 Task: Find connections with filter location Maner with filter topic #Businessintelligence with filter profile language English with filter current company Clinipace with filter school Uka Tarsadia University  with filter industry Retail Musical Instruments with filter service category Network Support with filter keywords title Biologist
Action: Mouse moved to (573, 79)
Screenshot: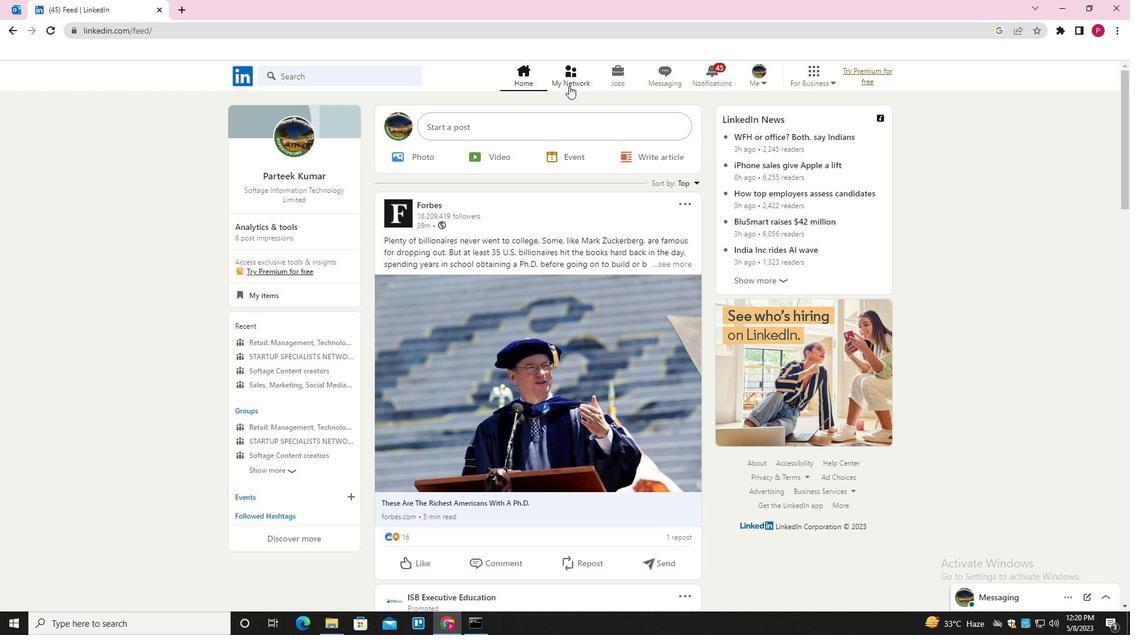 
Action: Mouse pressed left at (573, 79)
Screenshot: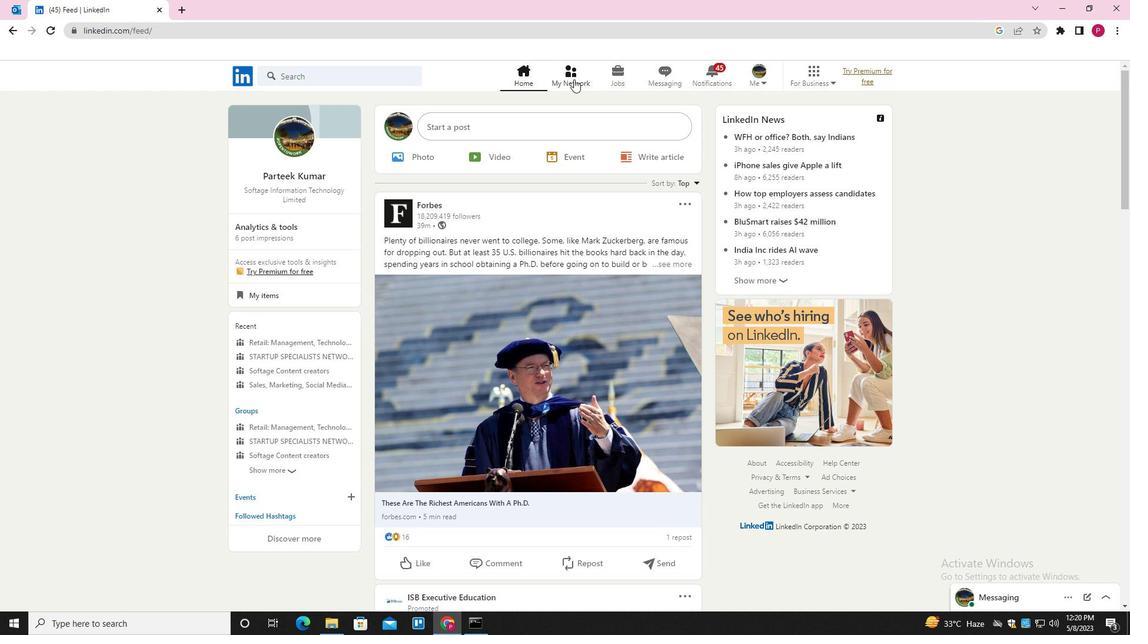
Action: Mouse moved to (375, 149)
Screenshot: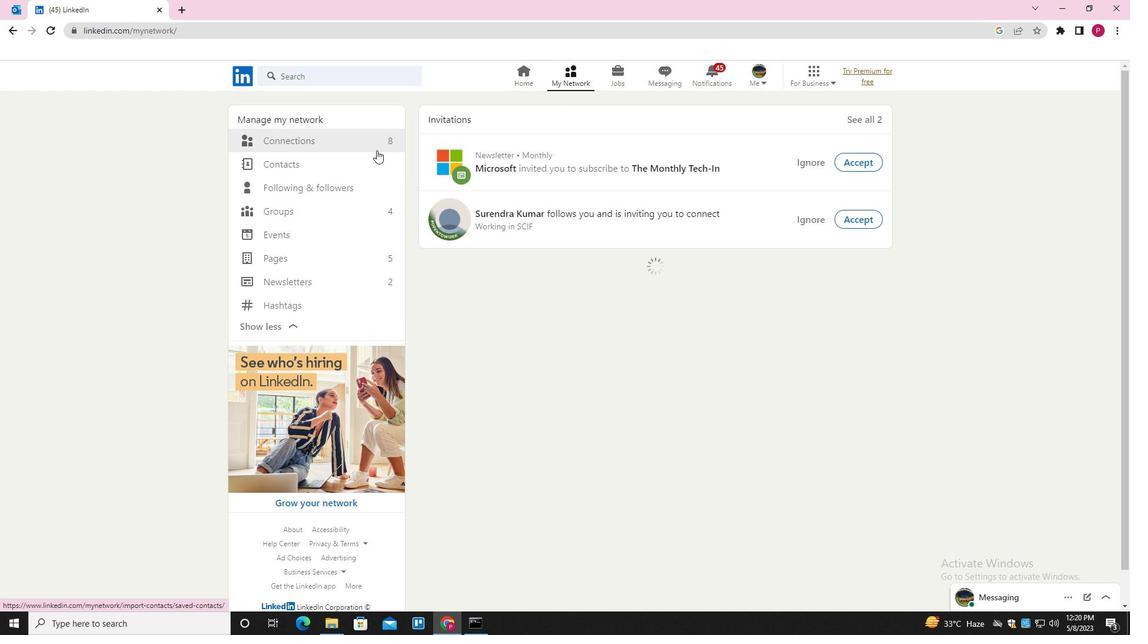 
Action: Mouse pressed left at (375, 149)
Screenshot: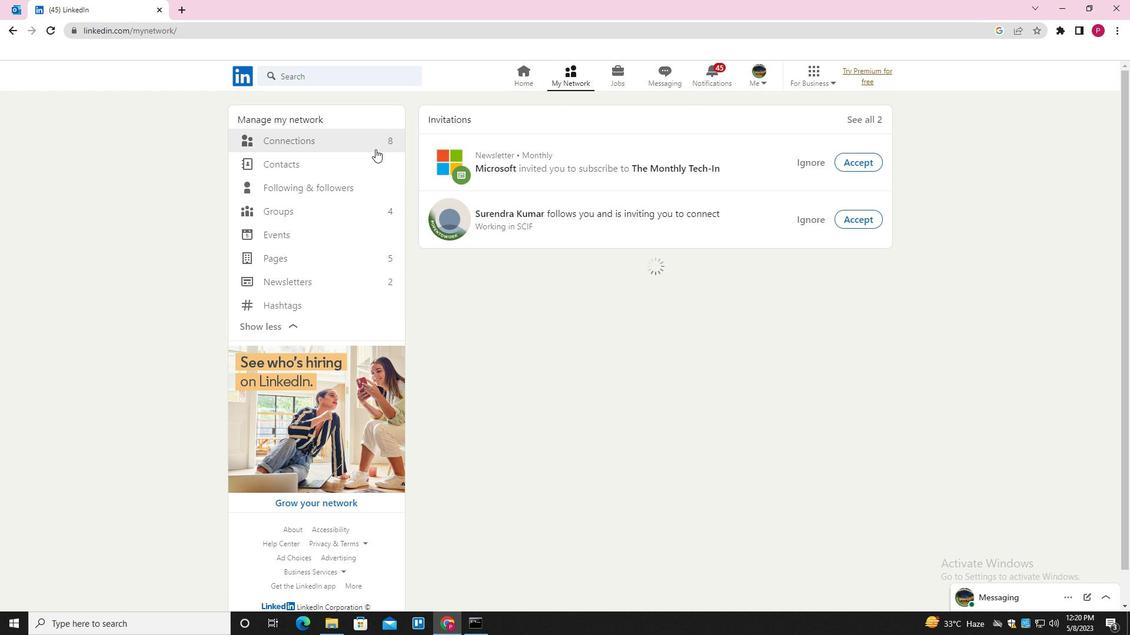 
Action: Mouse moved to (378, 143)
Screenshot: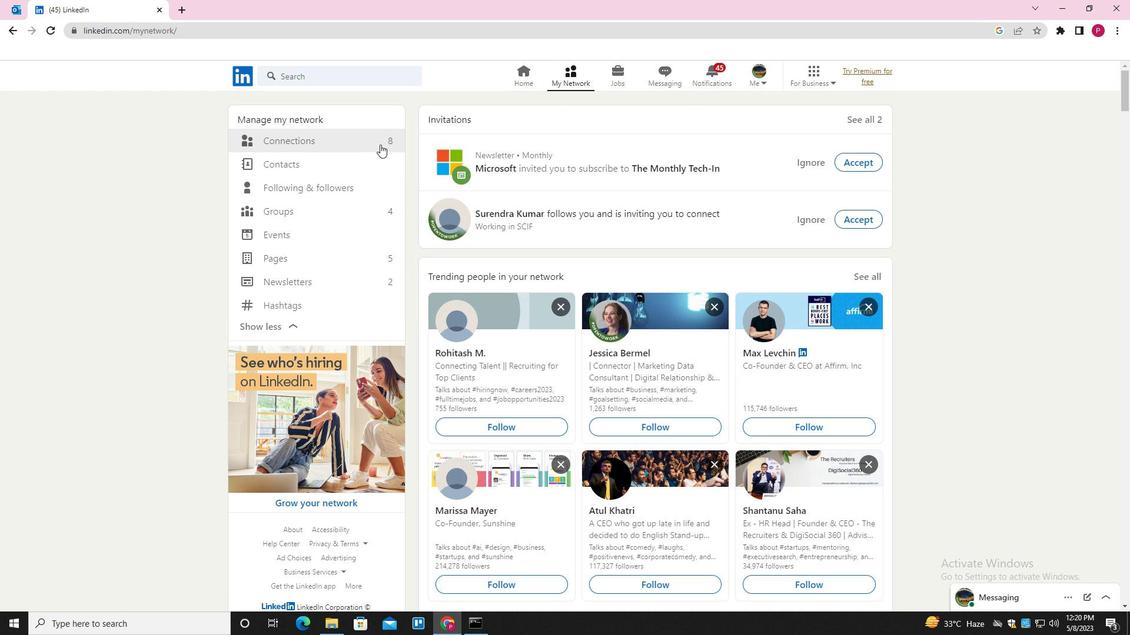 
Action: Mouse pressed left at (378, 143)
Screenshot: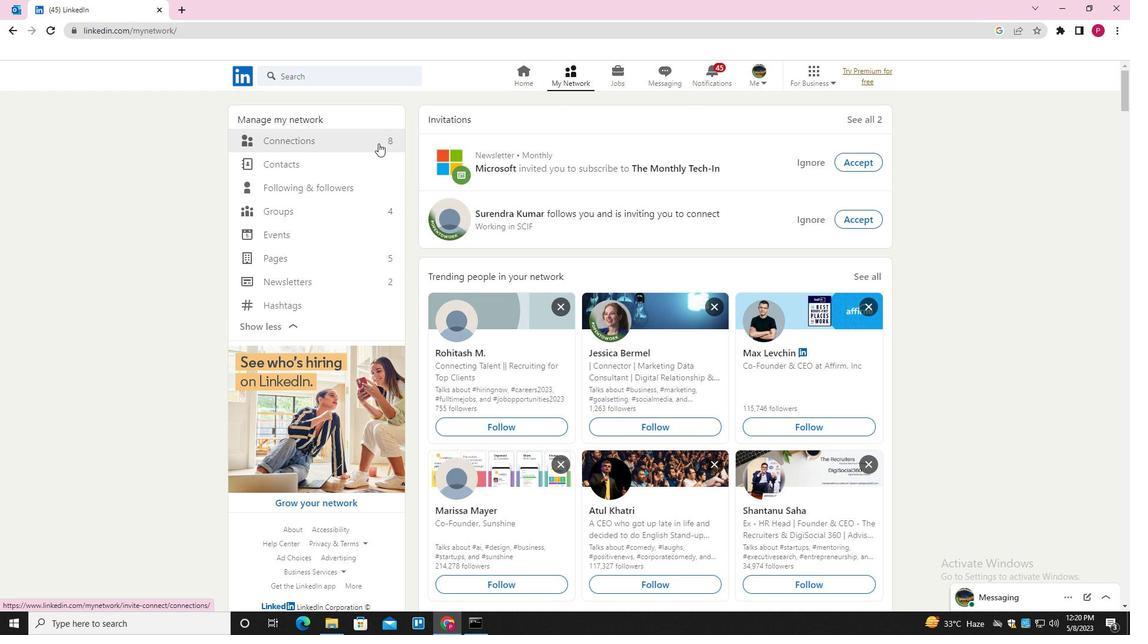 
Action: Mouse moved to (658, 141)
Screenshot: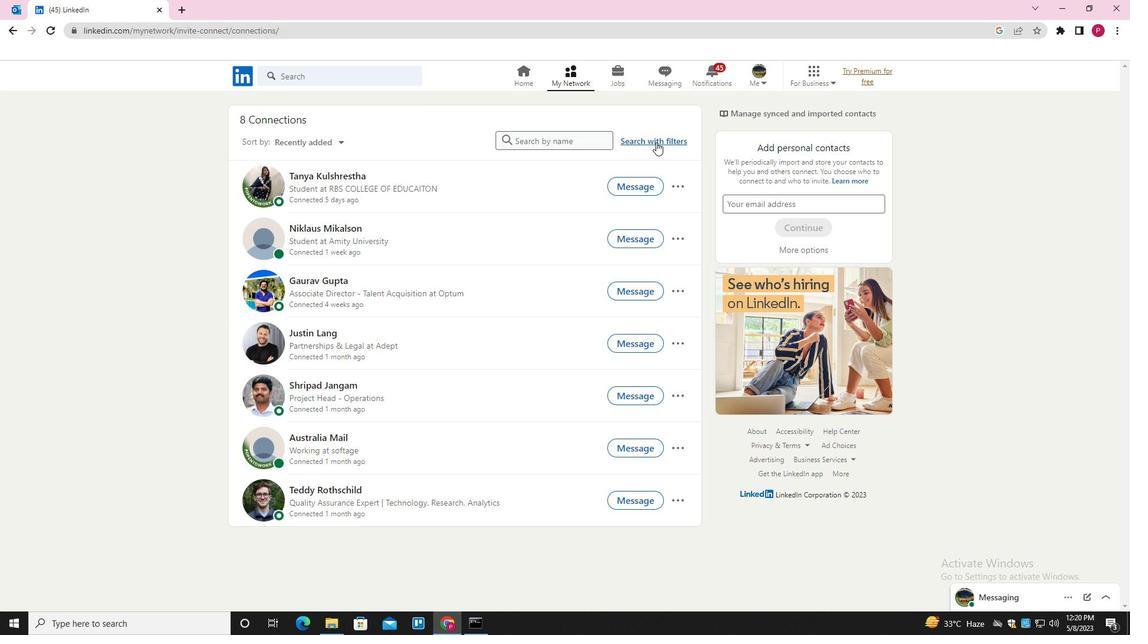 
Action: Mouse pressed left at (658, 141)
Screenshot: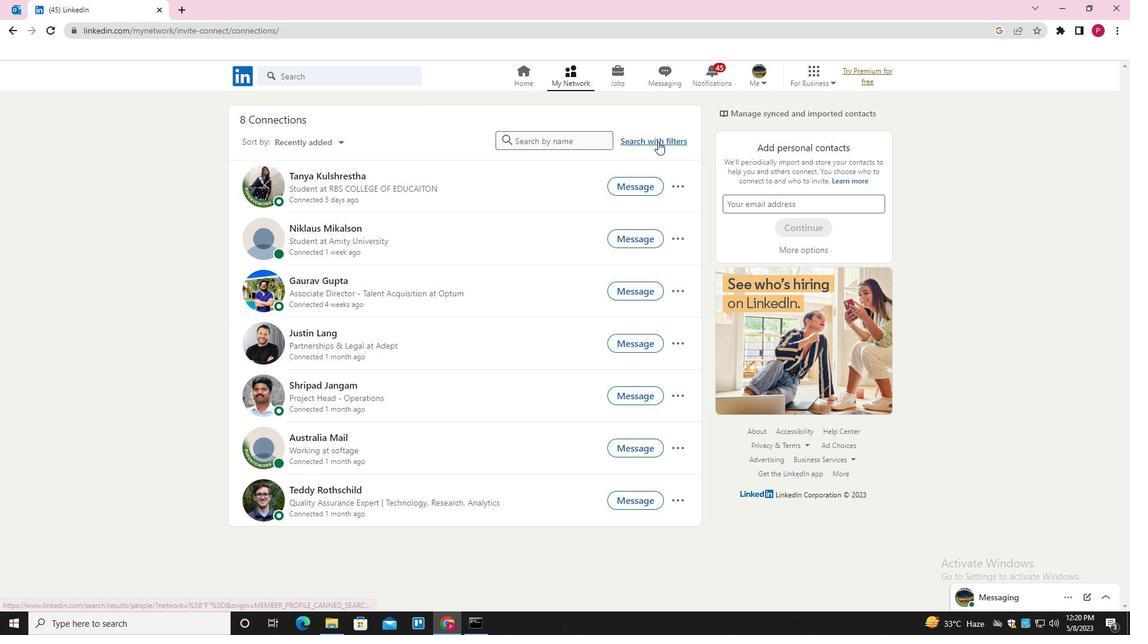 
Action: Mouse moved to (607, 108)
Screenshot: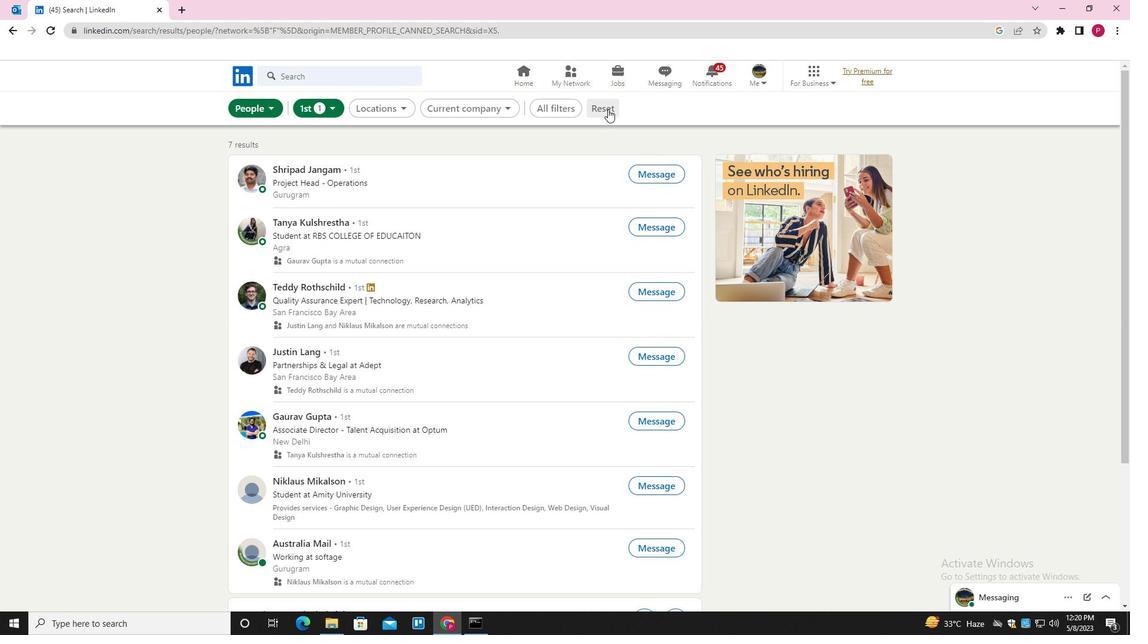 
Action: Mouse pressed left at (607, 108)
Screenshot: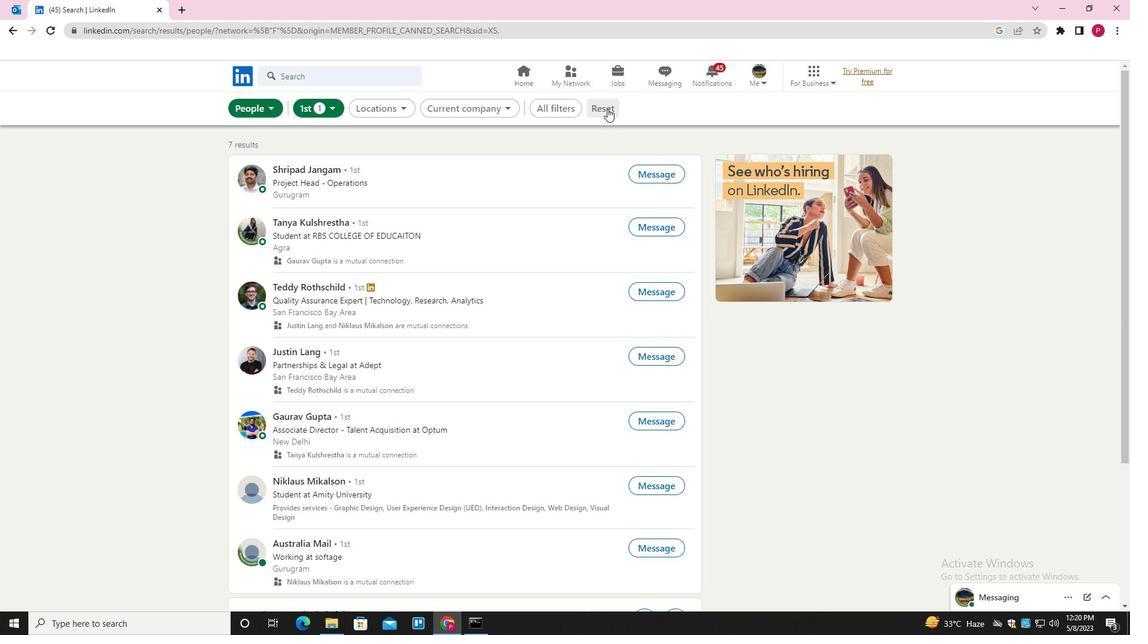 
Action: Mouse moved to (586, 110)
Screenshot: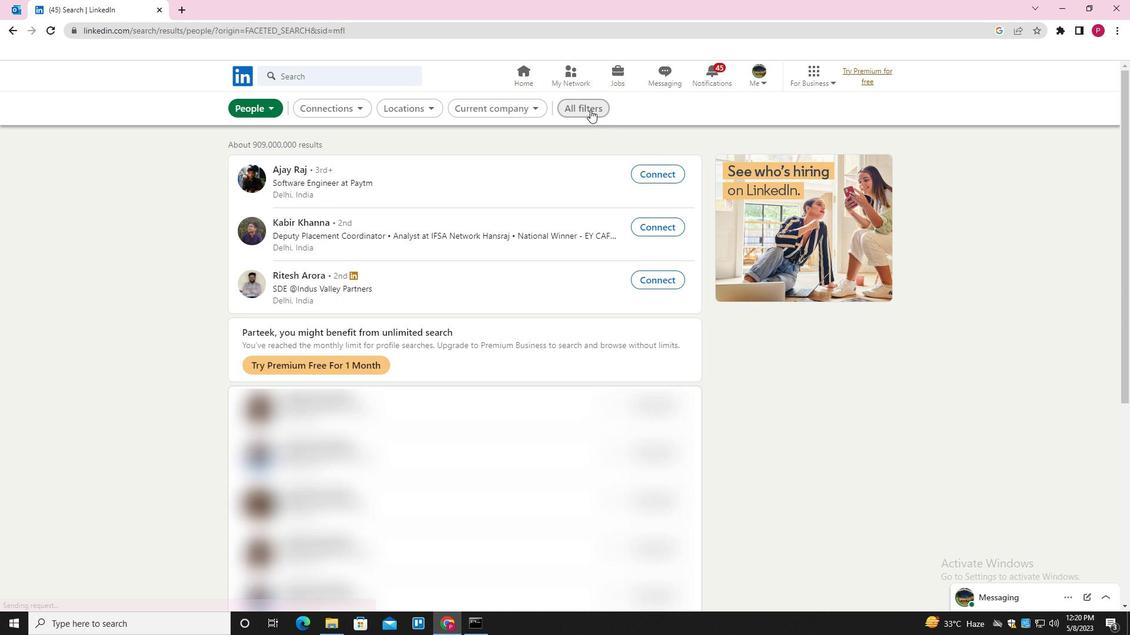 
Action: Mouse pressed left at (586, 110)
Screenshot: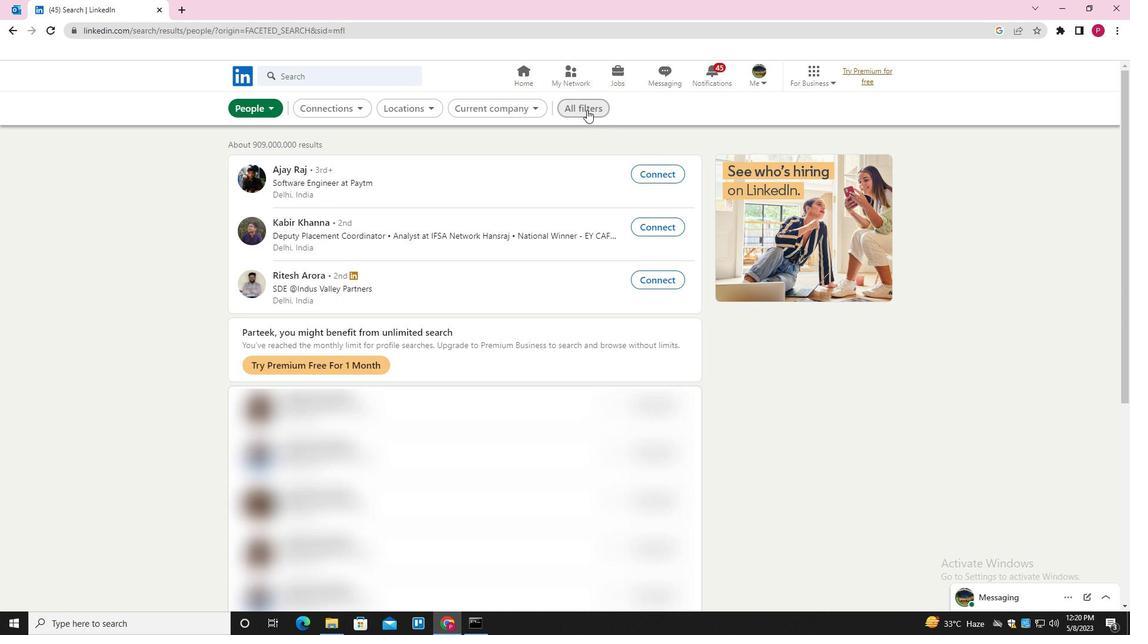 
Action: Mouse moved to (847, 260)
Screenshot: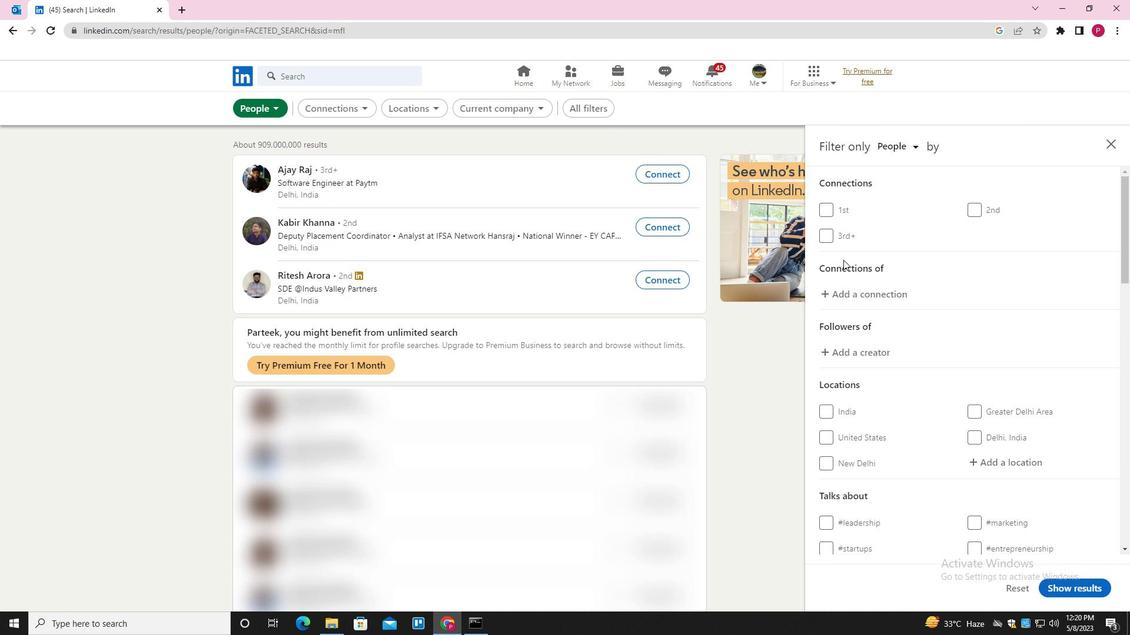 
Action: Mouse scrolled (847, 260) with delta (0, 0)
Screenshot: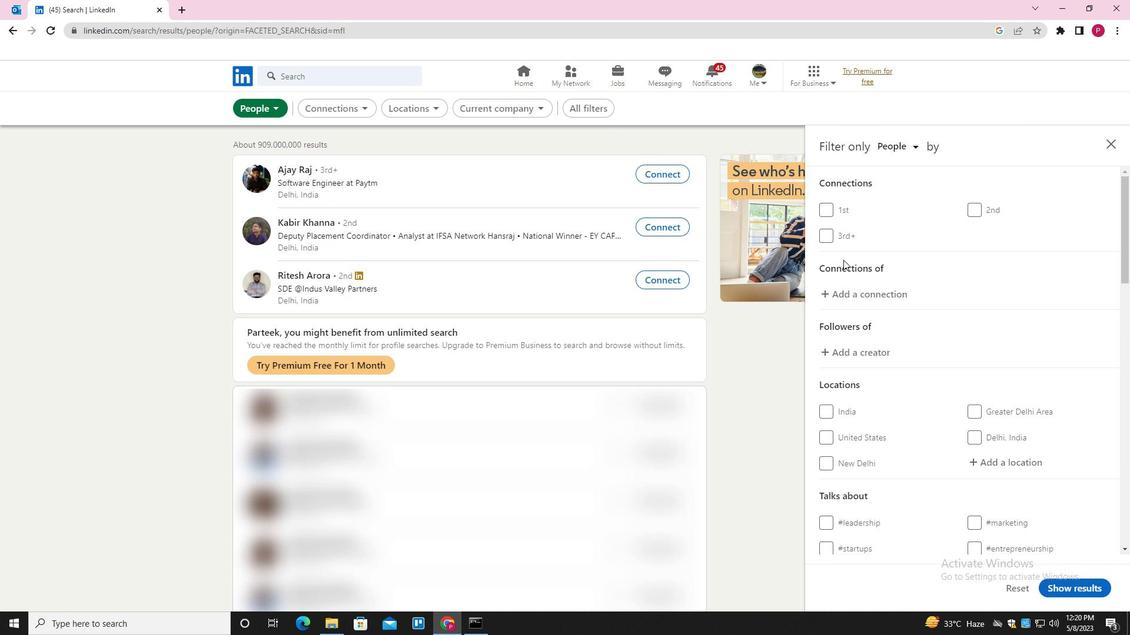 
Action: Mouse moved to (888, 273)
Screenshot: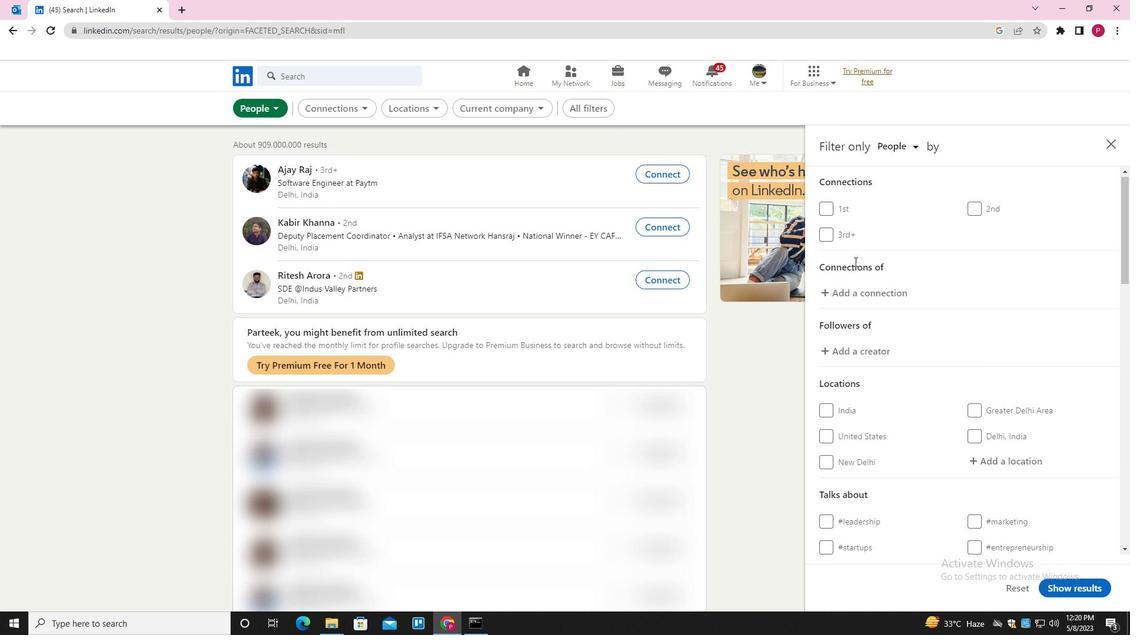 
Action: Mouse scrolled (888, 273) with delta (0, 0)
Screenshot: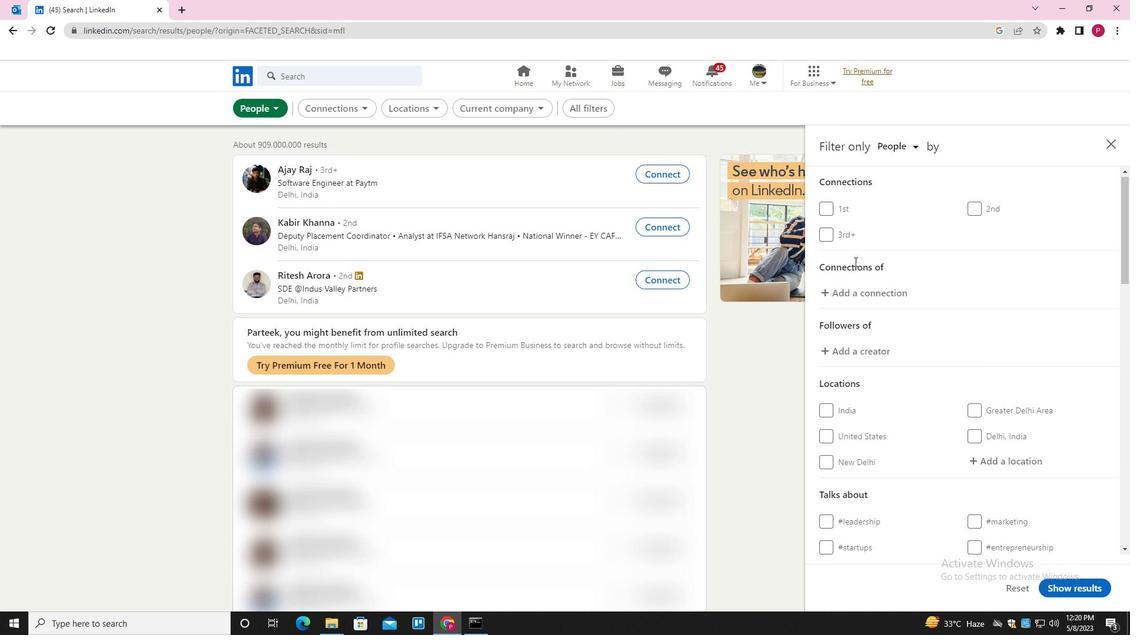 
Action: Mouse moved to (1014, 340)
Screenshot: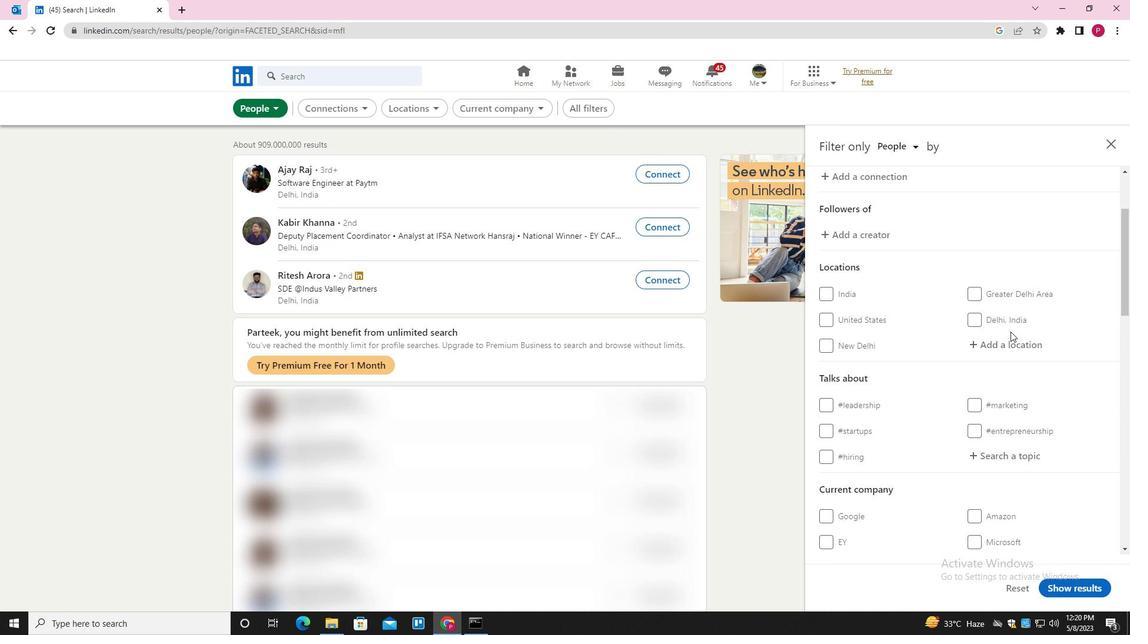 
Action: Mouse pressed left at (1014, 340)
Screenshot: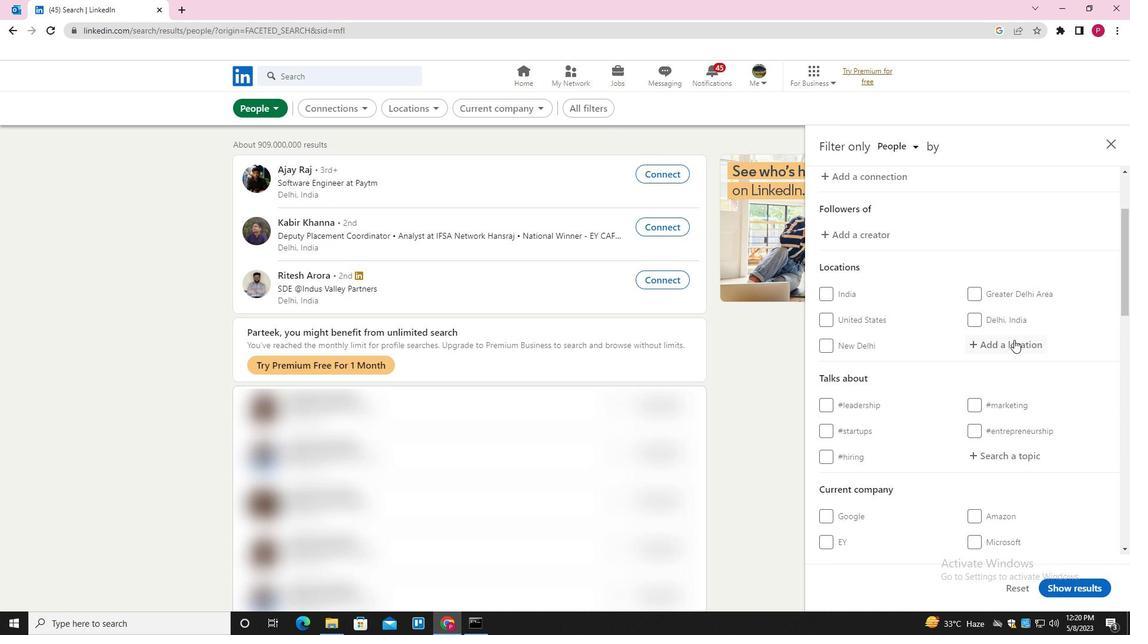 
Action: Mouse moved to (718, 545)
Screenshot: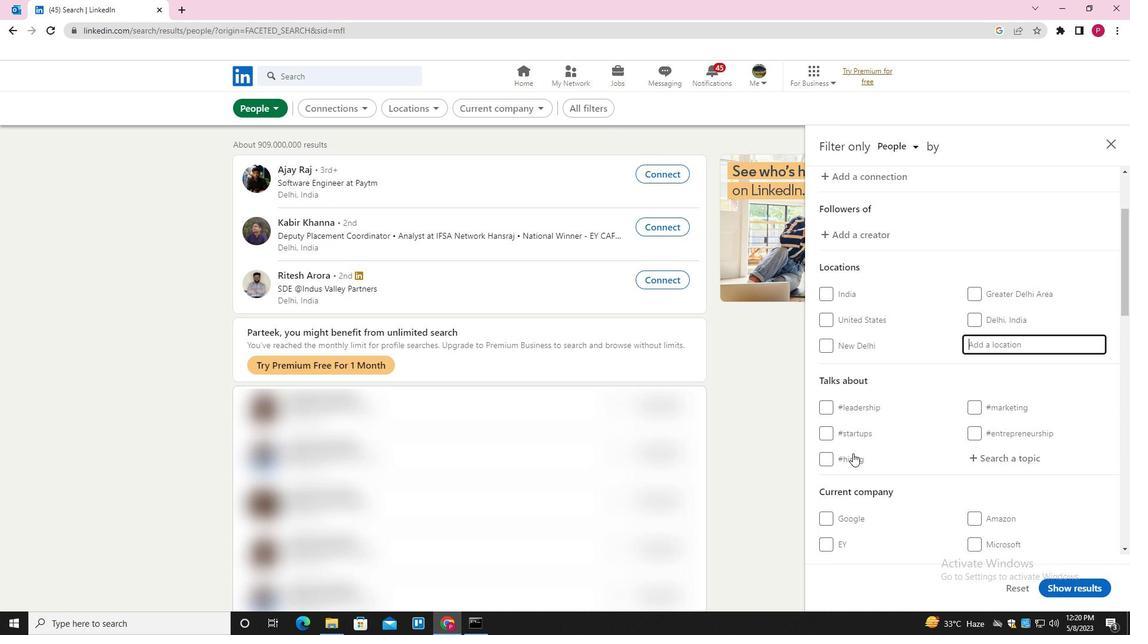 
Action: Key pressed <Key.shift>MANER<Key.down><Key.enter>
Screenshot: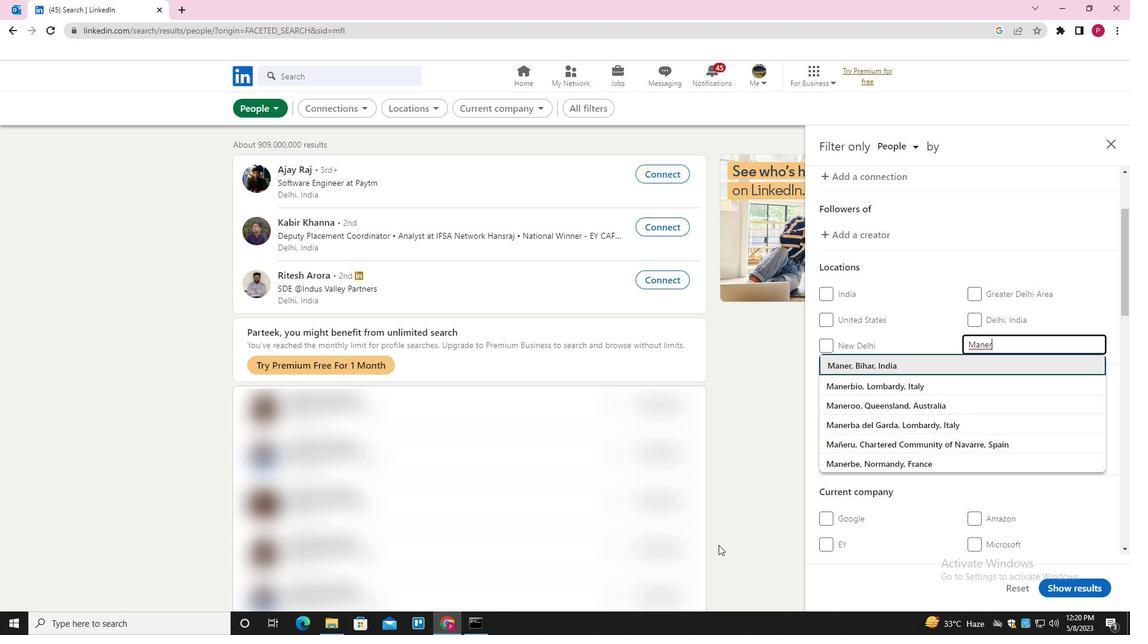 
Action: Mouse moved to (917, 431)
Screenshot: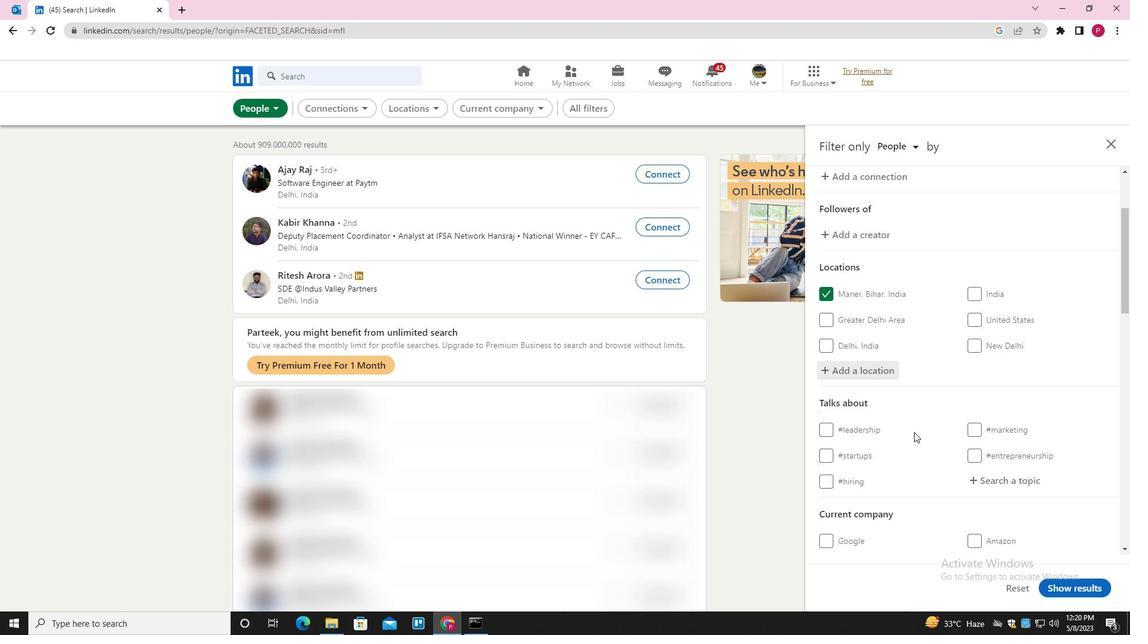 
Action: Mouse scrolled (917, 430) with delta (0, 0)
Screenshot: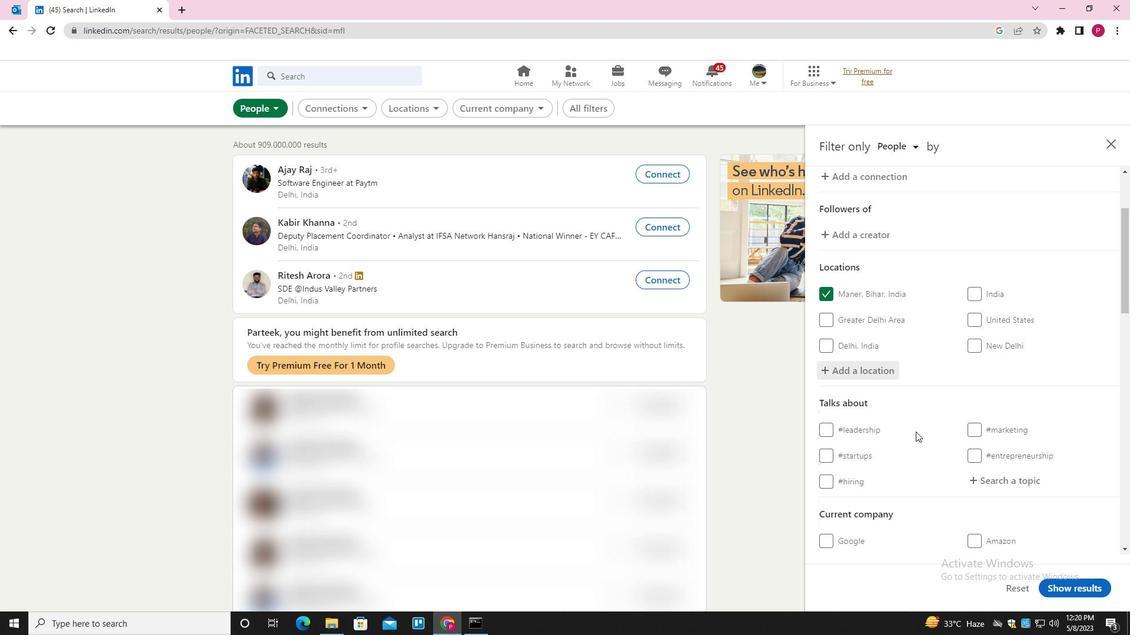 
Action: Mouse scrolled (917, 430) with delta (0, 0)
Screenshot: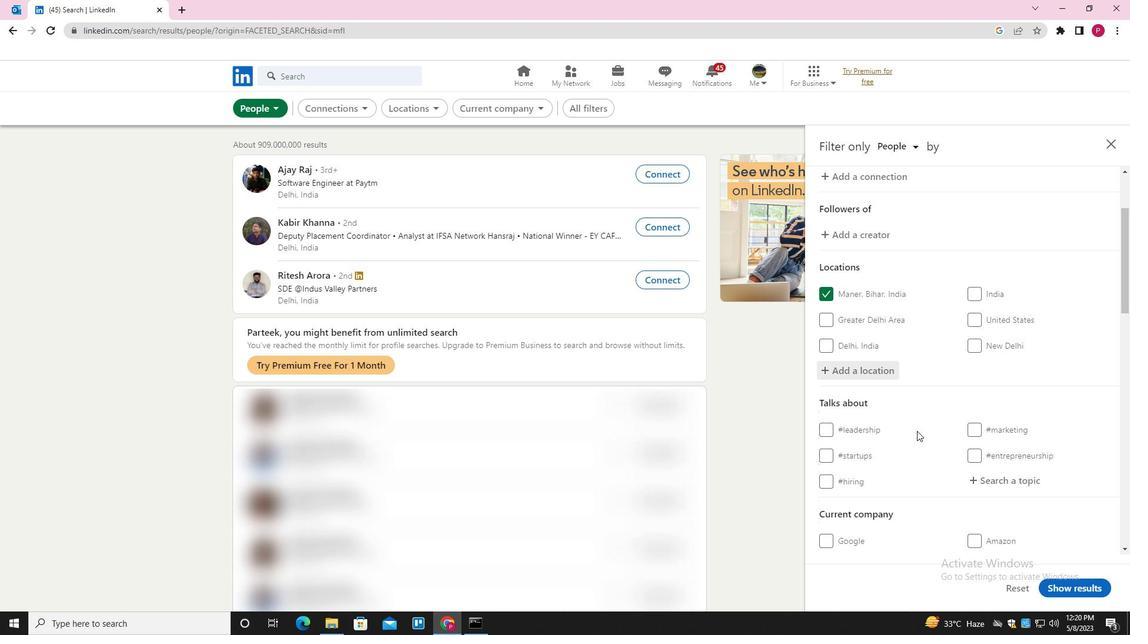 
Action: Mouse moved to (989, 362)
Screenshot: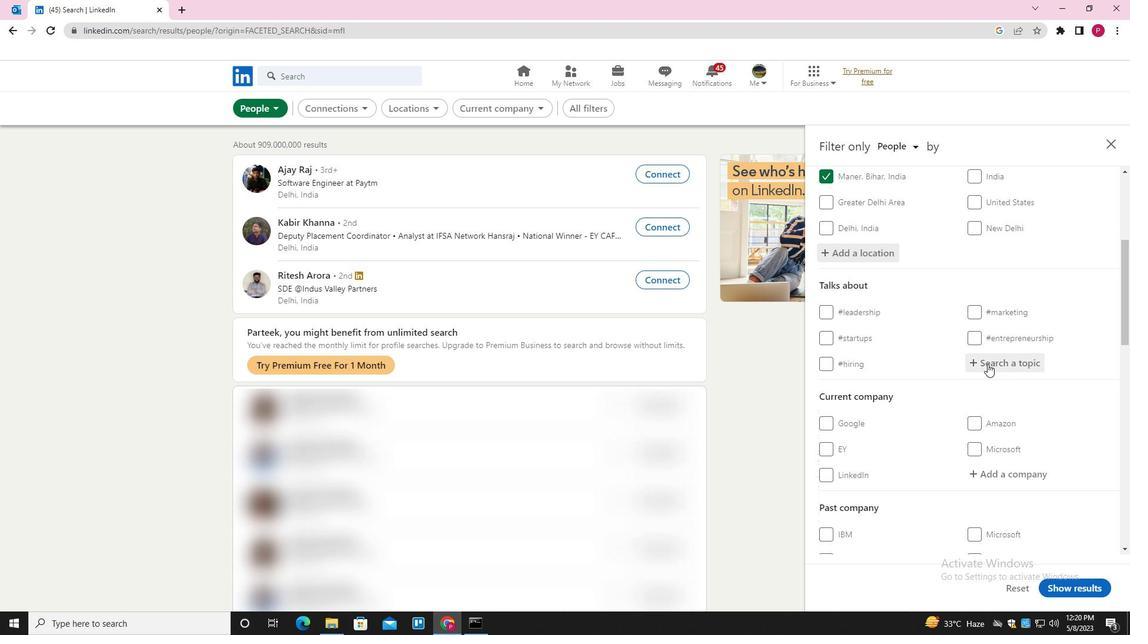 
Action: Mouse pressed left at (989, 362)
Screenshot: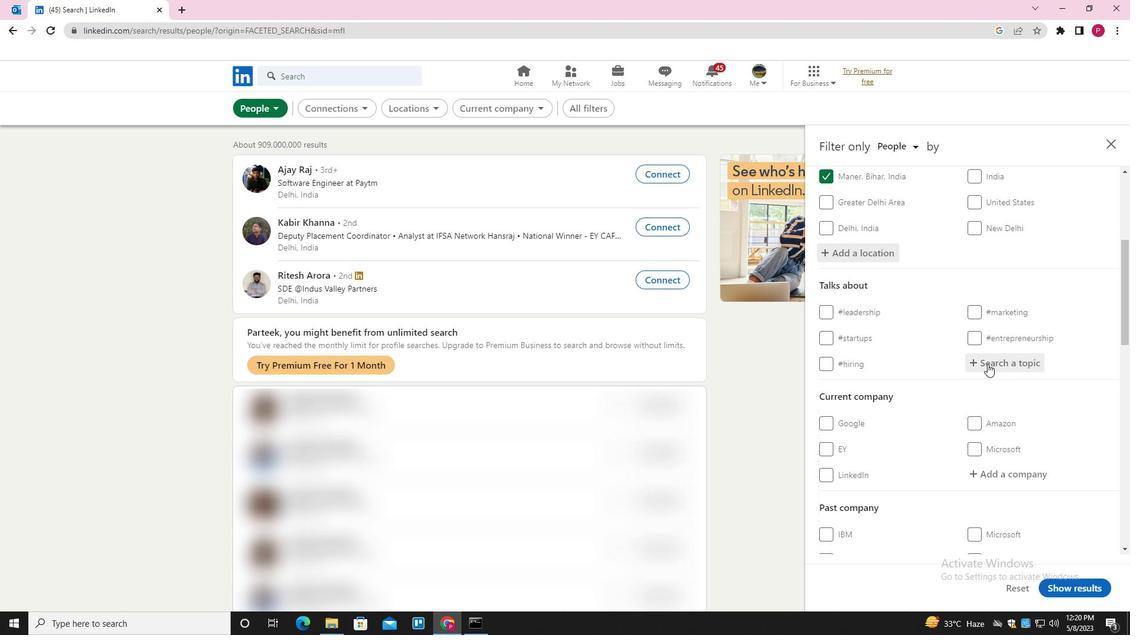 
Action: Mouse moved to (841, 456)
Screenshot: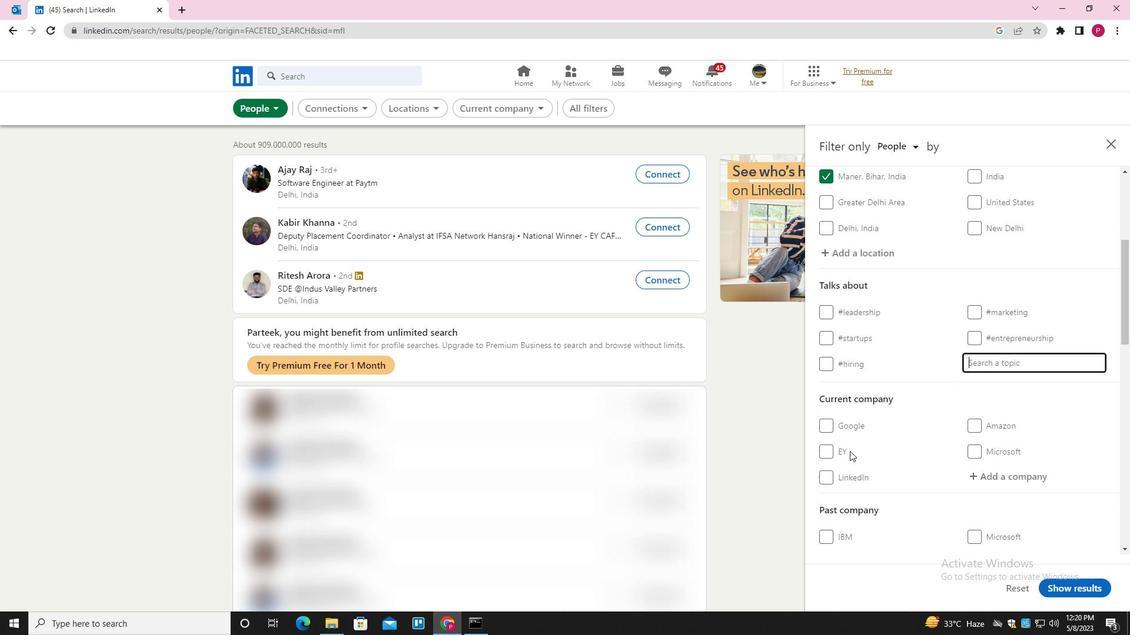 
Action: Key pressed BUSINESSINTELIGENCE<Key.down><Key.enter>
Screenshot: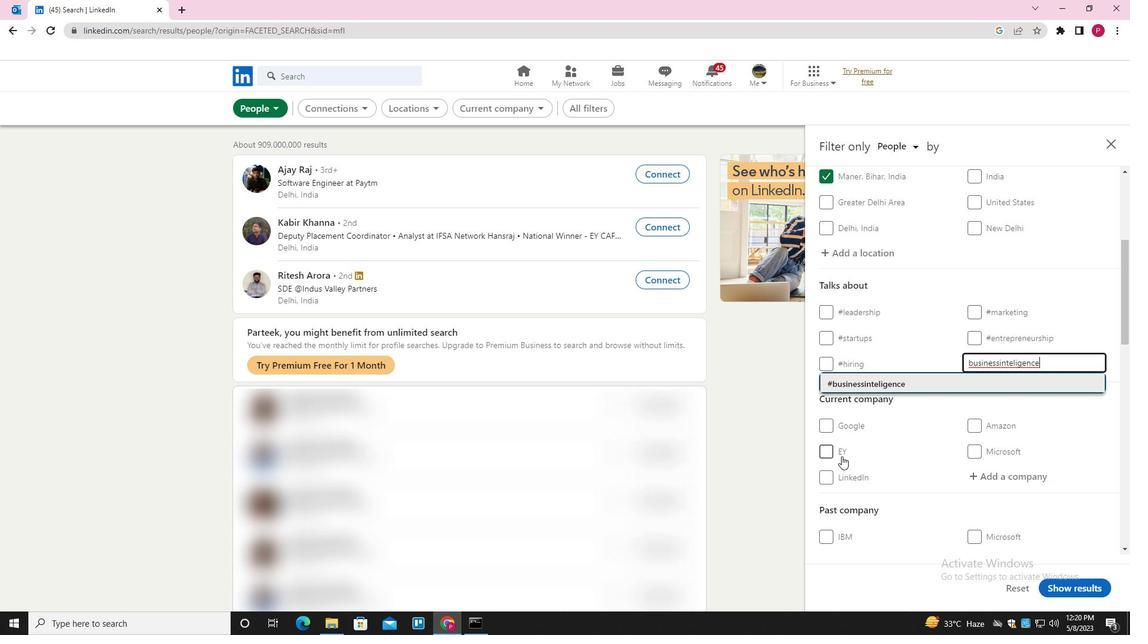 
Action: Mouse moved to (907, 437)
Screenshot: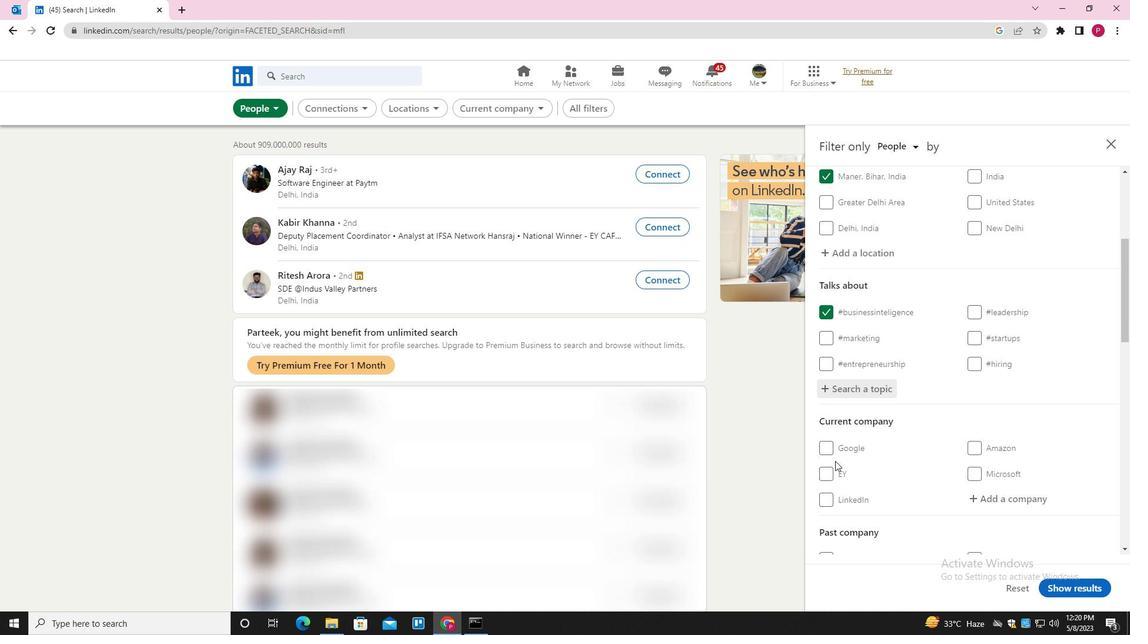 
Action: Mouse scrolled (907, 437) with delta (0, 0)
Screenshot: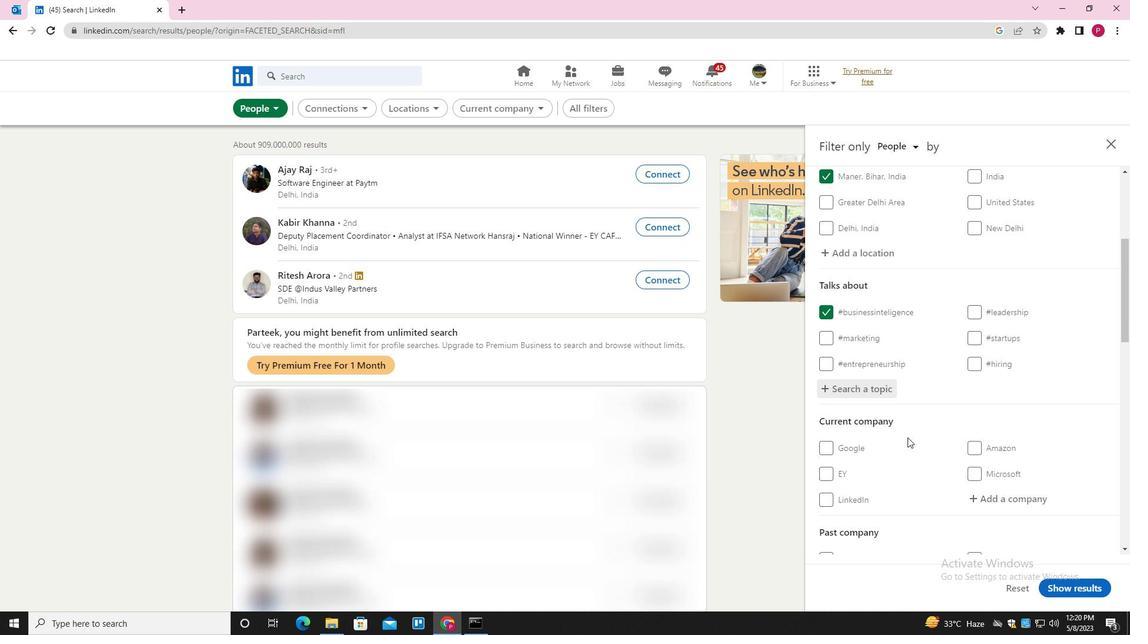 
Action: Mouse scrolled (907, 437) with delta (0, 0)
Screenshot: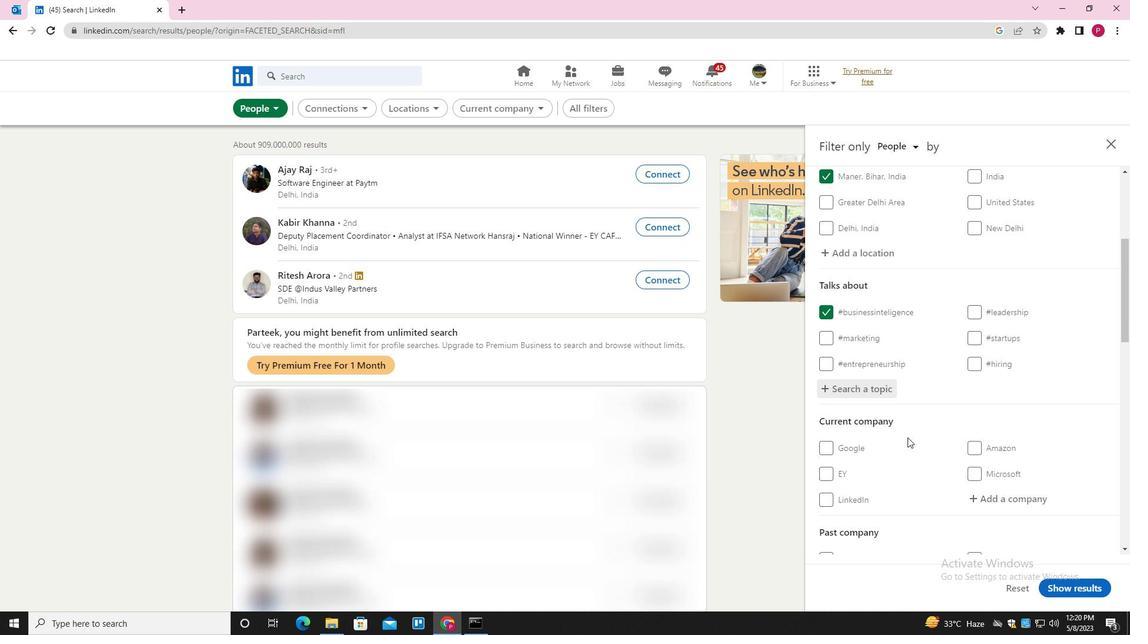 
Action: Mouse scrolled (907, 437) with delta (0, 0)
Screenshot: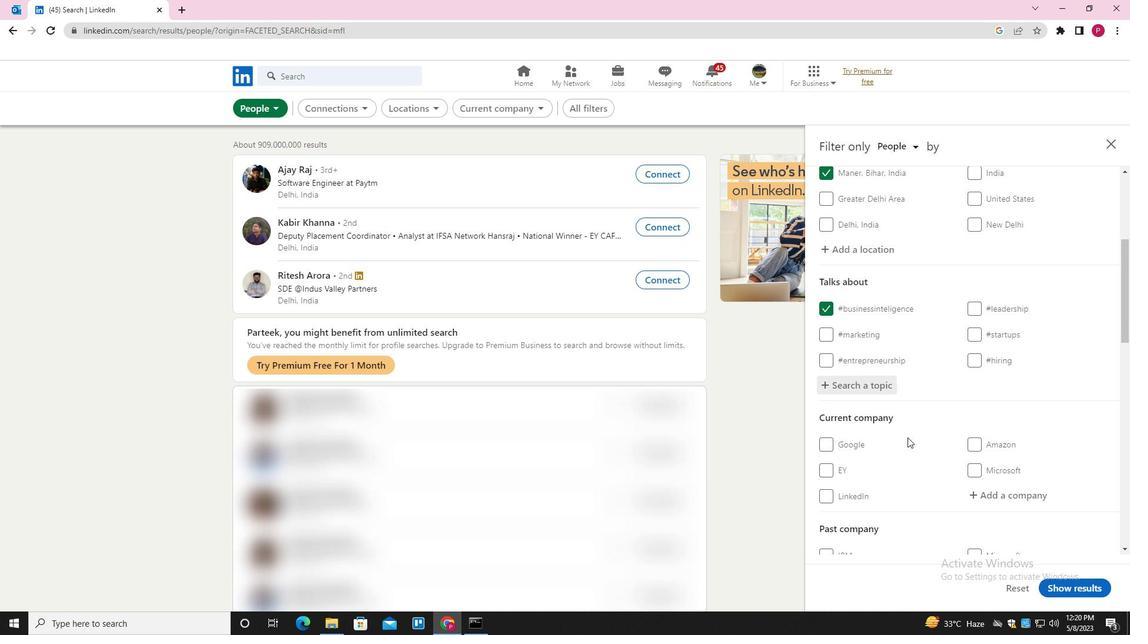 
Action: Mouse scrolled (907, 437) with delta (0, 0)
Screenshot: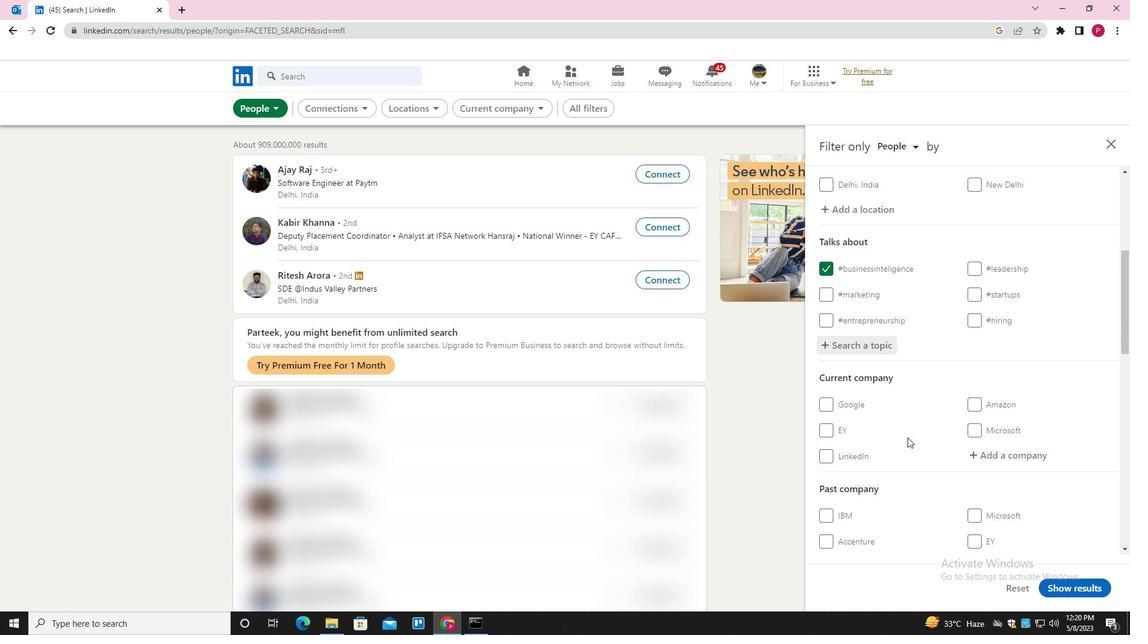 
Action: Mouse scrolled (907, 437) with delta (0, 0)
Screenshot: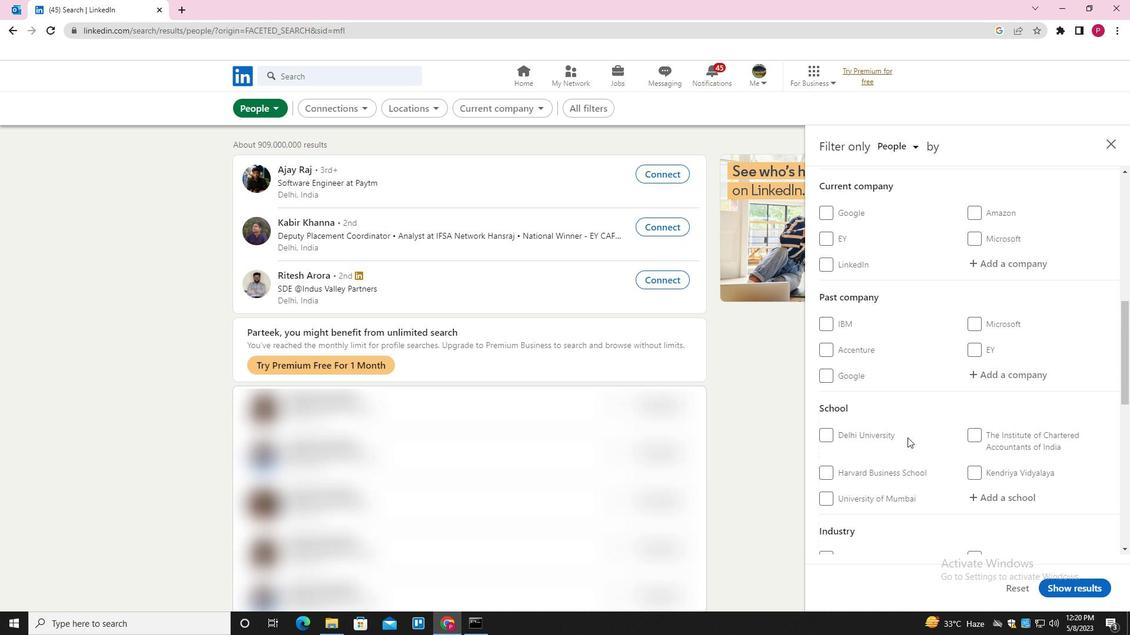 
Action: Mouse scrolled (907, 437) with delta (0, 0)
Screenshot: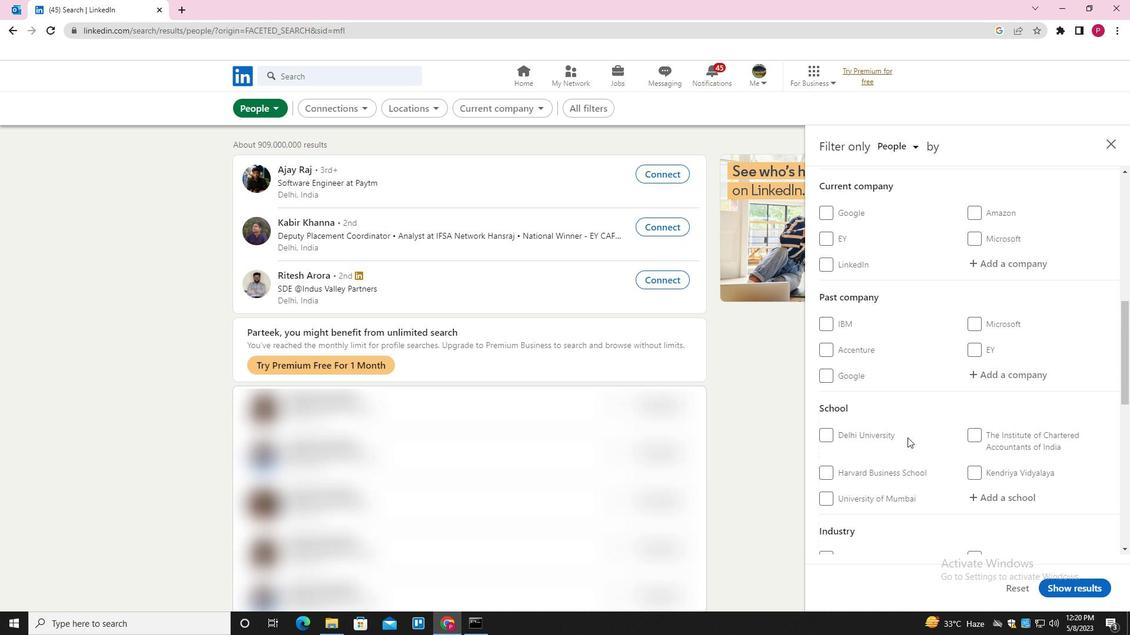 
Action: Mouse scrolled (907, 437) with delta (0, 0)
Screenshot: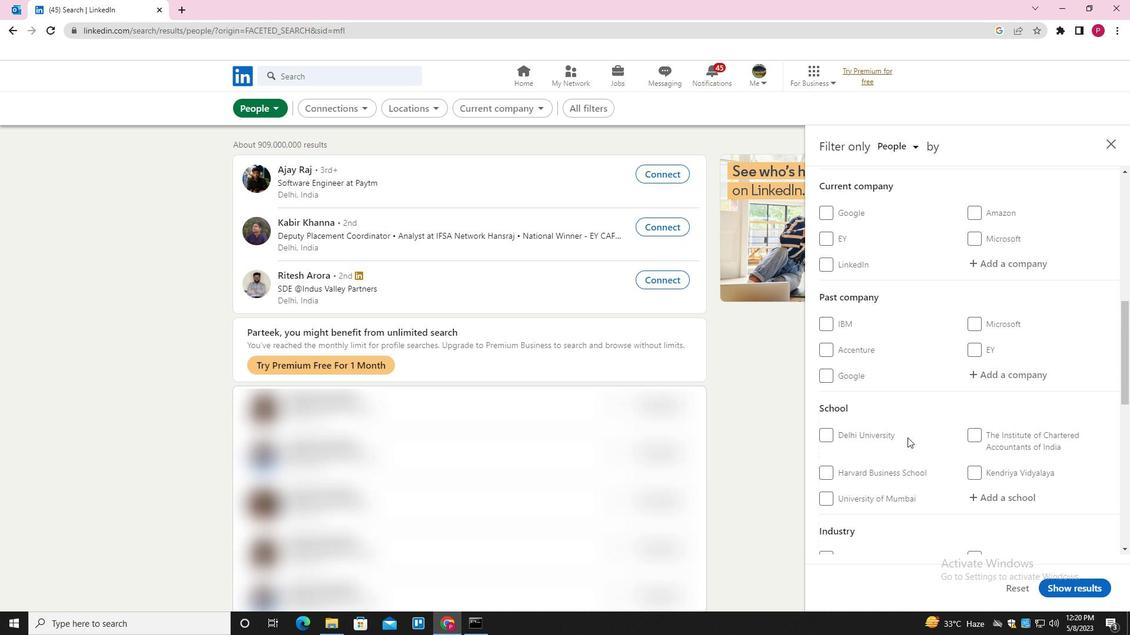 
Action: Mouse scrolled (907, 437) with delta (0, 0)
Screenshot: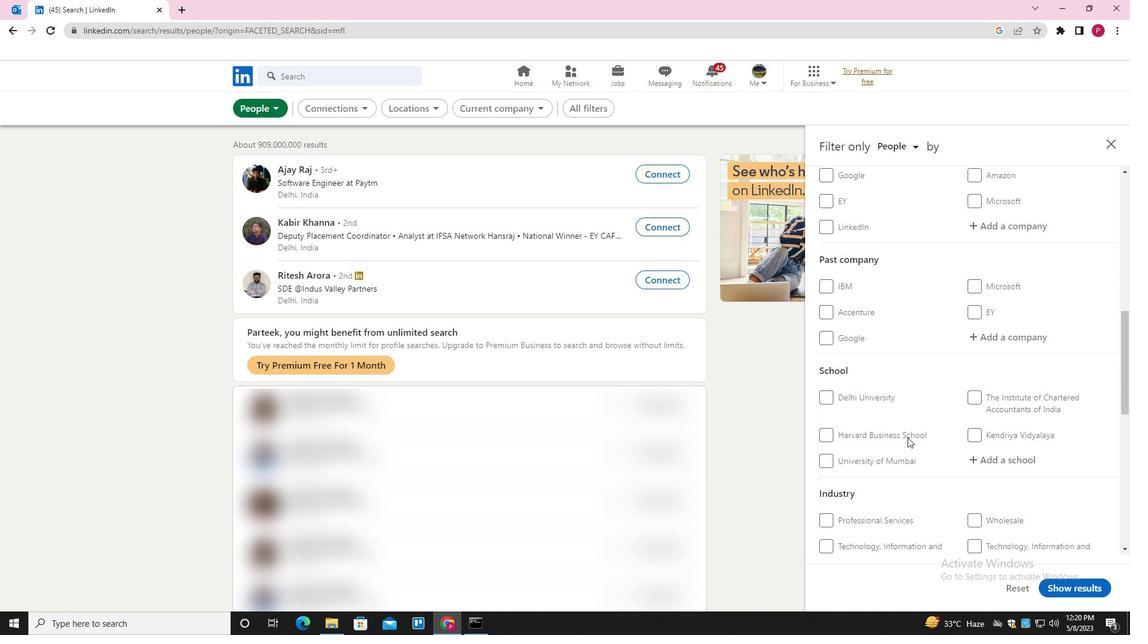 
Action: Mouse scrolled (907, 437) with delta (0, 0)
Screenshot: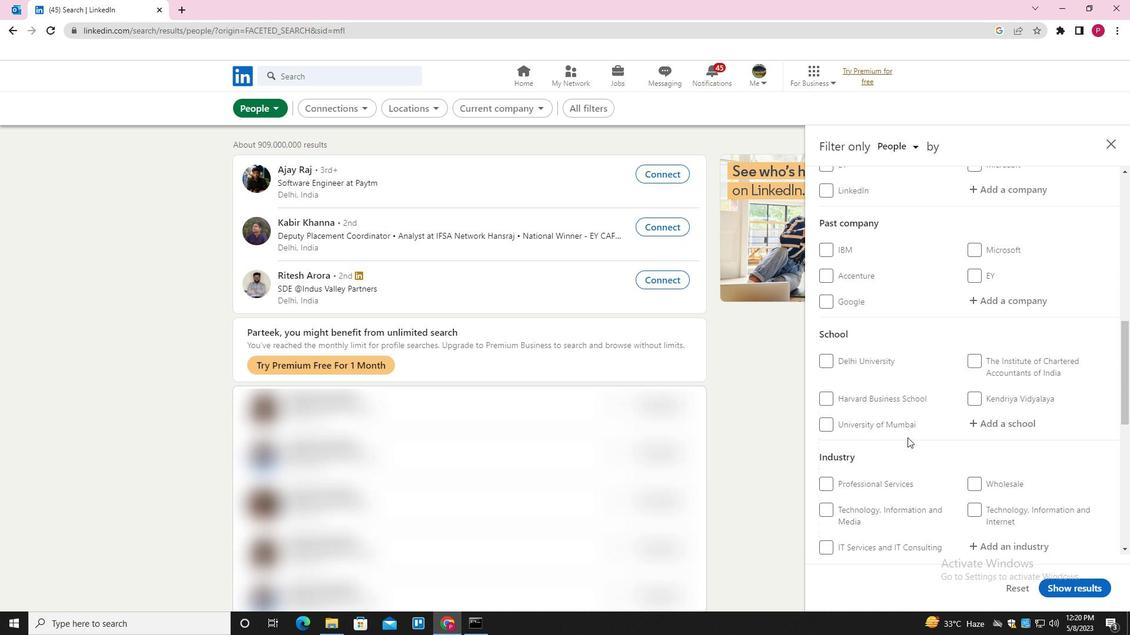 
Action: Mouse moved to (830, 391)
Screenshot: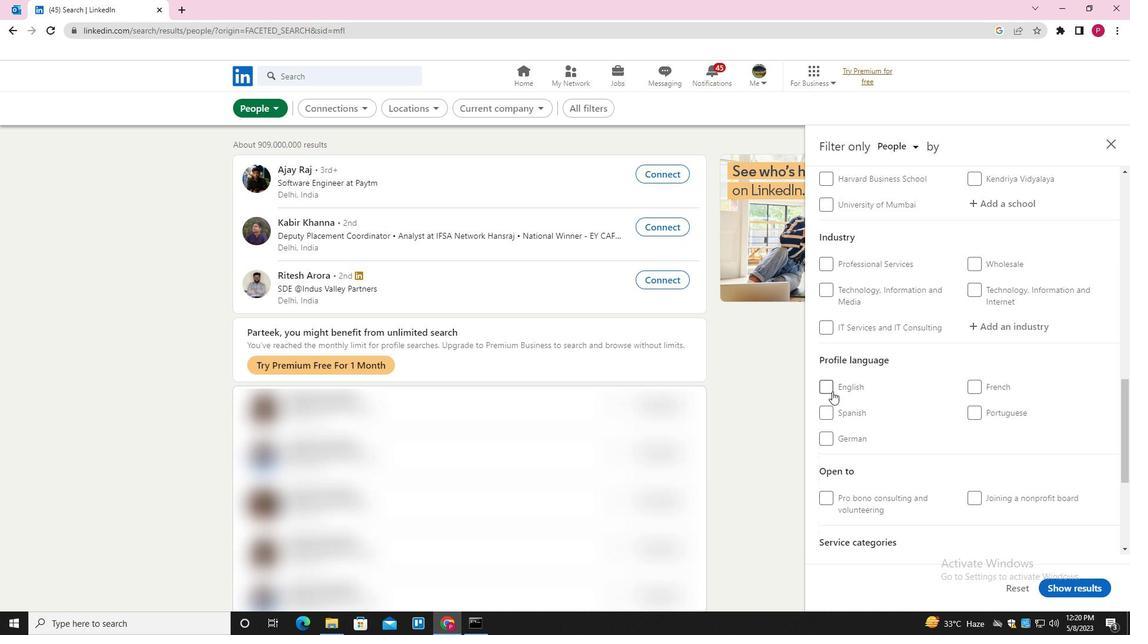 
Action: Mouse pressed left at (830, 391)
Screenshot: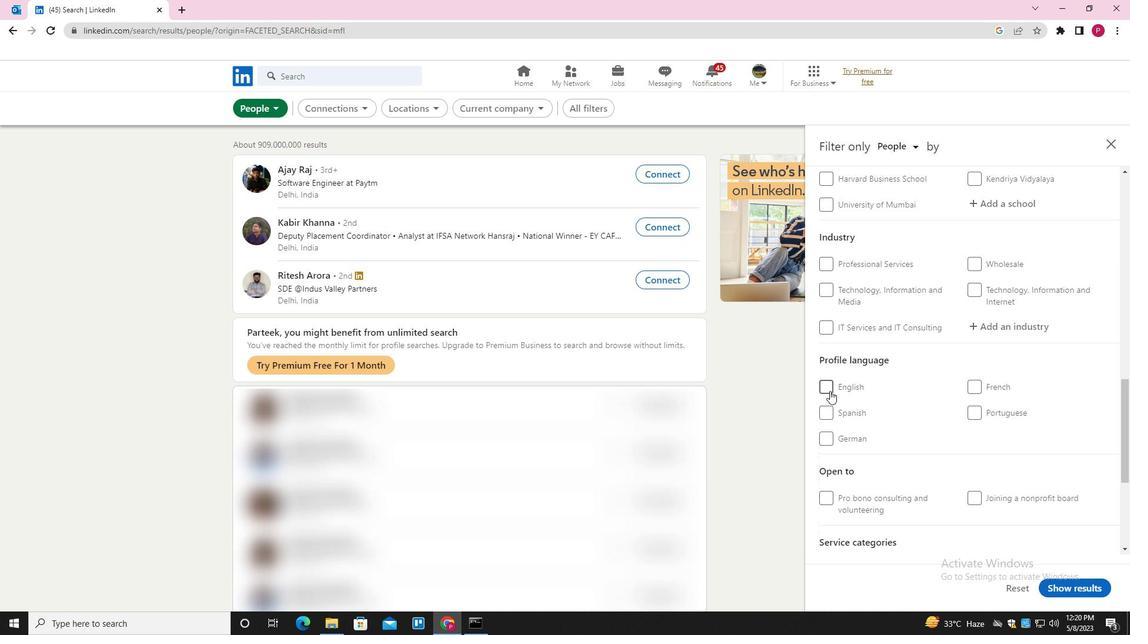
Action: Mouse moved to (884, 420)
Screenshot: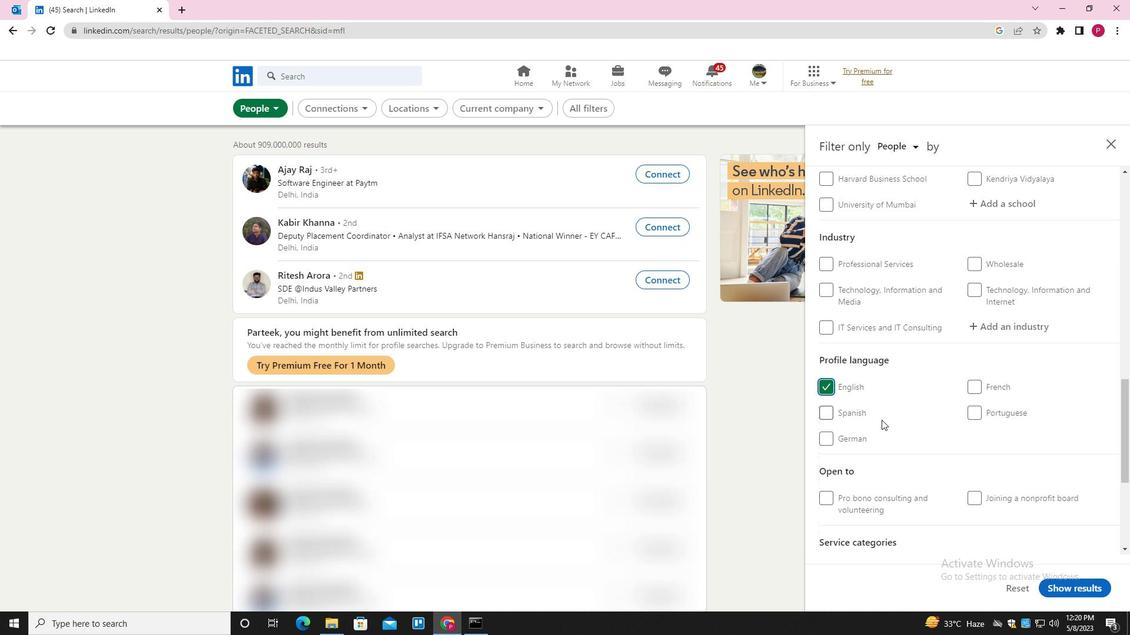 
Action: Mouse scrolled (884, 421) with delta (0, 0)
Screenshot: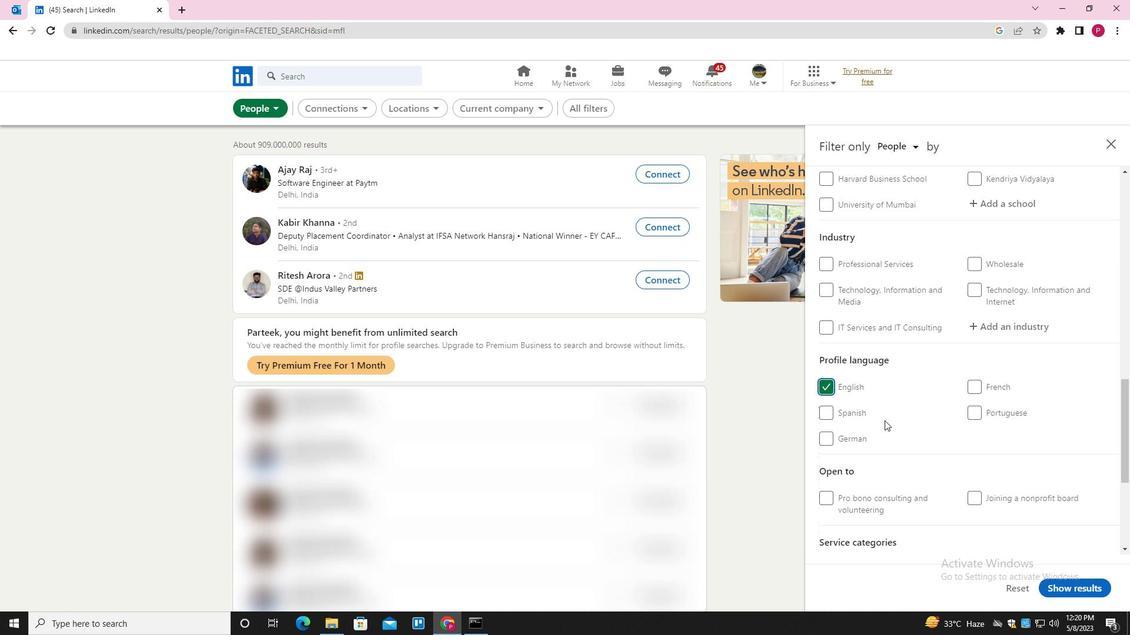 
Action: Mouse scrolled (884, 421) with delta (0, 0)
Screenshot: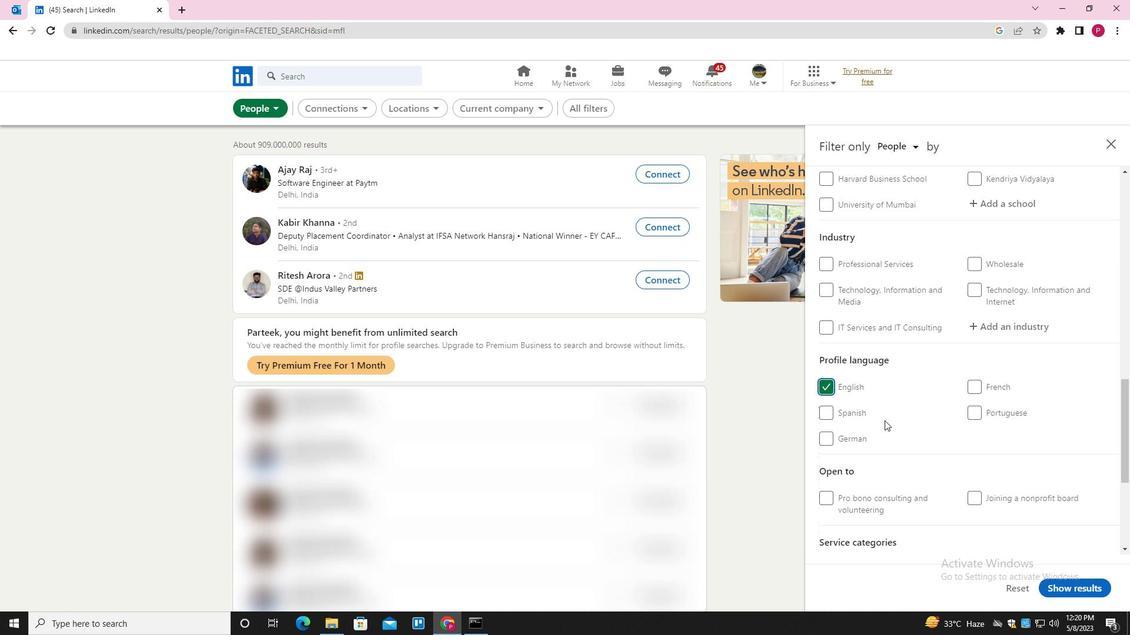 
Action: Mouse scrolled (884, 421) with delta (0, 0)
Screenshot: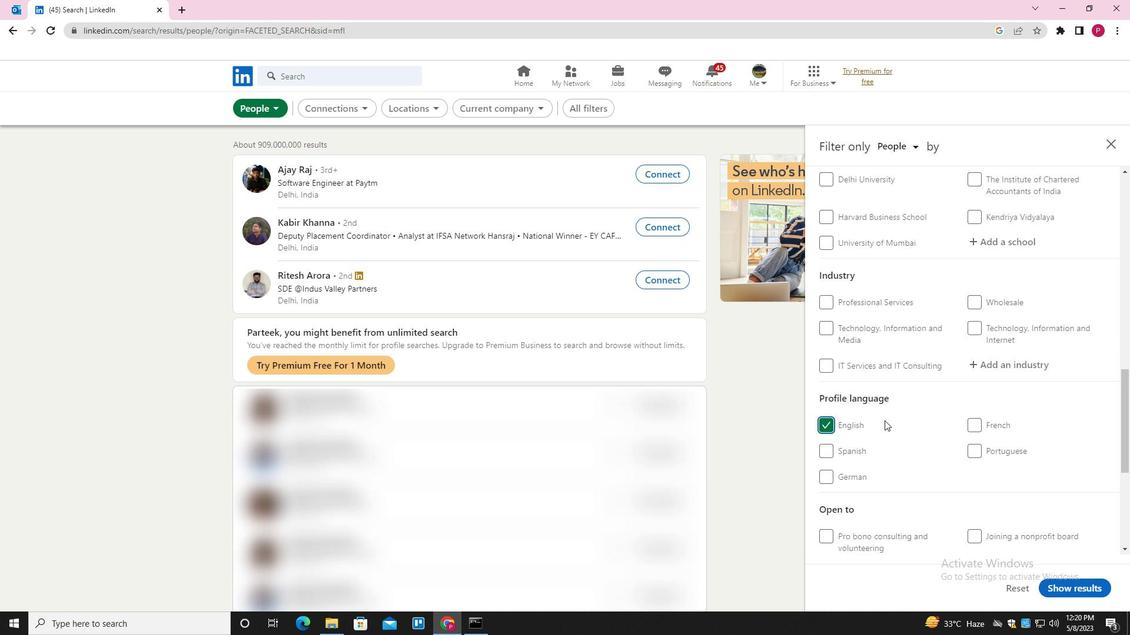 
Action: Mouse scrolled (884, 421) with delta (0, 0)
Screenshot: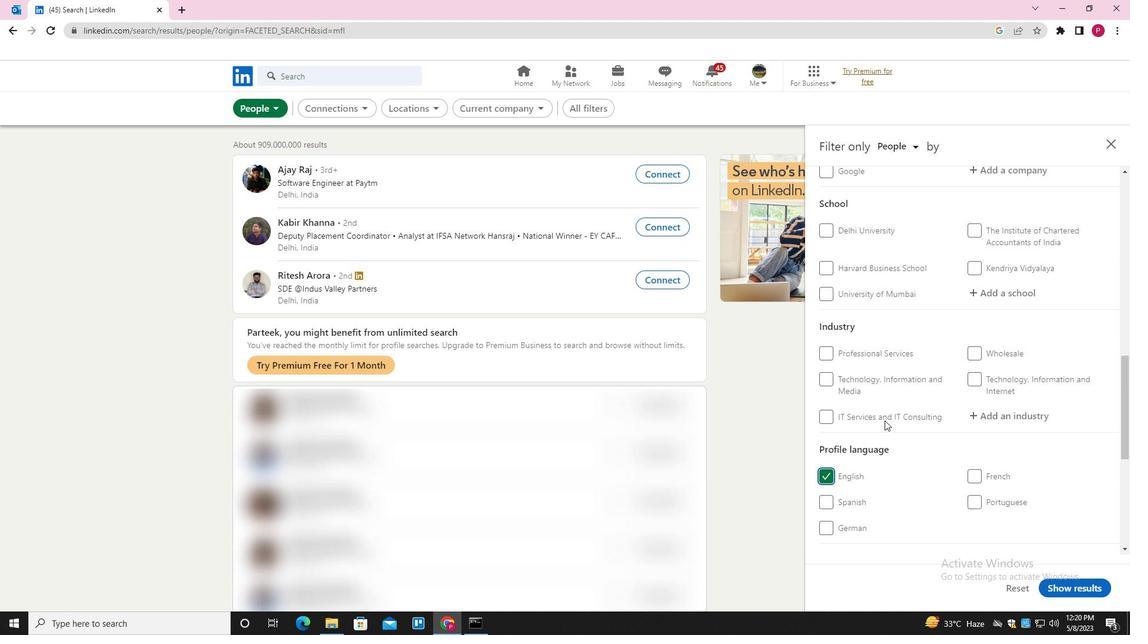 
Action: Mouse scrolled (884, 421) with delta (0, 0)
Screenshot: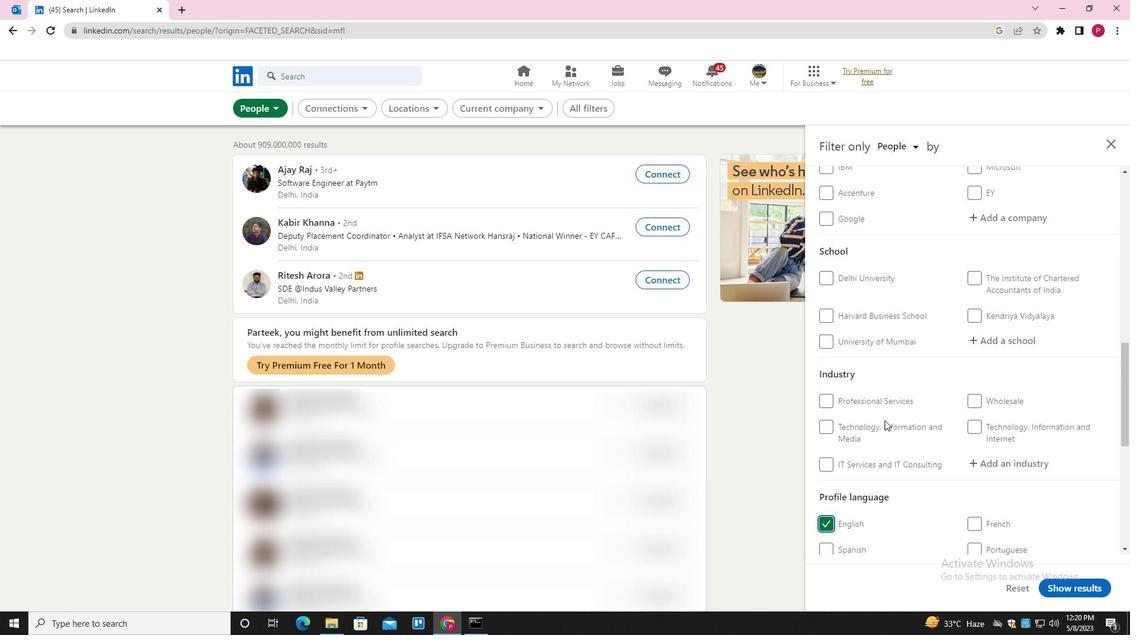 
Action: Mouse scrolled (884, 421) with delta (0, 0)
Screenshot: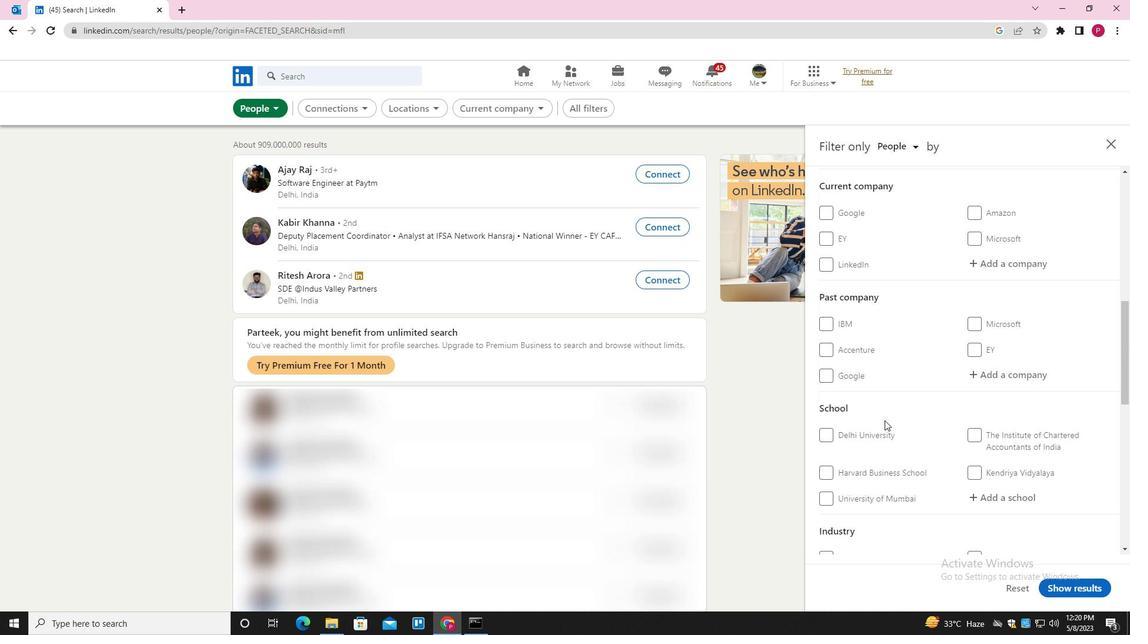 
Action: Mouse scrolled (884, 421) with delta (0, 0)
Screenshot: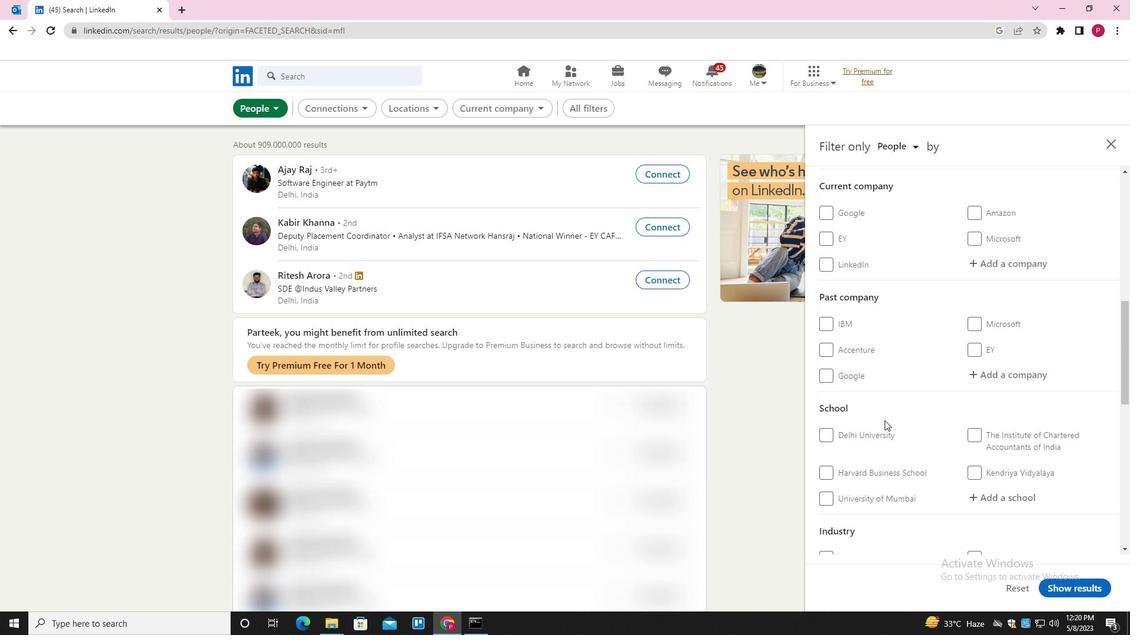 
Action: Mouse moved to (1010, 383)
Screenshot: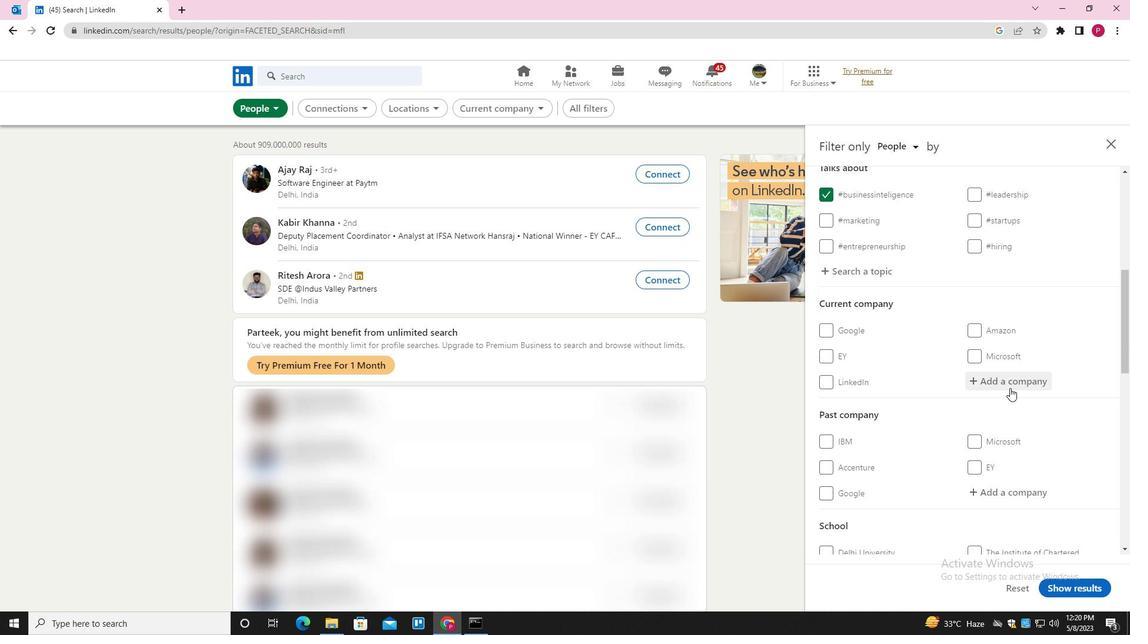 
Action: Mouse pressed left at (1010, 383)
Screenshot: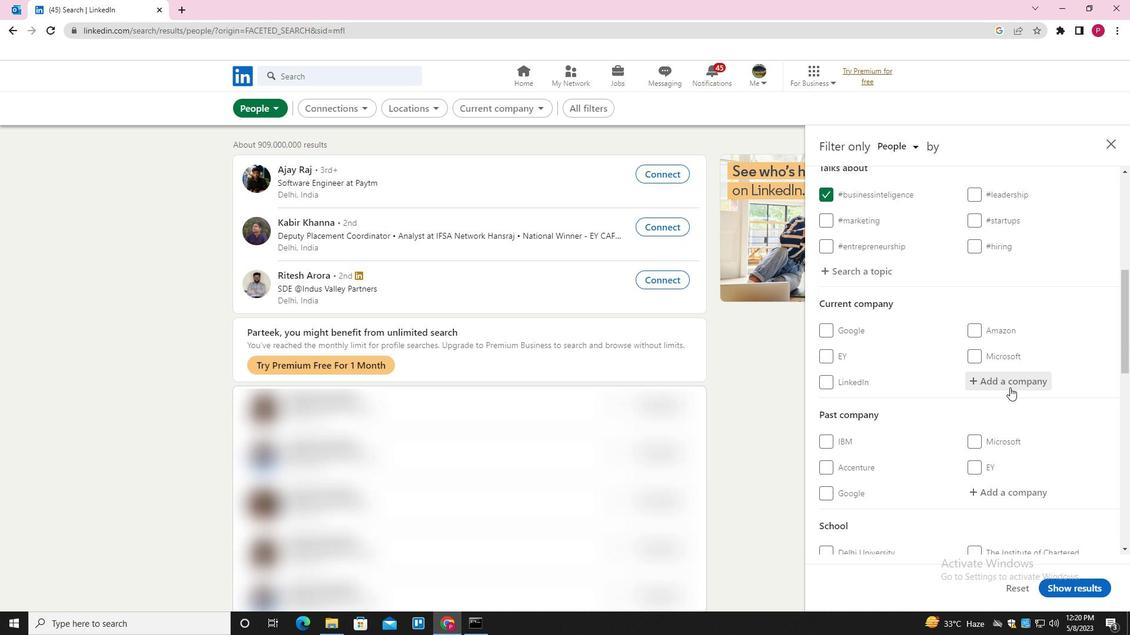 
Action: Mouse moved to (1010, 383)
Screenshot: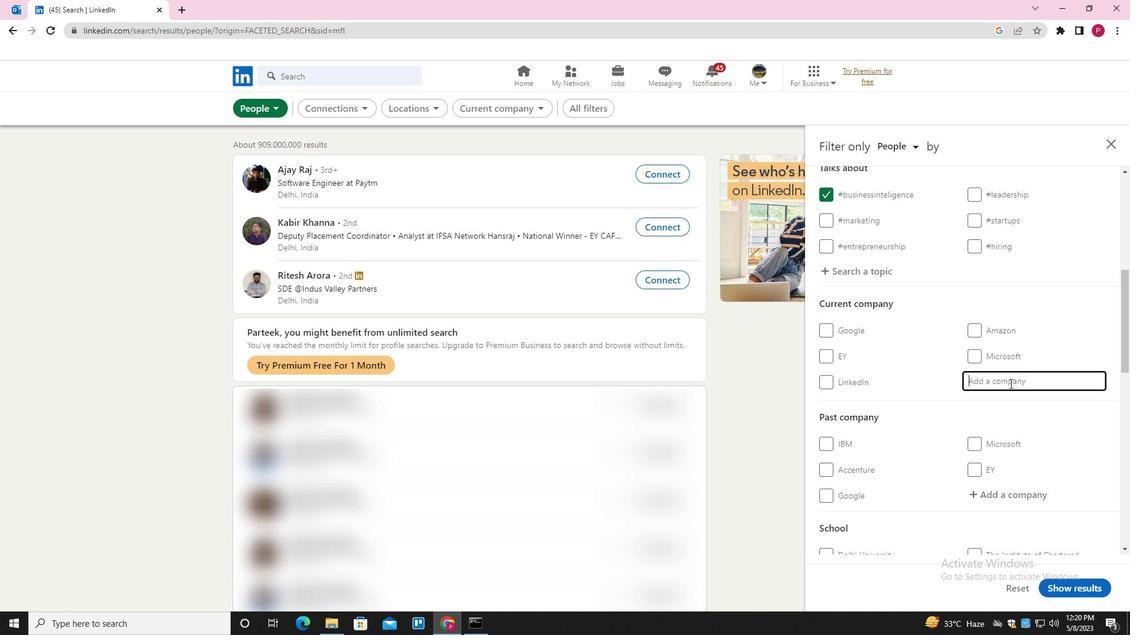 
Action: Key pressed <Key.shift><Key.shift><Key.shift><Key.shift>CLINIPACE<Key.down><Key.enter>
Screenshot: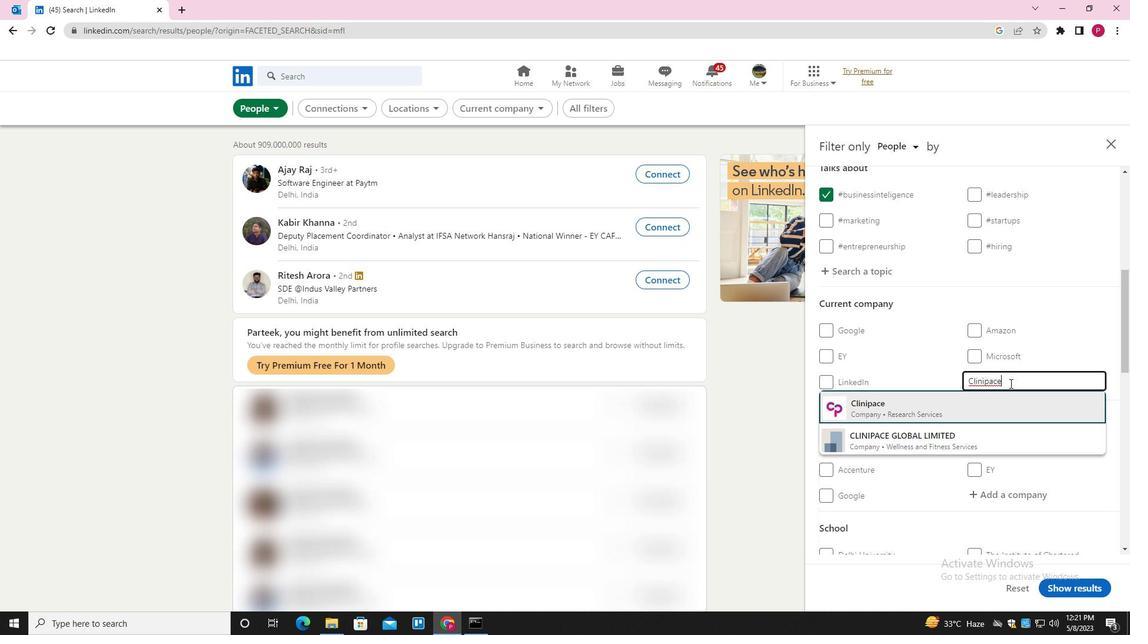 
Action: Mouse moved to (1010, 389)
Screenshot: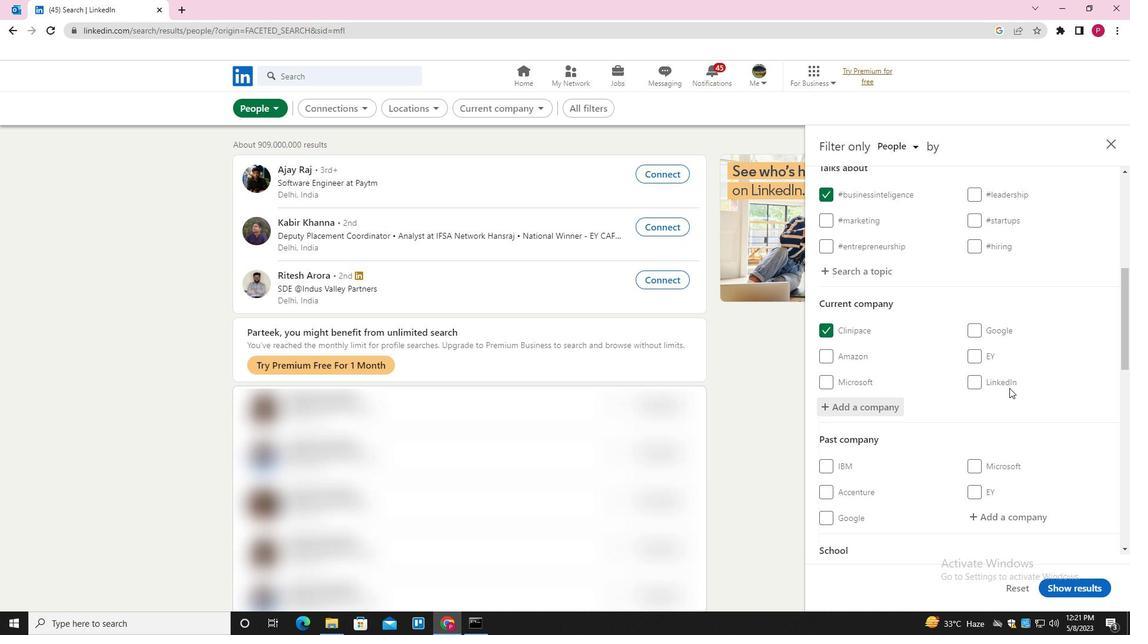 
Action: Mouse scrolled (1010, 389) with delta (0, 0)
Screenshot: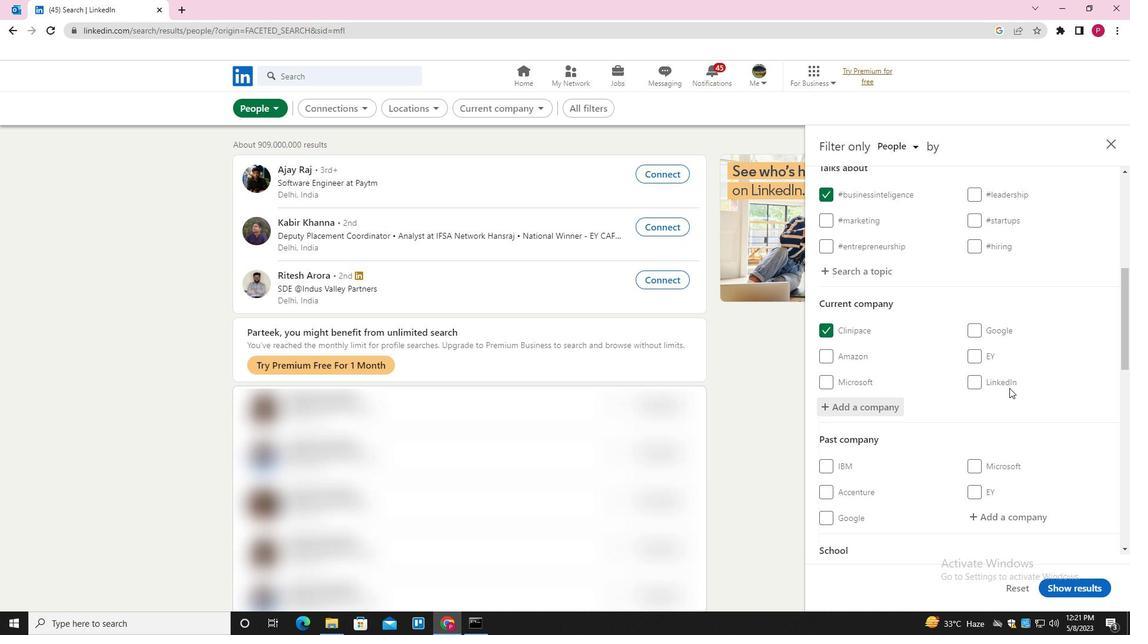 
Action: Mouse scrolled (1010, 389) with delta (0, 0)
Screenshot: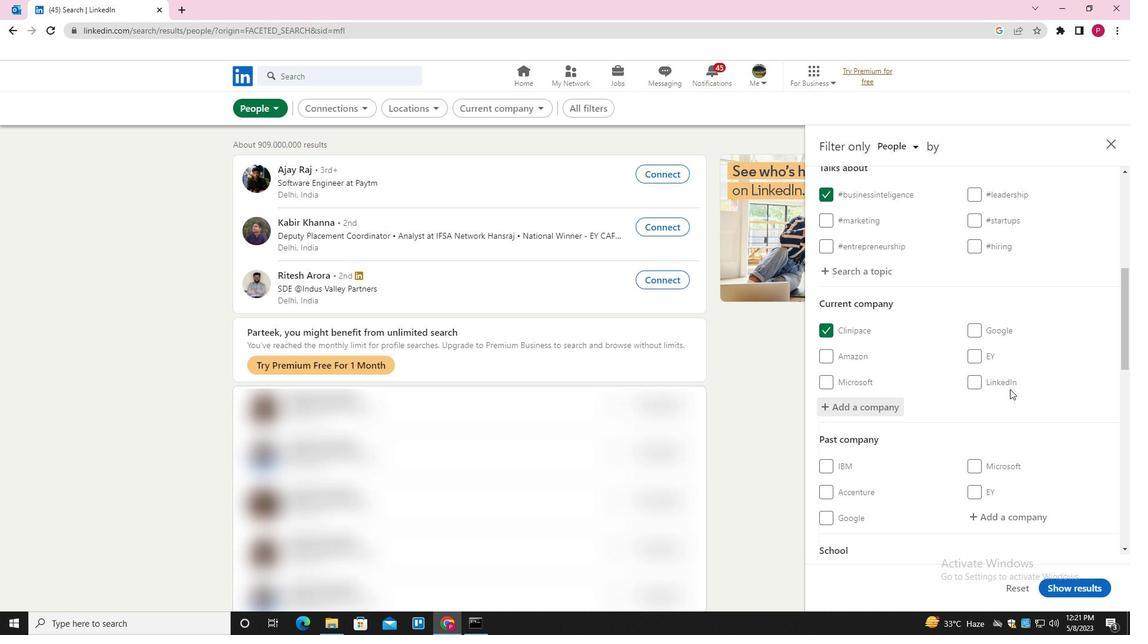 
Action: Mouse scrolled (1010, 389) with delta (0, 0)
Screenshot: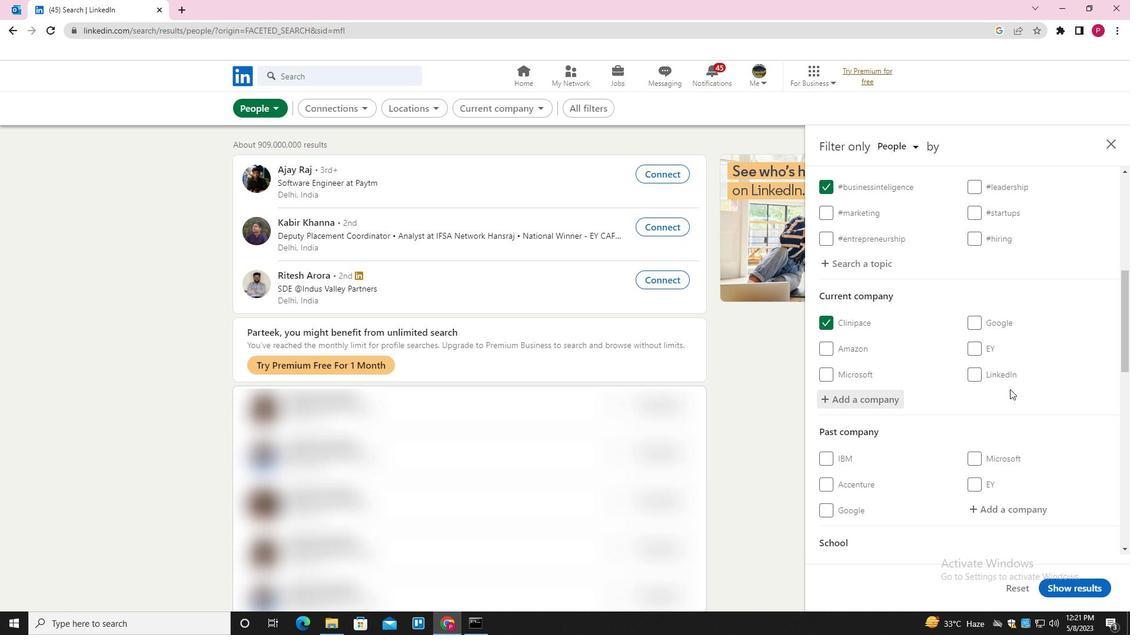 
Action: Mouse moved to (991, 384)
Screenshot: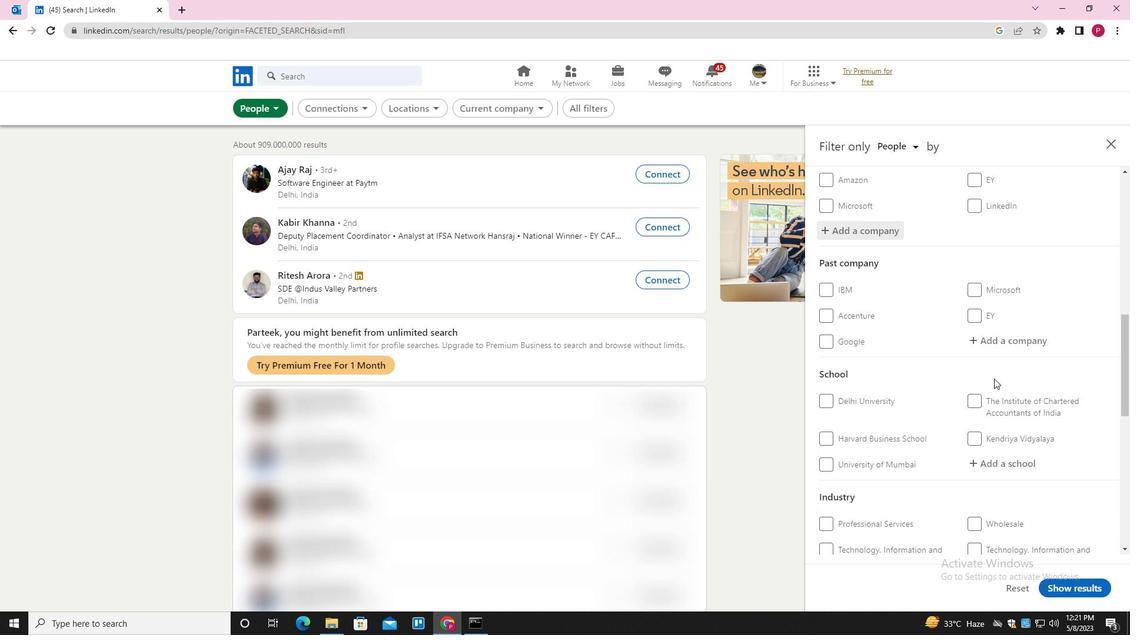 
Action: Mouse scrolled (991, 383) with delta (0, 0)
Screenshot: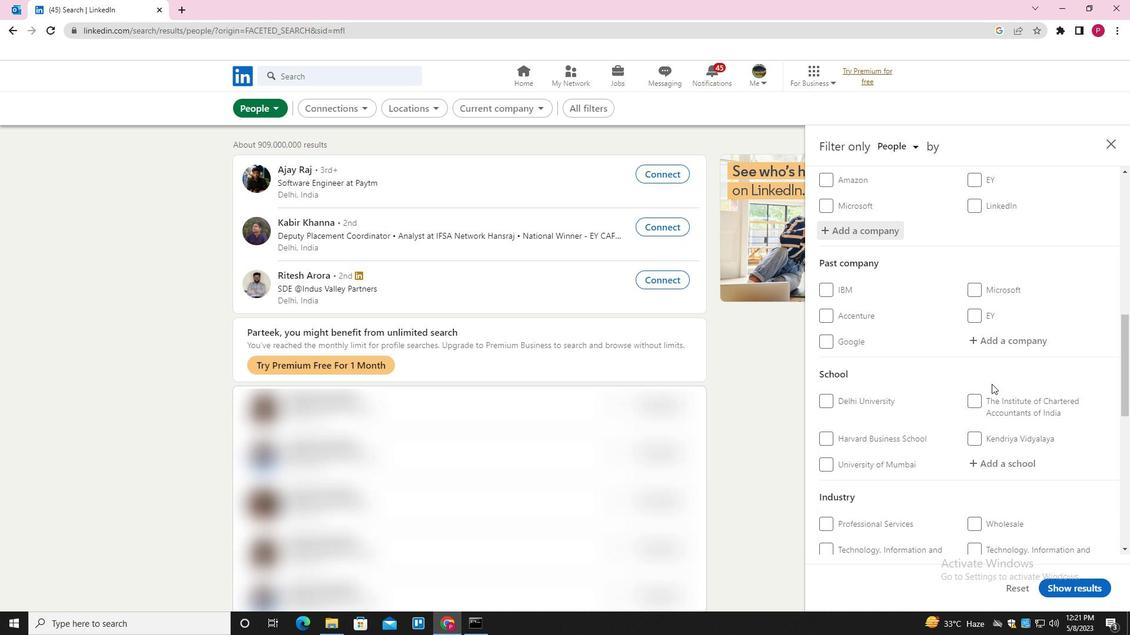 
Action: Mouse scrolled (991, 383) with delta (0, 0)
Screenshot: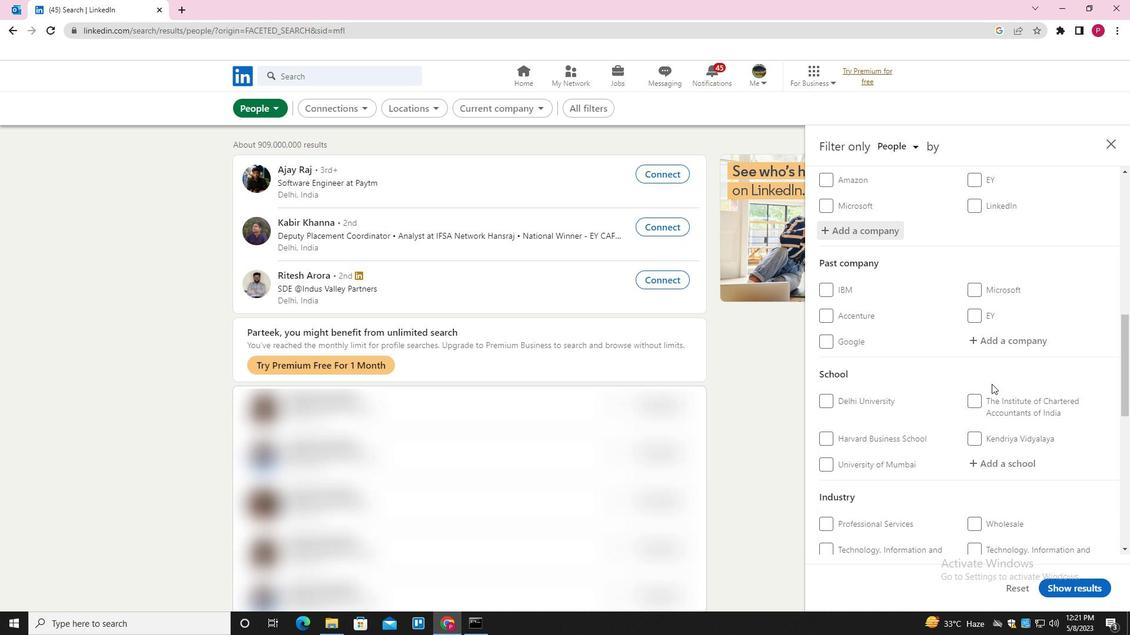 
Action: Mouse moved to (993, 384)
Screenshot: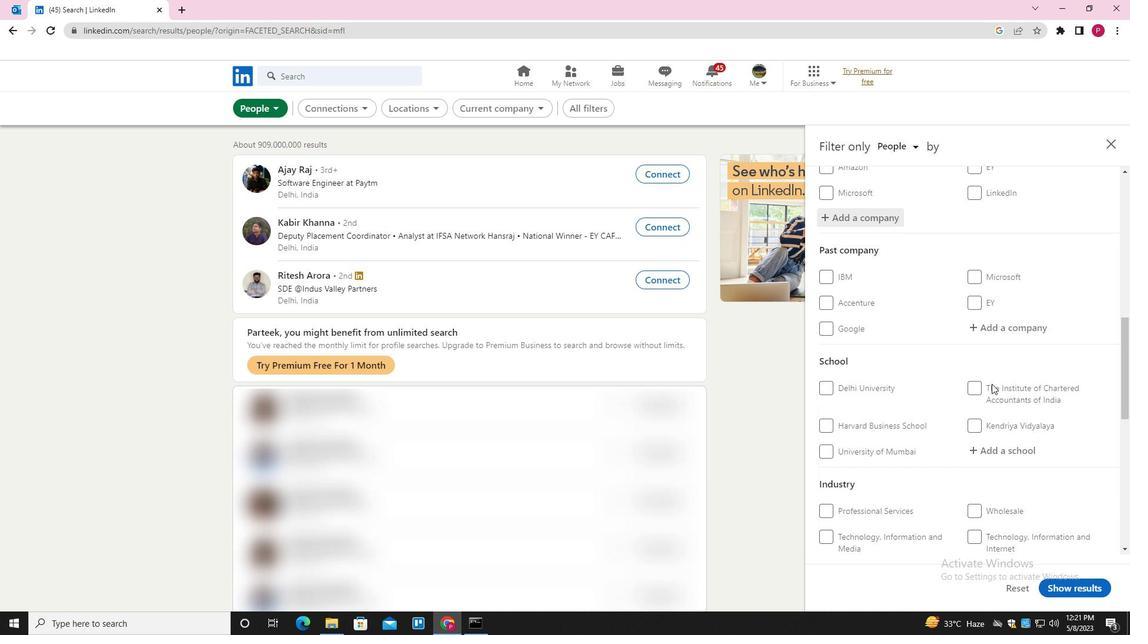 
Action: Mouse scrolled (993, 384) with delta (0, 0)
Screenshot: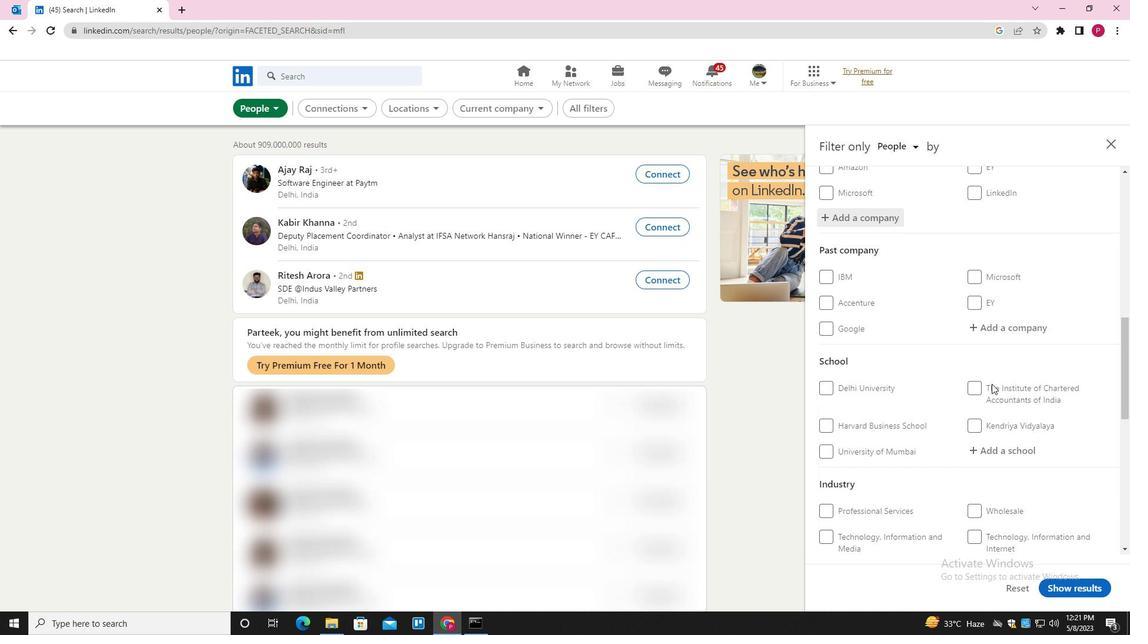 
Action: Mouse moved to (1010, 291)
Screenshot: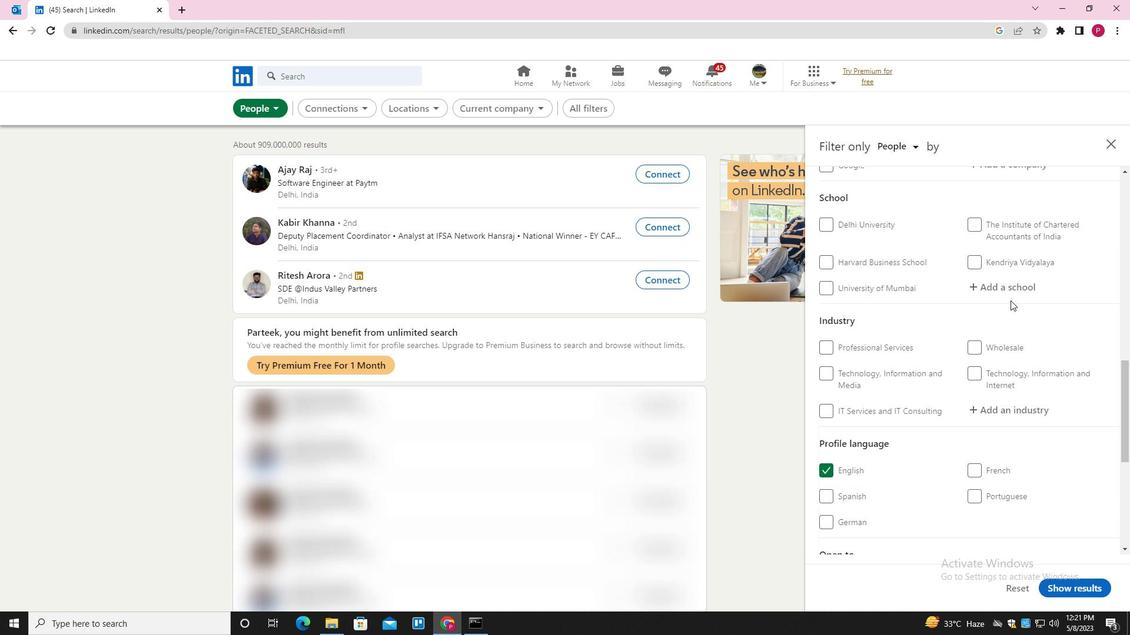 
Action: Mouse pressed left at (1010, 291)
Screenshot: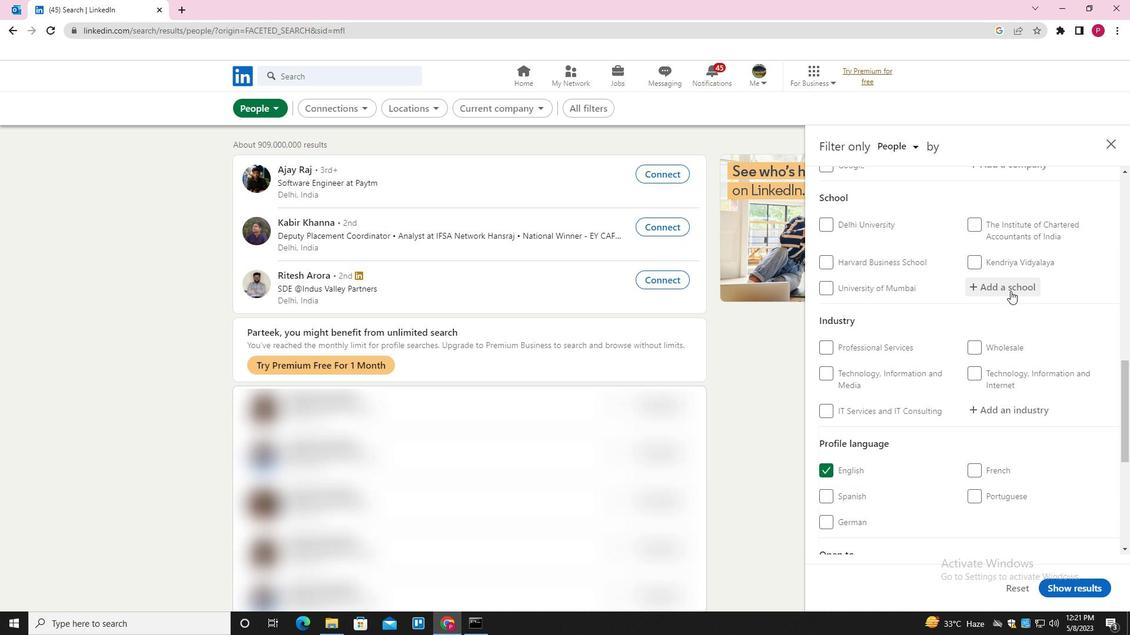 
Action: Mouse moved to (766, 457)
Screenshot: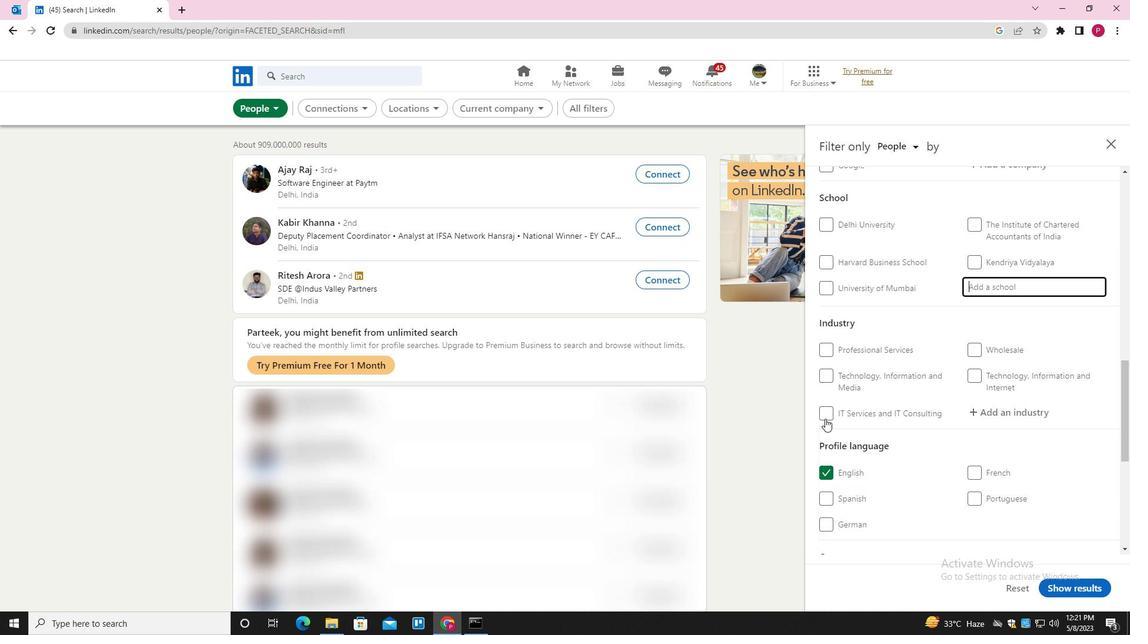 
Action: Key pressed <Key.shift>UKA<Key.space><Key.shift><Key.shift><Key.shift><Key.shift><Key.shift>TARSADIA<Key.space><Key.shift>UNIVERSITY<Key.down><Key.enter>
Screenshot: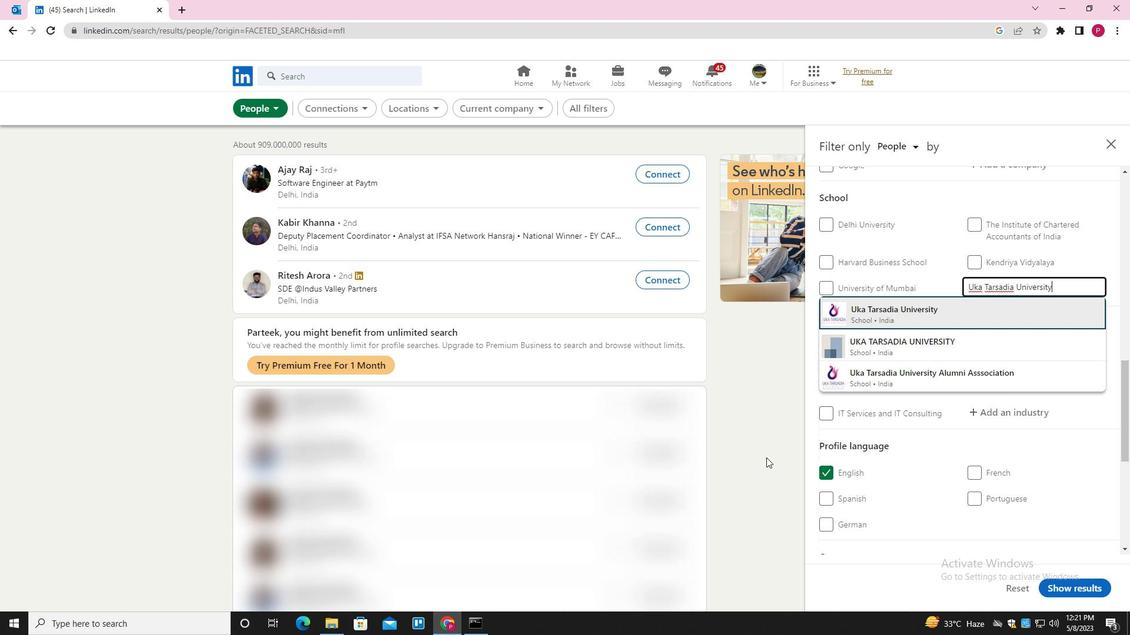 
Action: Mouse moved to (902, 394)
Screenshot: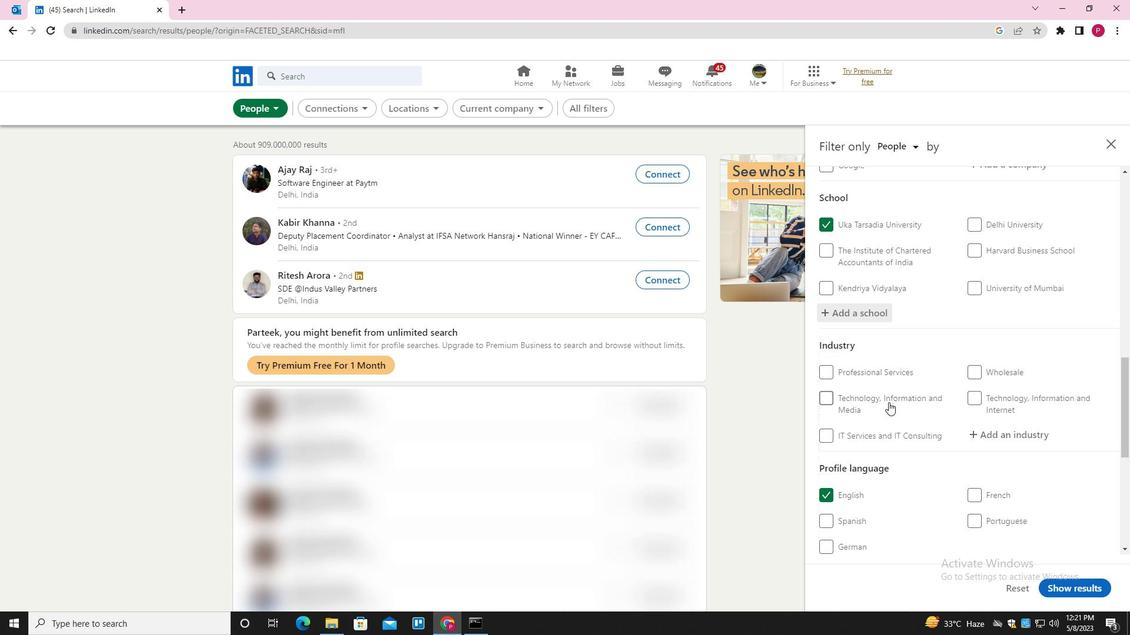 
Action: Mouse scrolled (902, 393) with delta (0, 0)
Screenshot: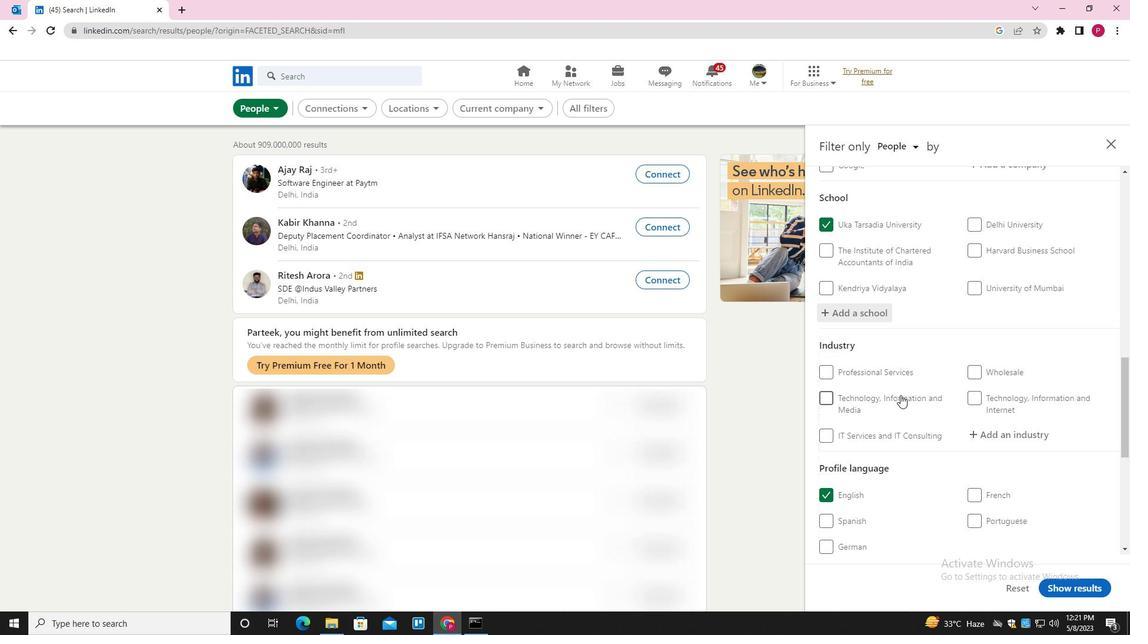 
Action: Mouse scrolled (902, 393) with delta (0, 0)
Screenshot: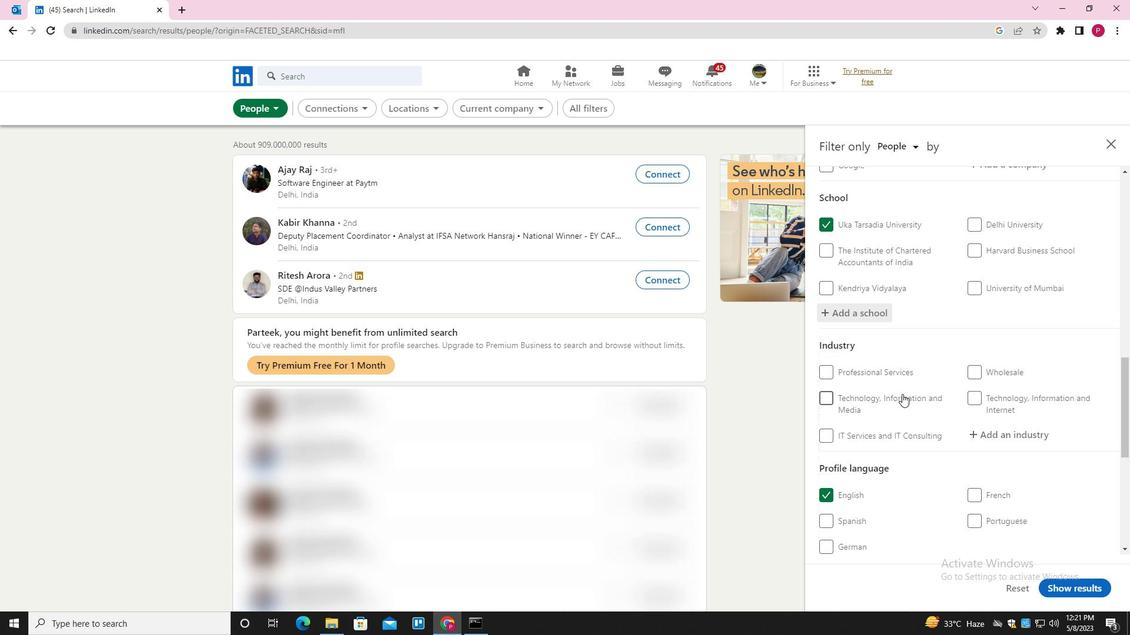 
Action: Mouse moved to (1001, 316)
Screenshot: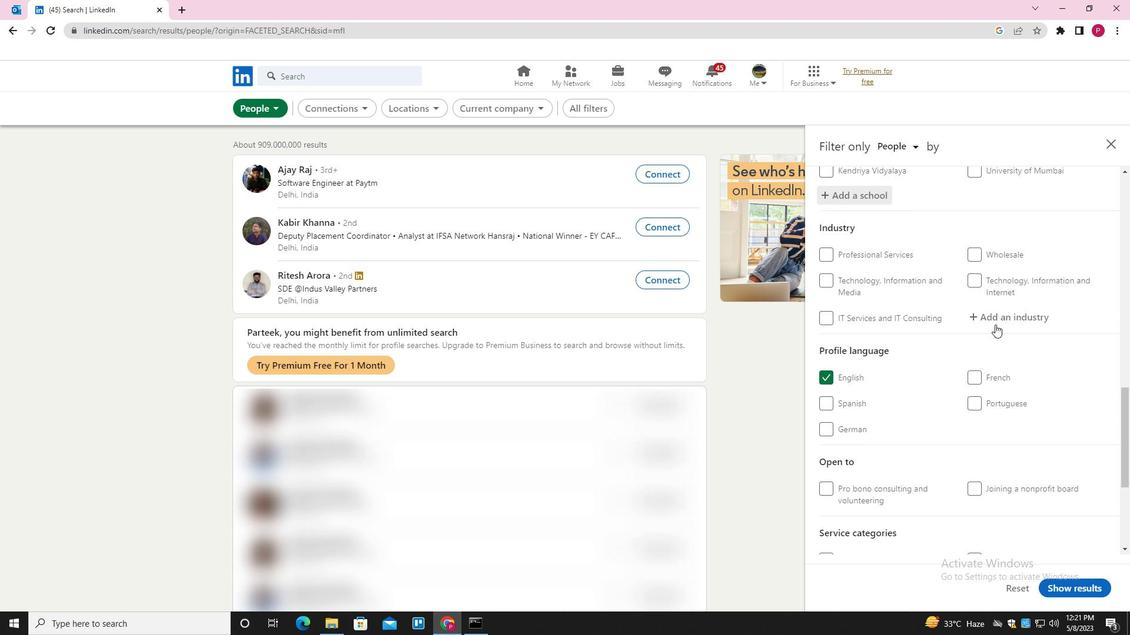 
Action: Mouse pressed left at (1001, 316)
Screenshot: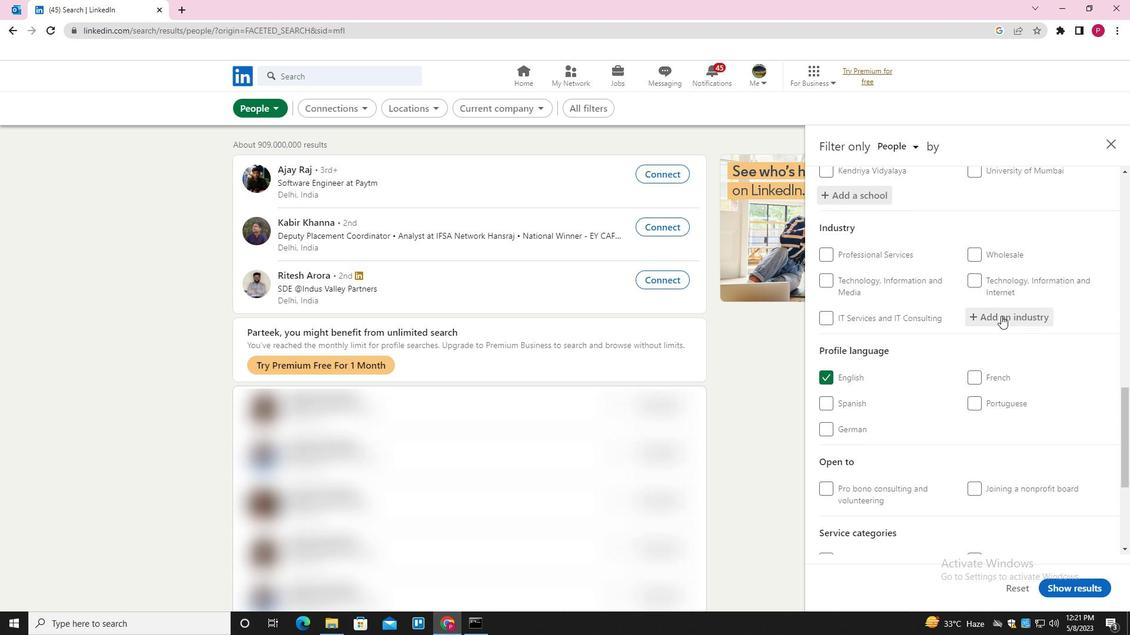 
Action: Mouse moved to (790, 454)
Screenshot: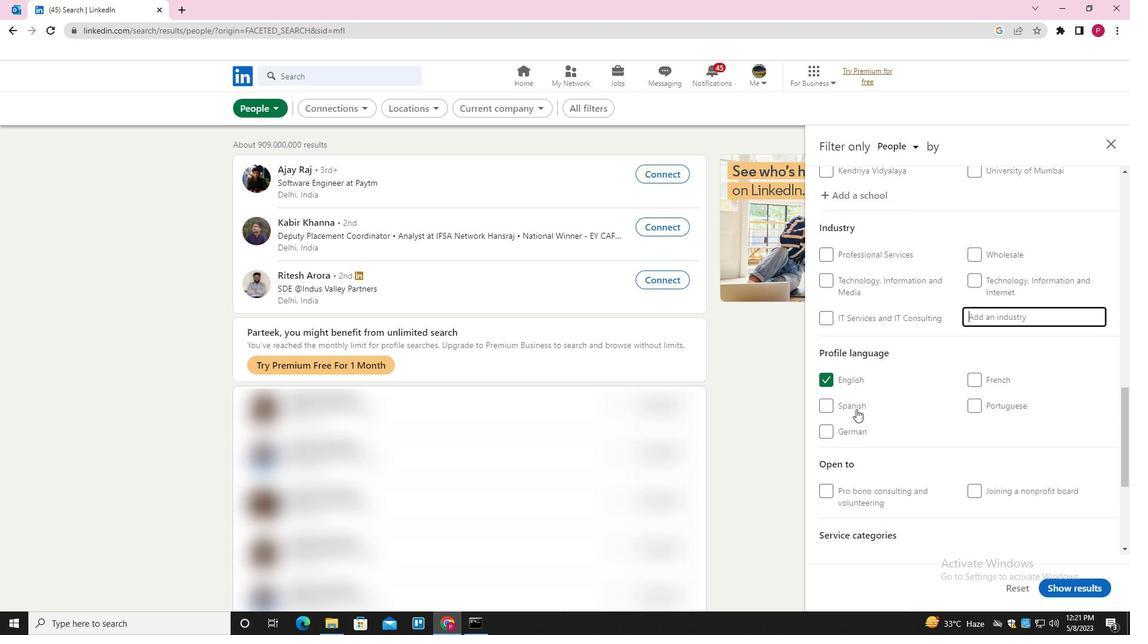 
Action: Key pressed <Key.shift><Key.shift><Key.shift>RETAIL<Key.space><Key.shift><Key.shift><Key.shift>MUSICAL<Key.space><Key.shift>INSTRUMENTS<Key.down><Key.enter>
Screenshot: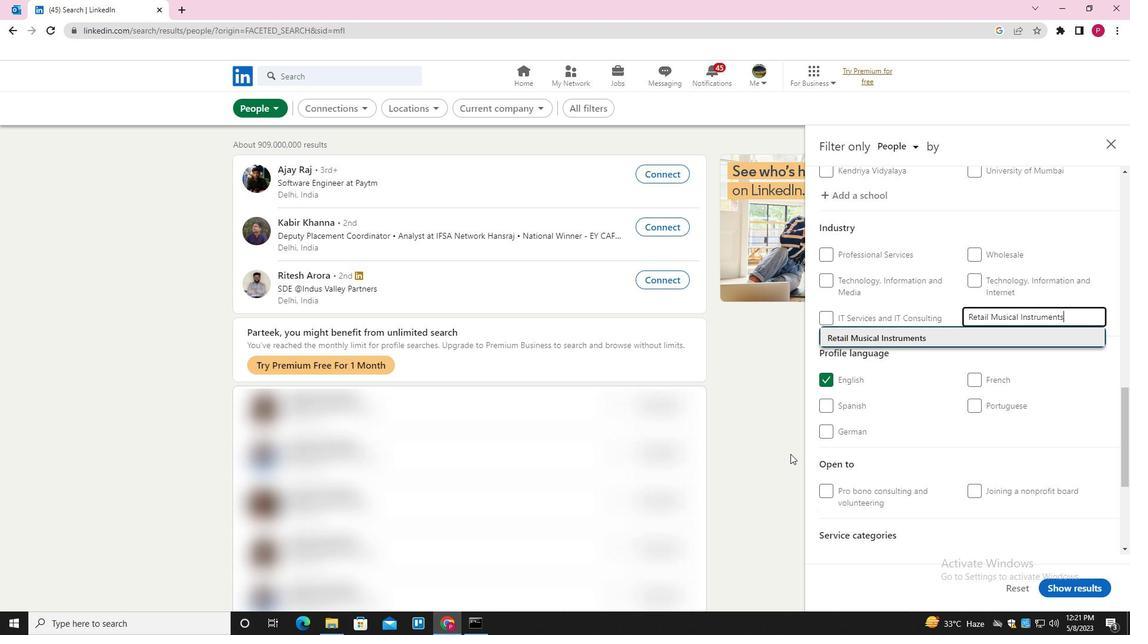 
Action: Mouse moved to (791, 454)
Screenshot: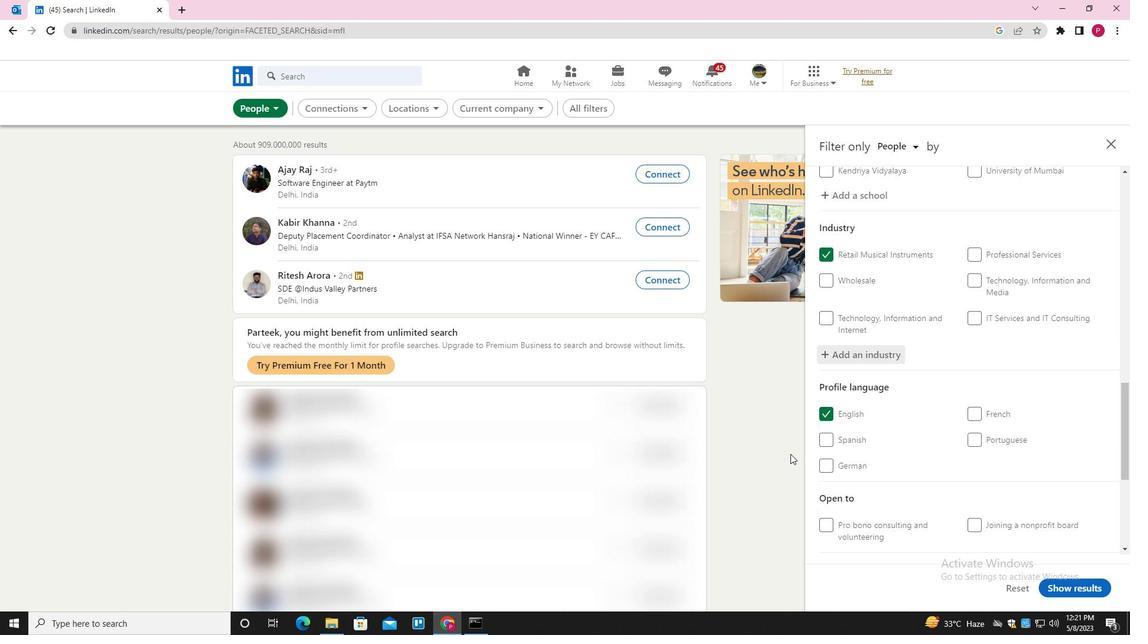 
Action: Mouse scrolled (791, 453) with delta (0, 0)
Screenshot: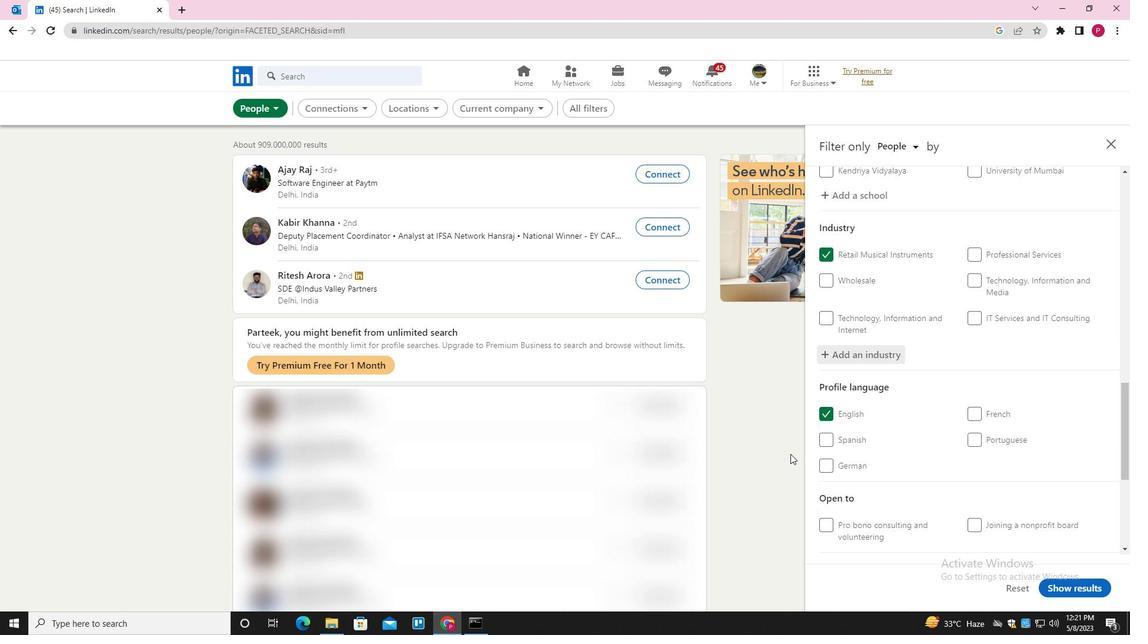 
Action: Mouse moved to (794, 455)
Screenshot: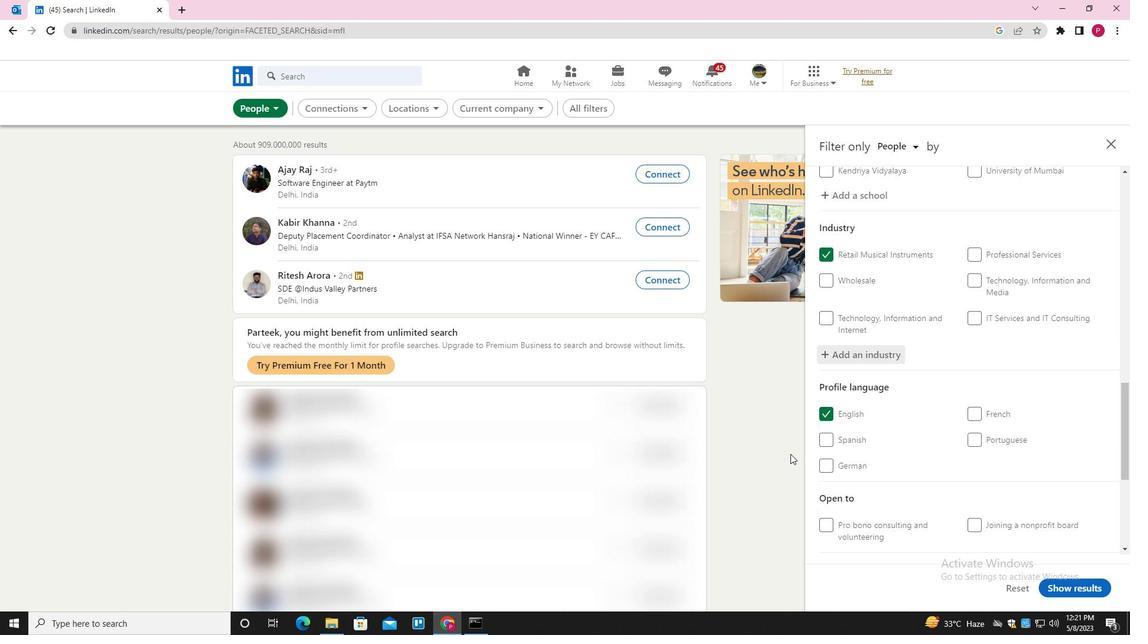 
Action: Mouse scrolled (794, 455) with delta (0, 0)
Screenshot: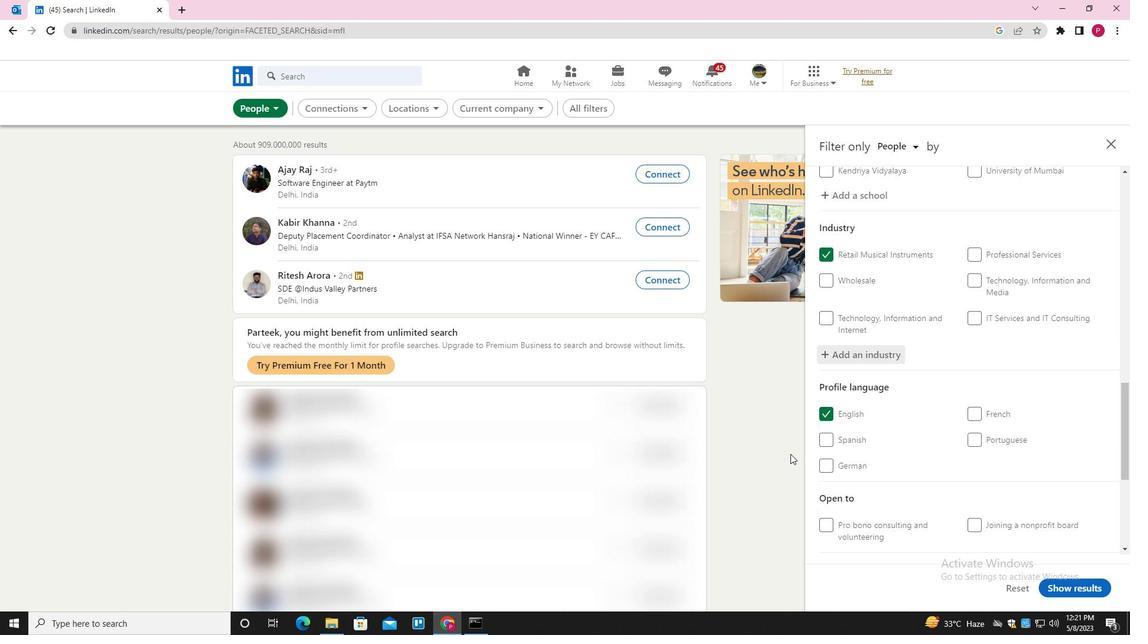 
Action: Mouse moved to (794, 457)
Screenshot: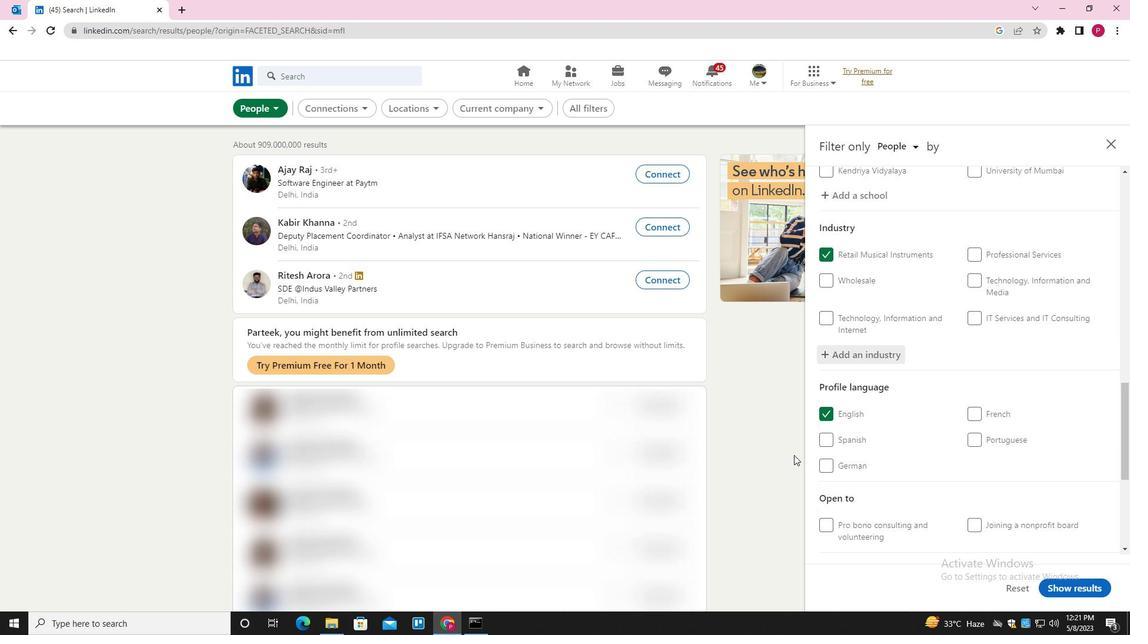 
Action: Mouse scrolled (794, 457) with delta (0, 0)
Screenshot: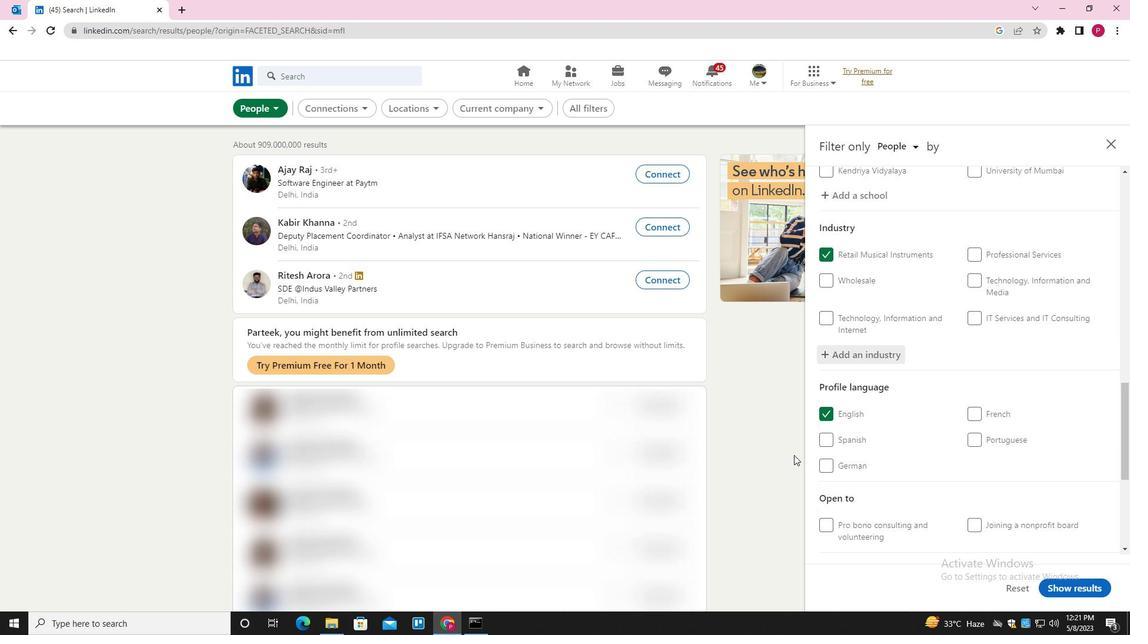 
Action: Mouse moved to (793, 463)
Screenshot: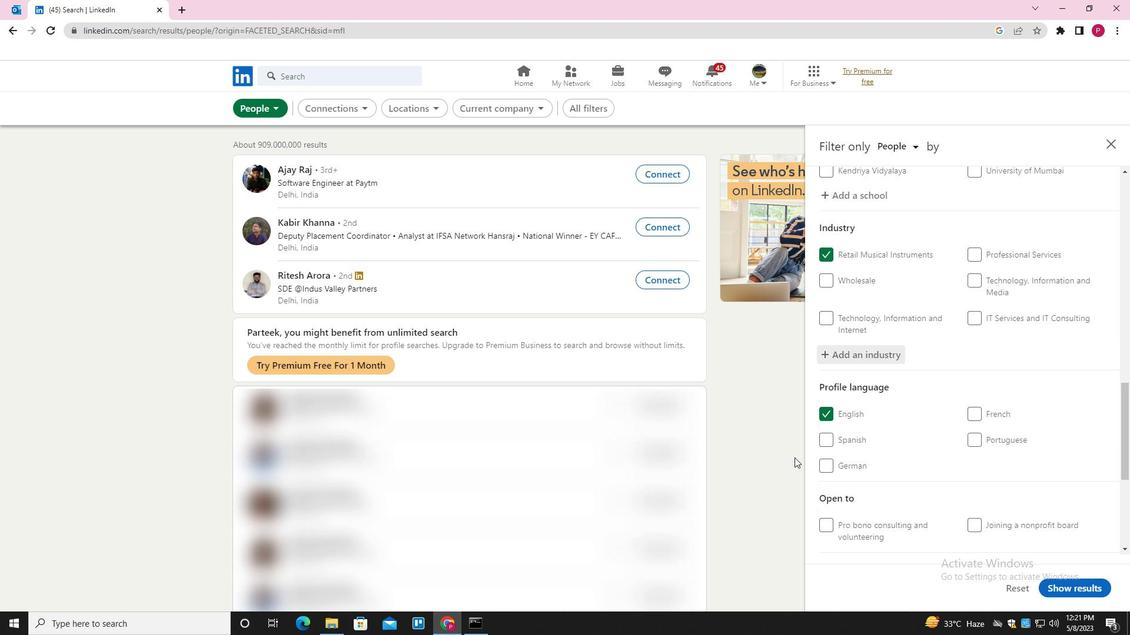 
Action: Mouse scrolled (793, 463) with delta (0, 0)
Screenshot: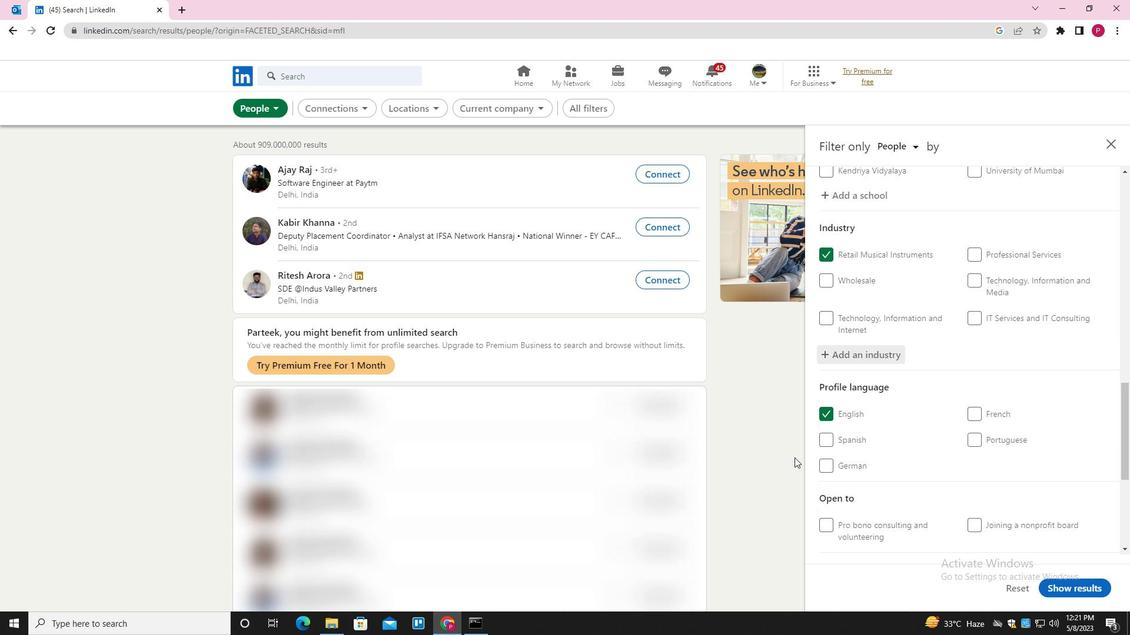 
Action: Mouse moved to (793, 470)
Screenshot: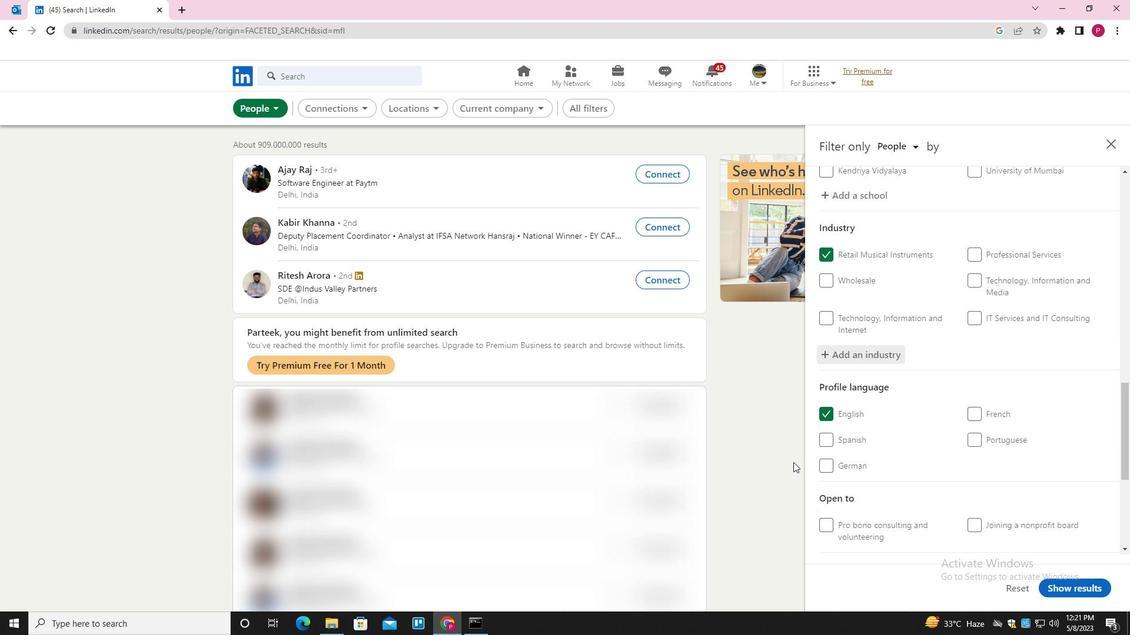 
Action: Mouse scrolled (793, 470) with delta (0, 0)
Screenshot: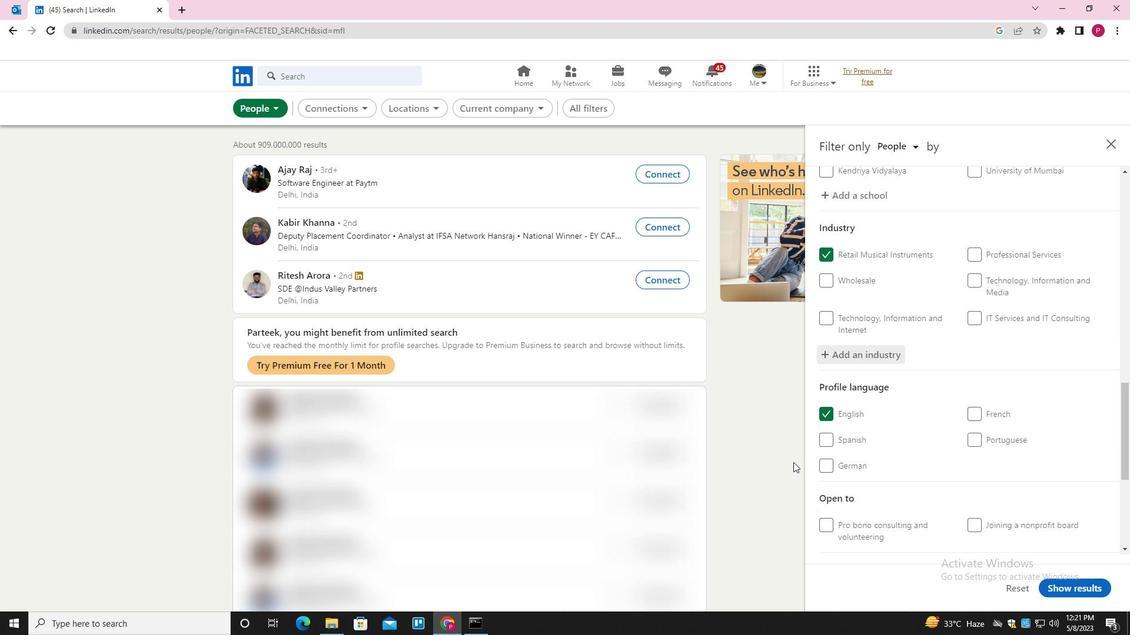
Action: Mouse moved to (841, 476)
Screenshot: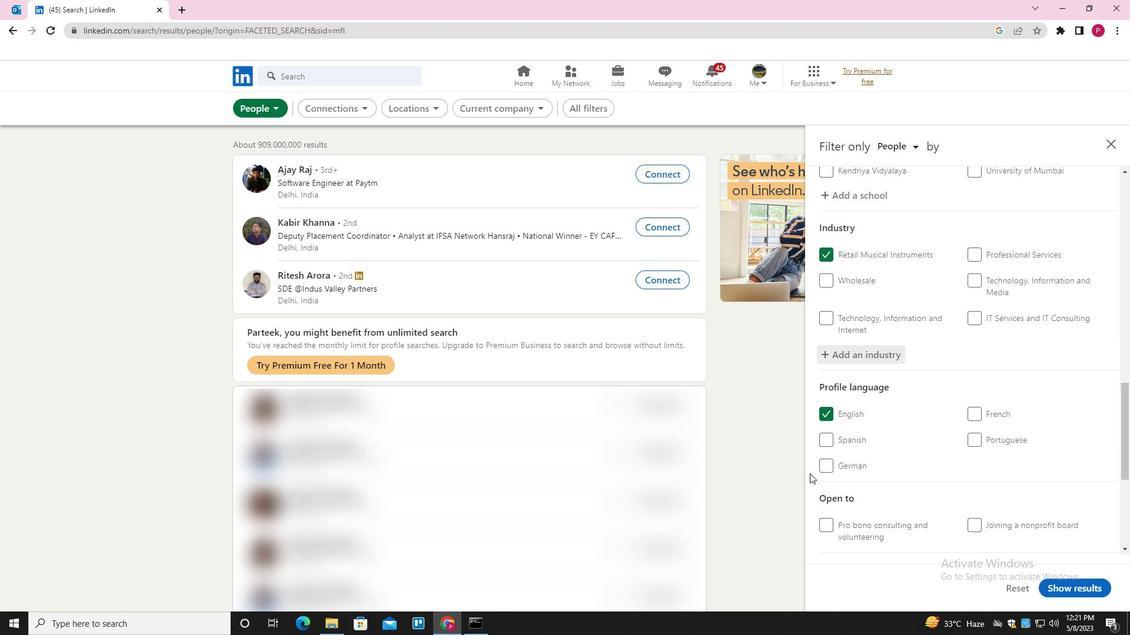 
Action: Mouse scrolled (841, 476) with delta (0, 0)
Screenshot: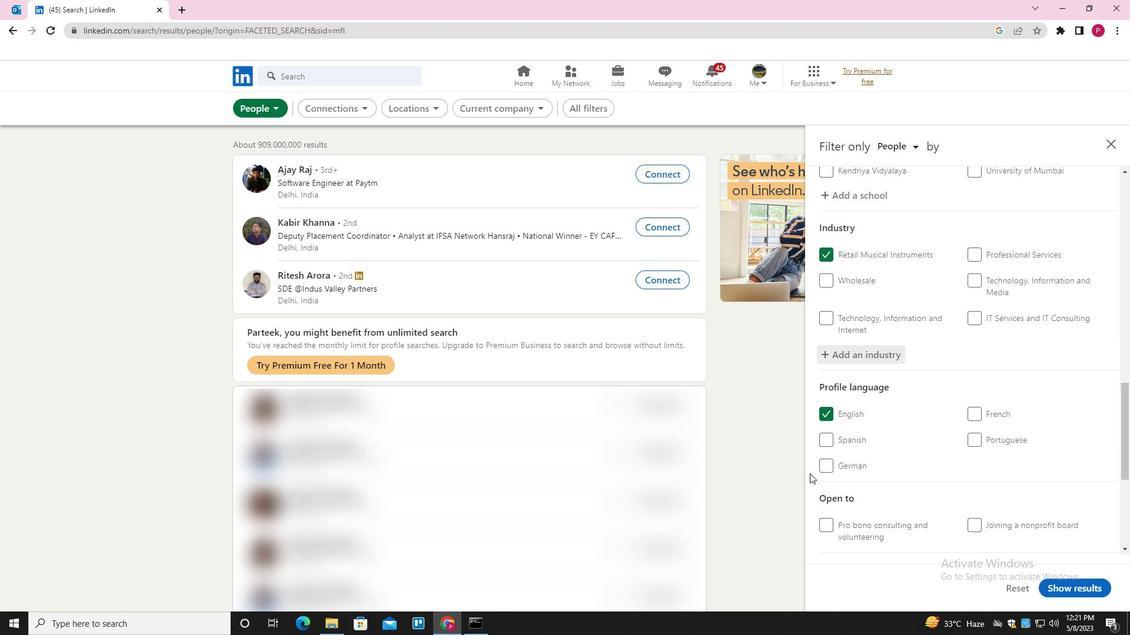
Action: Mouse moved to (911, 463)
Screenshot: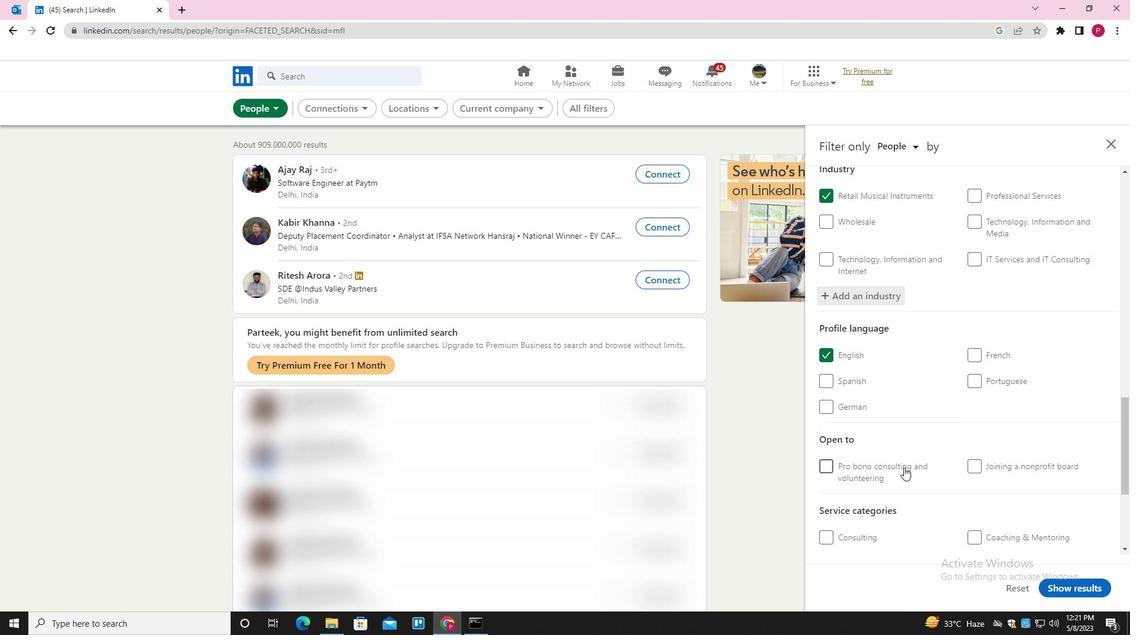 
Action: Mouse scrolled (911, 463) with delta (0, 0)
Screenshot: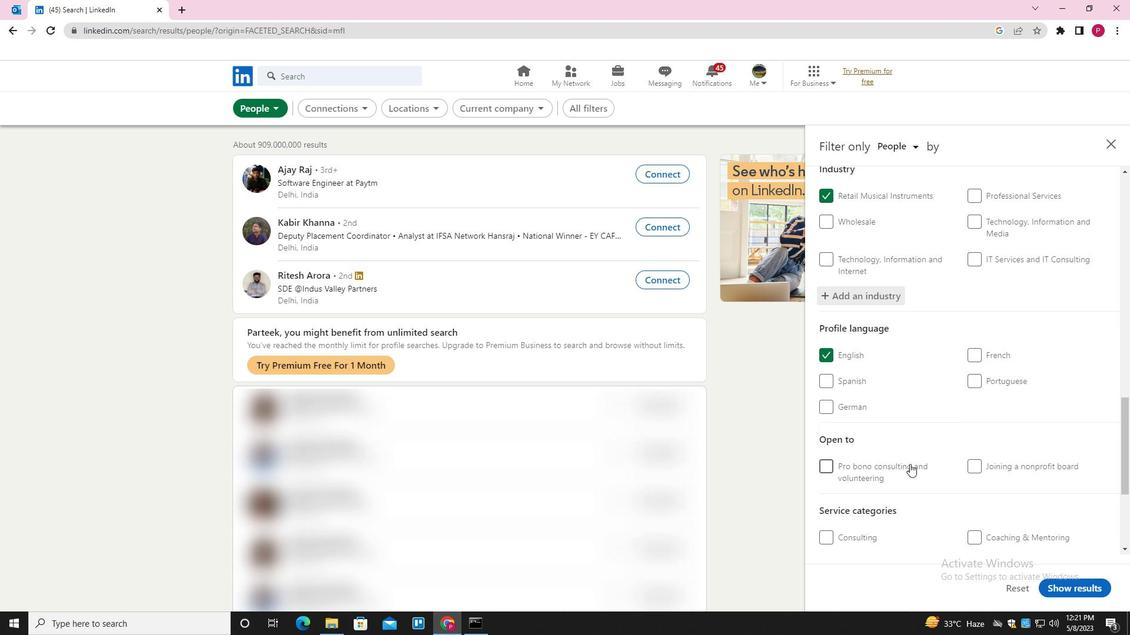 
Action: Mouse scrolled (911, 463) with delta (0, 0)
Screenshot: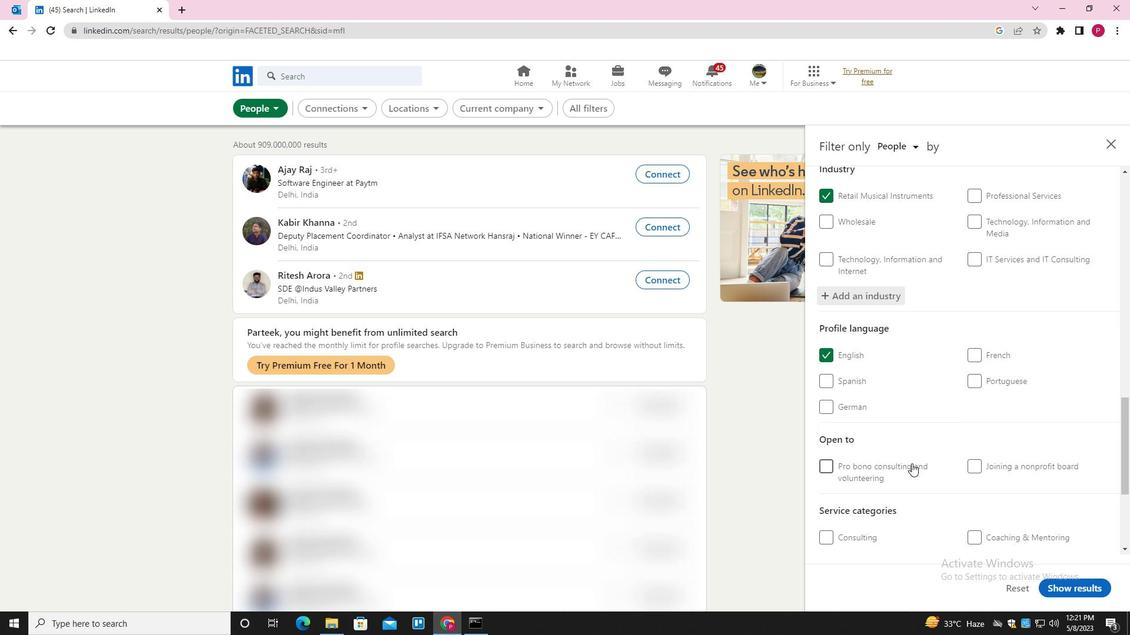 
Action: Mouse scrolled (911, 463) with delta (0, 0)
Screenshot: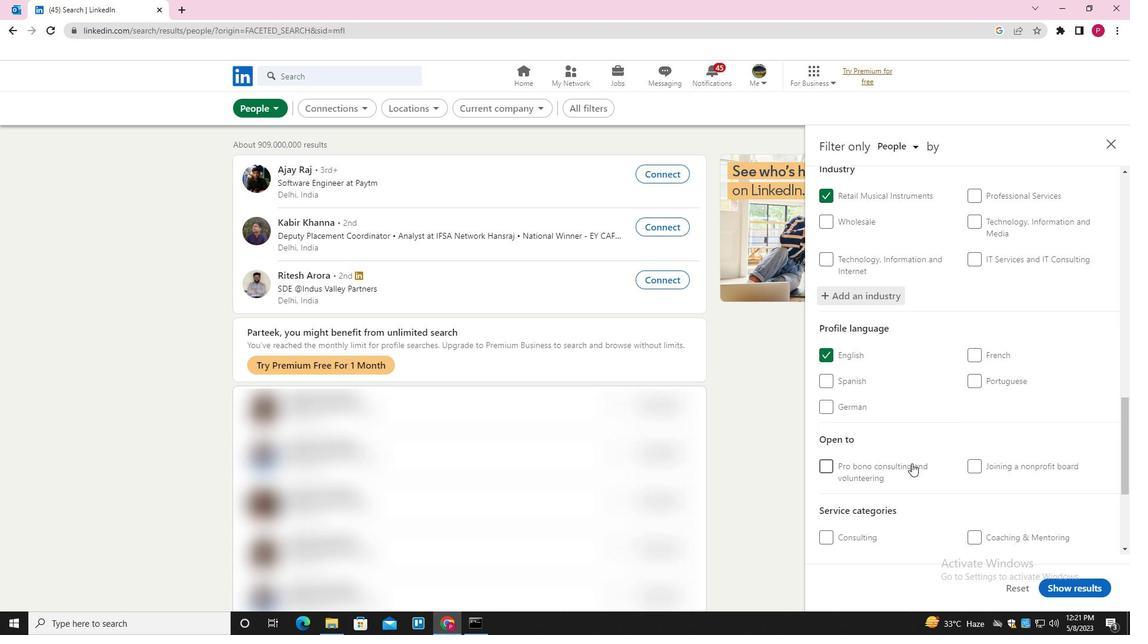 
Action: Mouse moved to (982, 410)
Screenshot: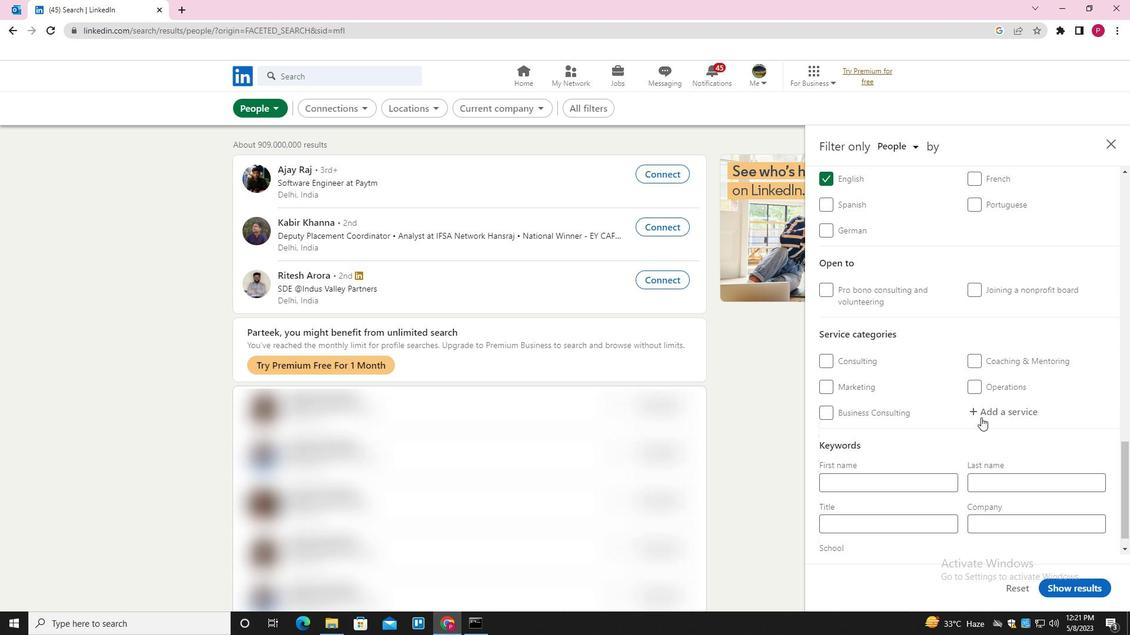 
Action: Mouse pressed left at (982, 410)
Screenshot: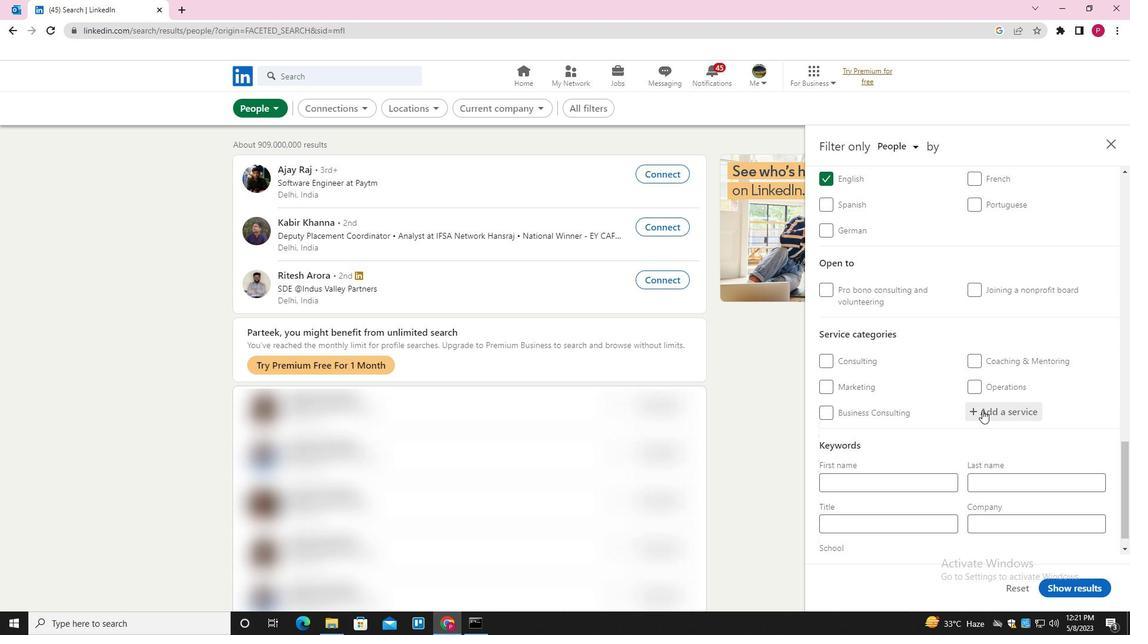 
Action: Mouse moved to (790, 537)
Screenshot: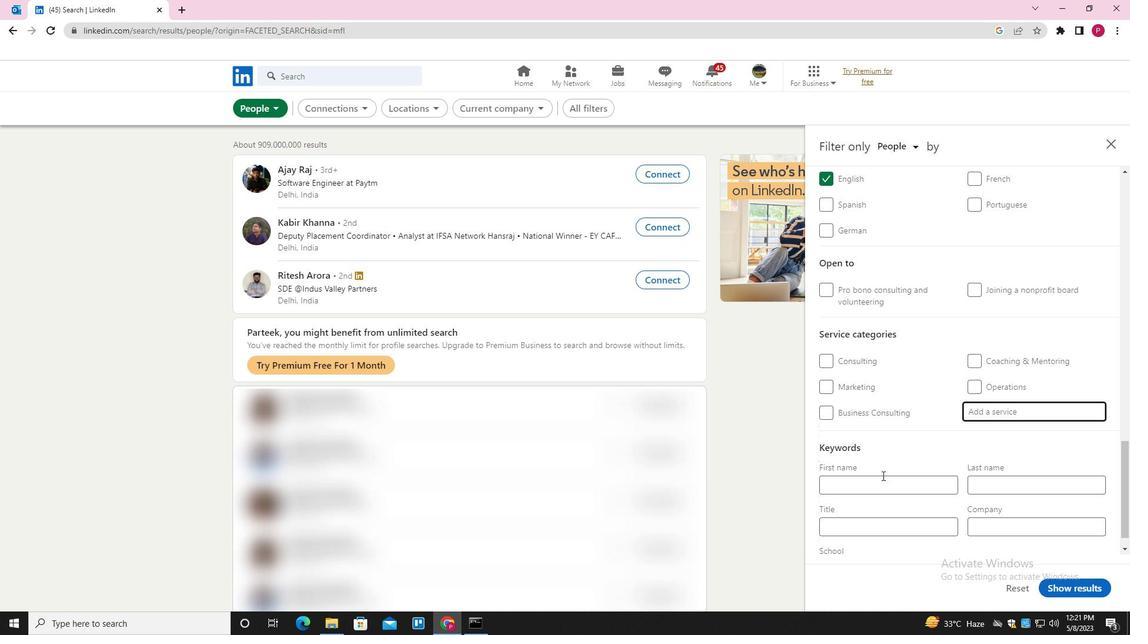 
Action: Key pressed <Key.shift>NETWORK<Key.space><Key.shift>SUPPORT<Key.down><Key.enter>
Screenshot: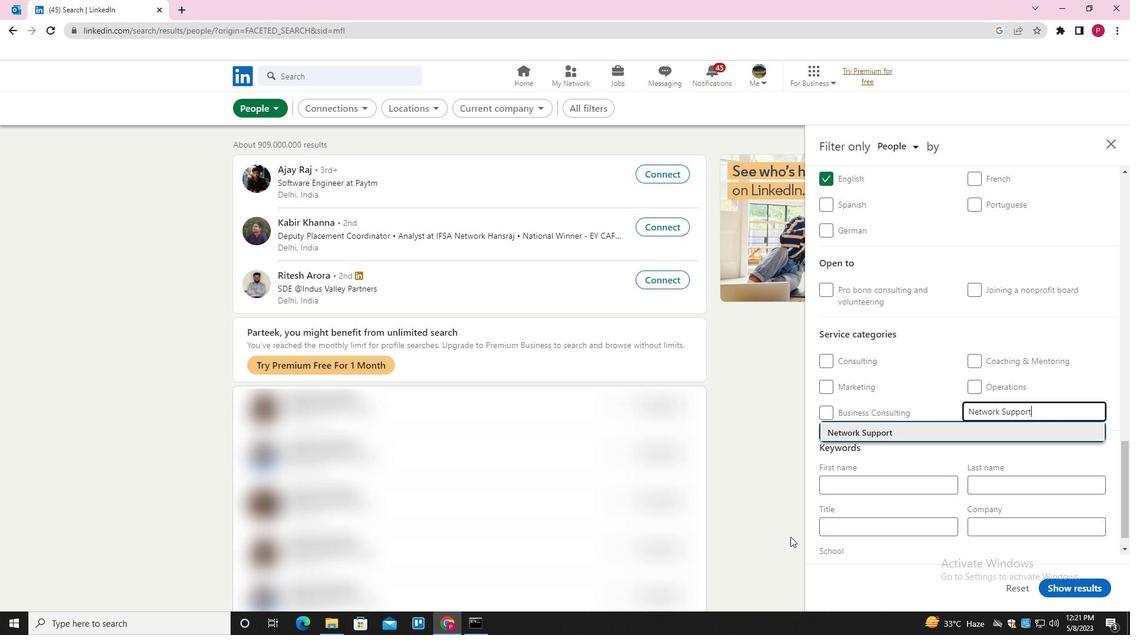 
Action: Mouse moved to (938, 340)
Screenshot: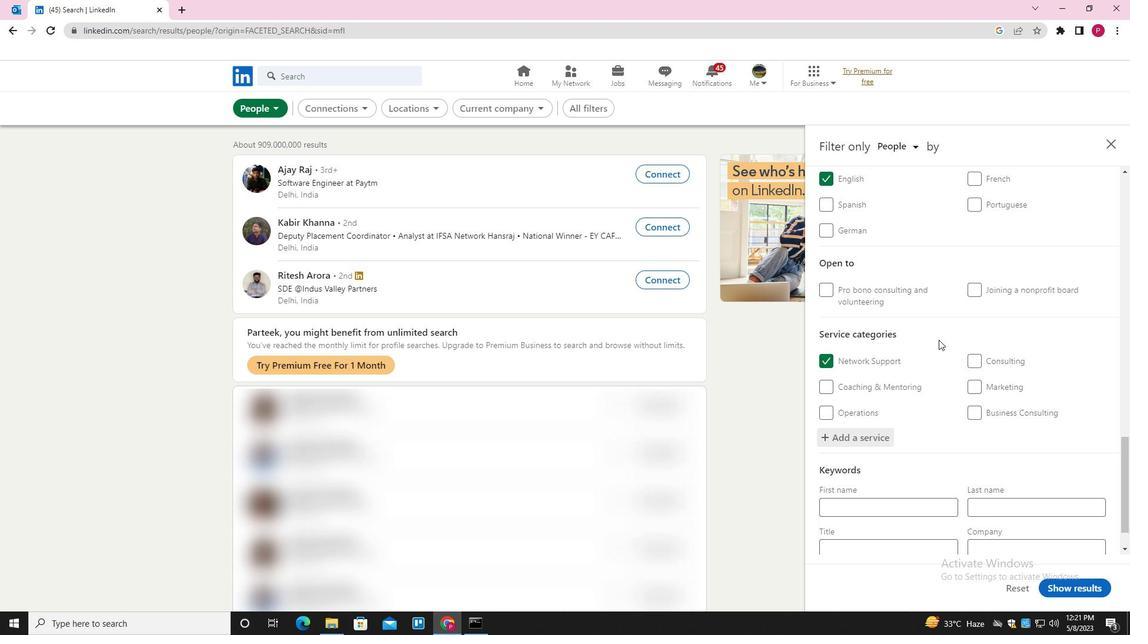 
Action: Mouse scrolled (938, 339) with delta (0, 0)
Screenshot: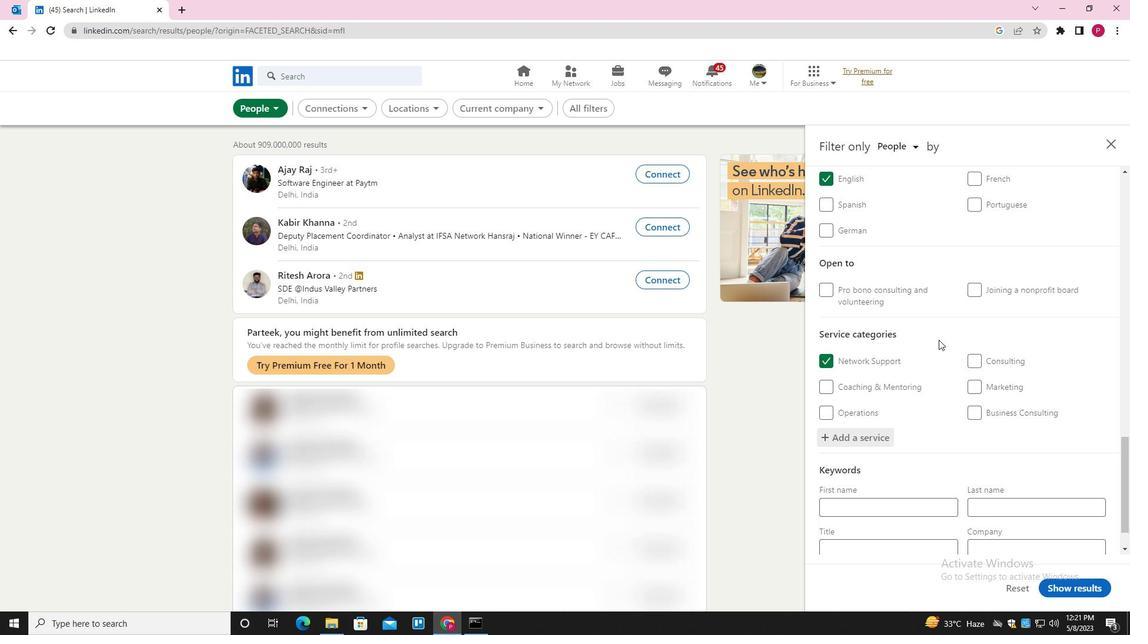 
Action: Mouse moved to (937, 343)
Screenshot: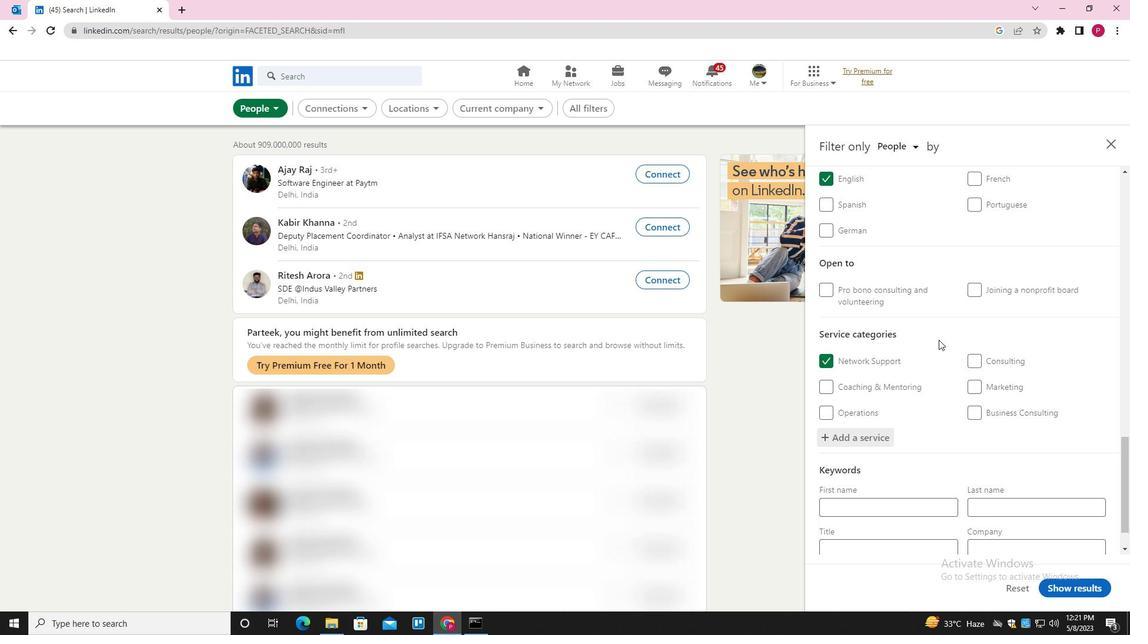 
Action: Mouse scrolled (937, 342) with delta (0, 0)
Screenshot: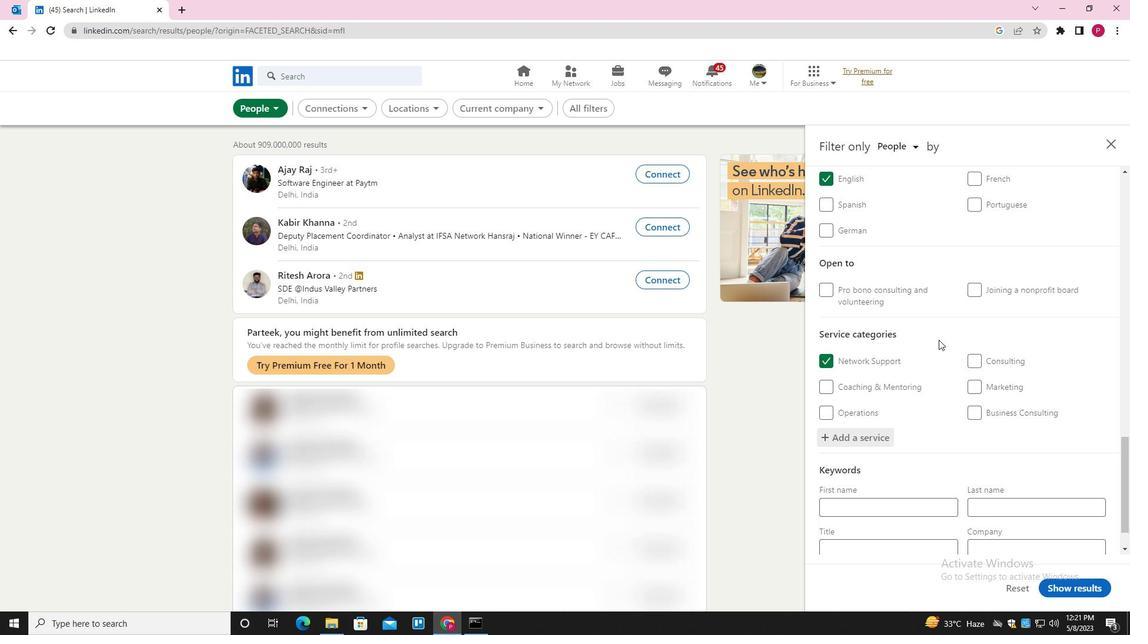 
Action: Mouse moved to (937, 346)
Screenshot: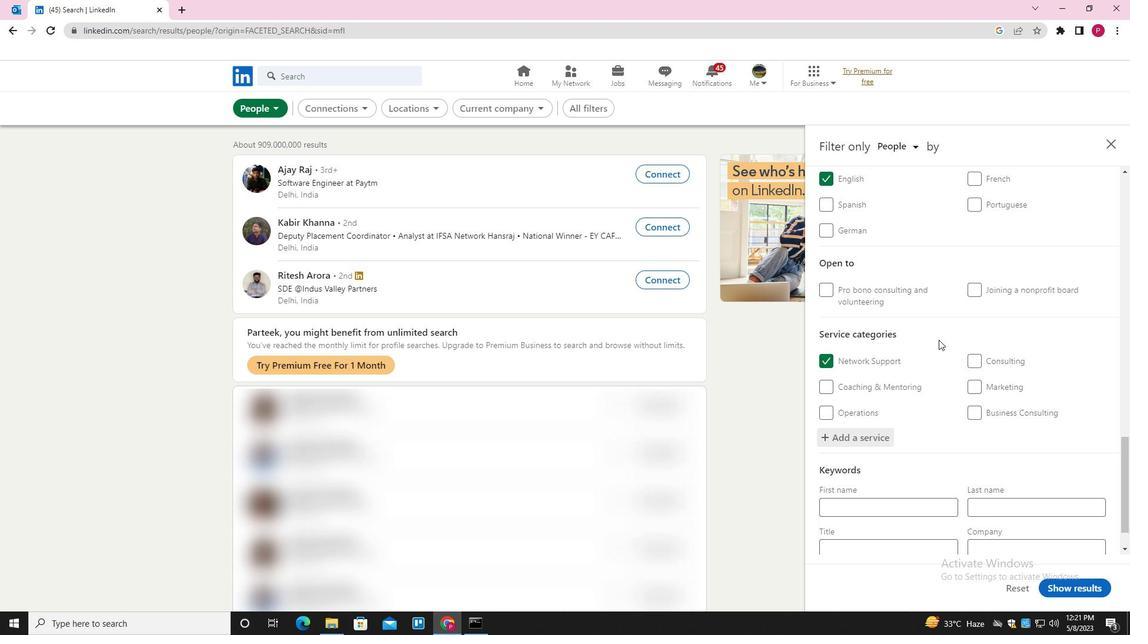 
Action: Mouse scrolled (937, 345) with delta (0, 0)
Screenshot: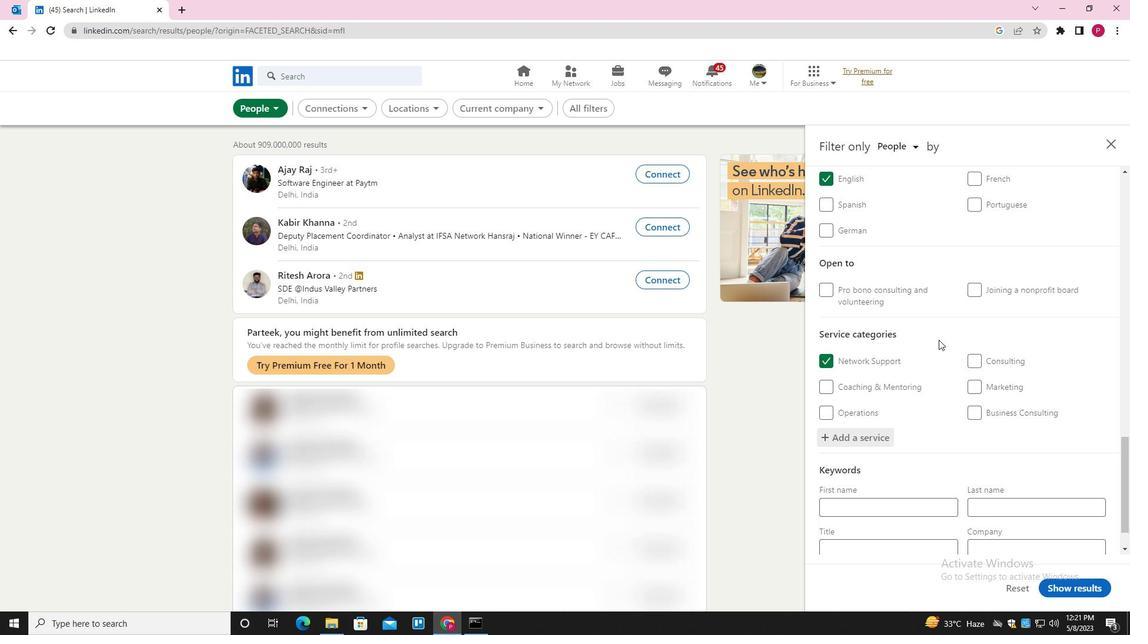 
Action: Mouse moved to (935, 349)
Screenshot: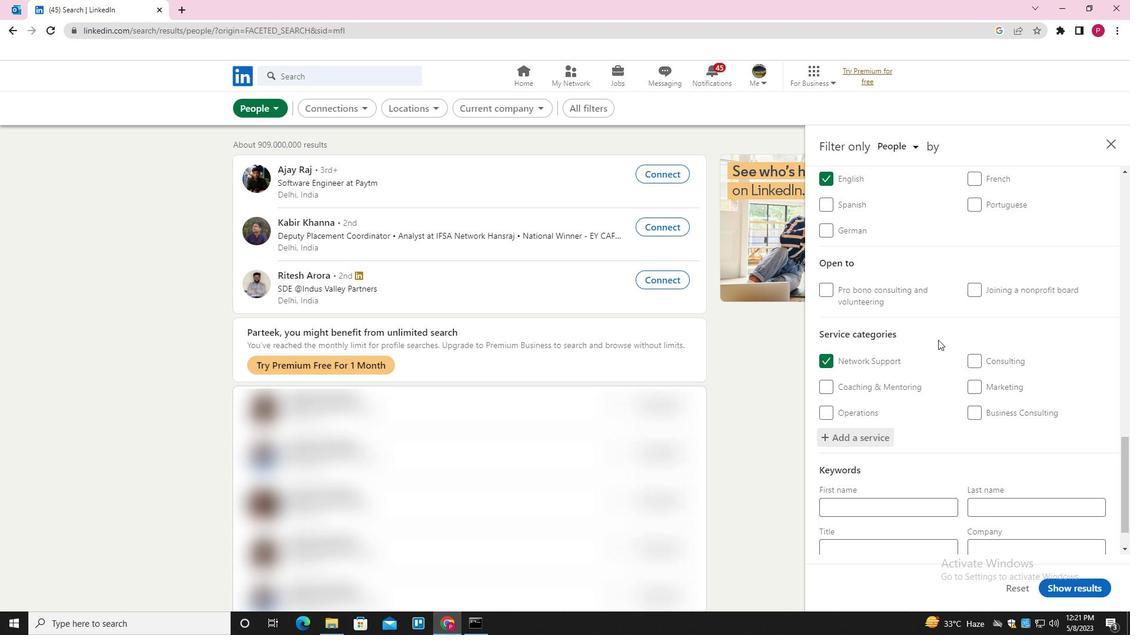
Action: Mouse scrolled (935, 348) with delta (0, 0)
Screenshot: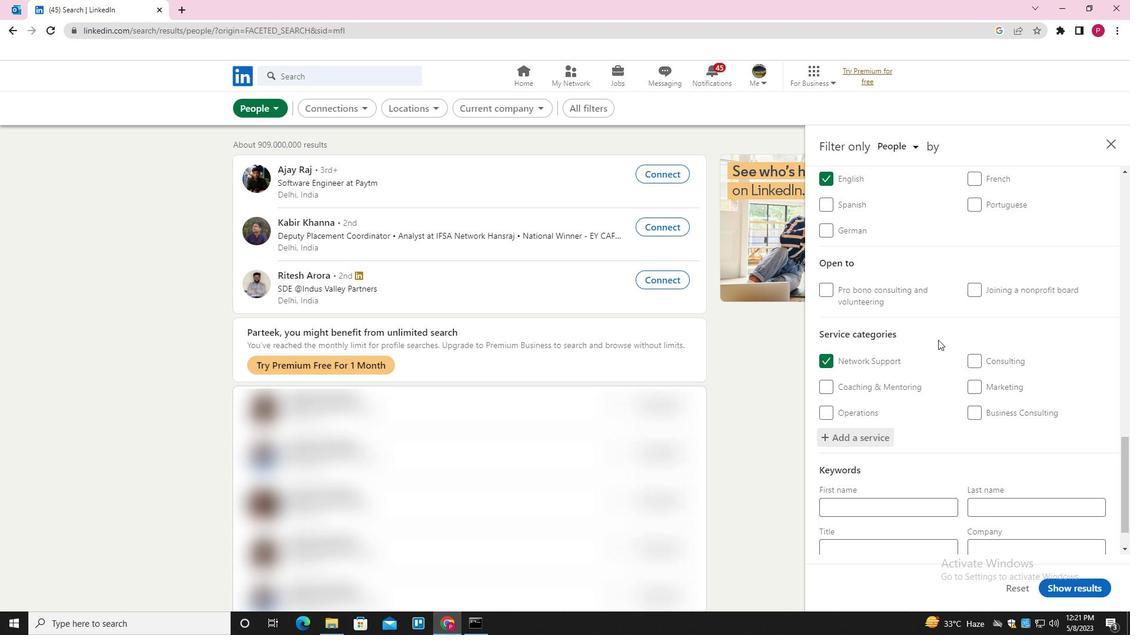 
Action: Mouse moved to (908, 497)
Screenshot: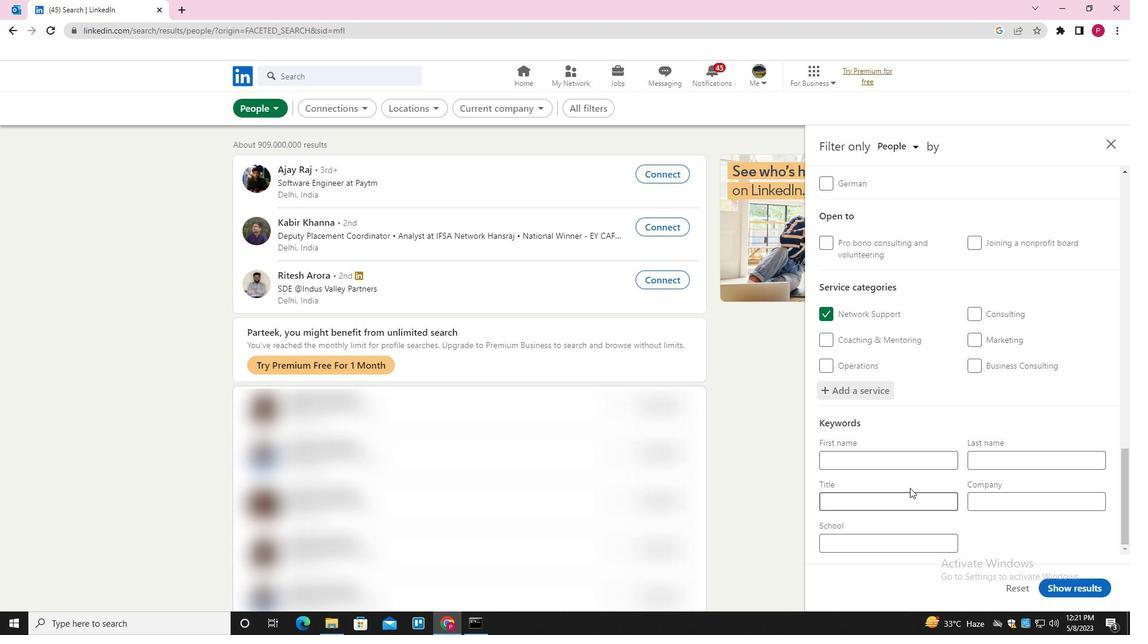 
Action: Mouse pressed left at (908, 497)
Screenshot: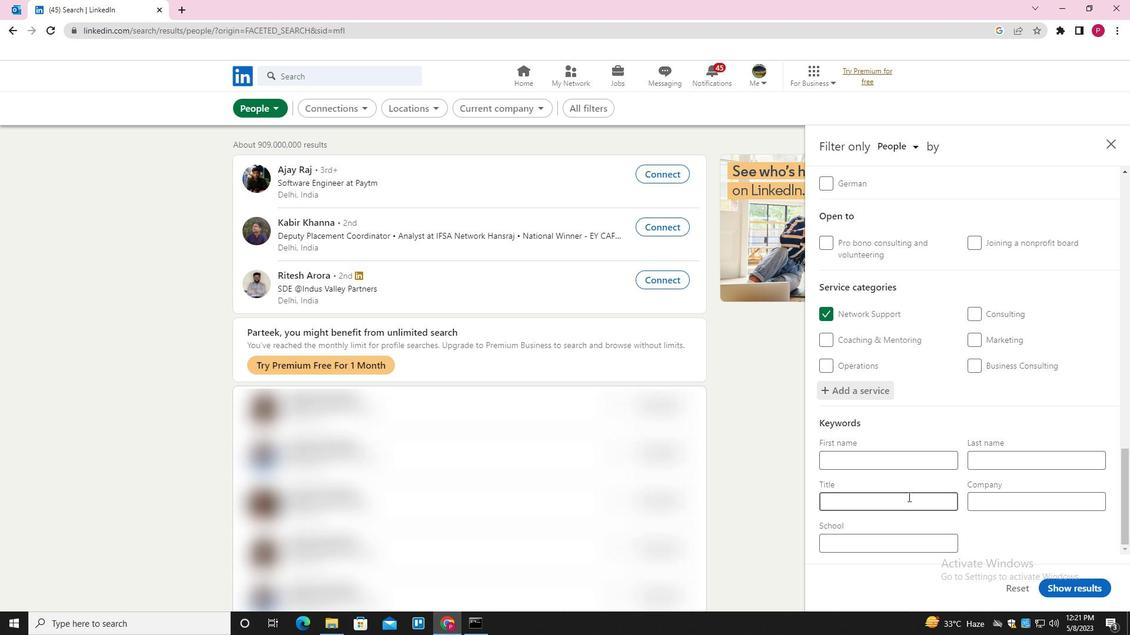 
Action: Key pressed <Key.shift><Key.shift><Key.shift><Key.shift><Key.shift><Key.shift><Key.shift><Key.shift><Key.shift><Key.shift><Key.shift><Key.shift>BIOLOGIST
Screenshot: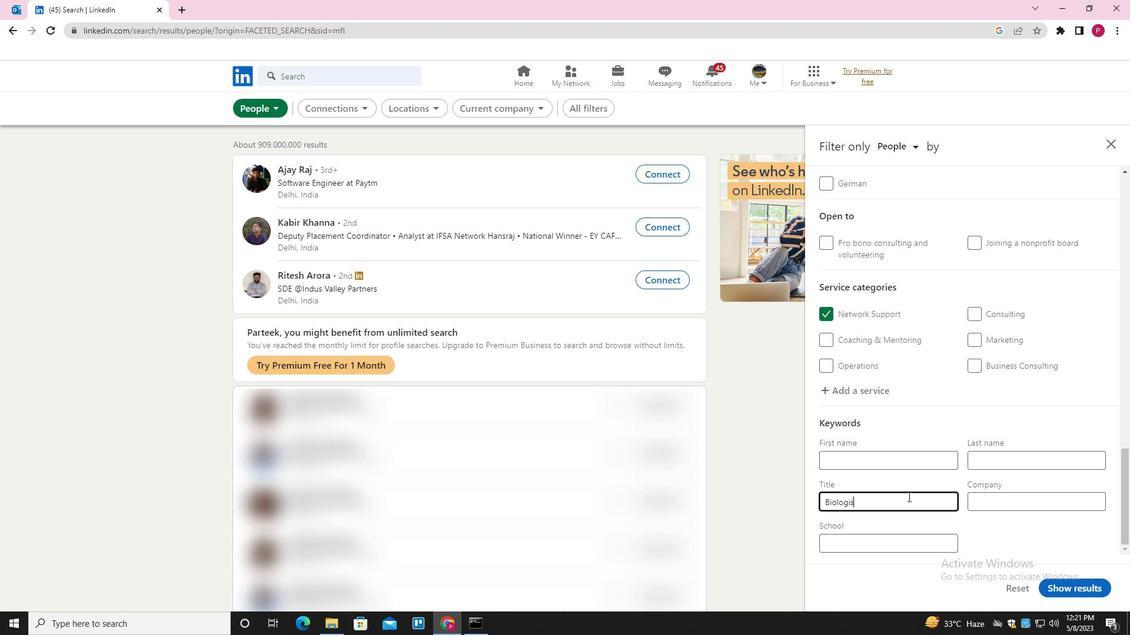
Action: Mouse moved to (1075, 586)
Screenshot: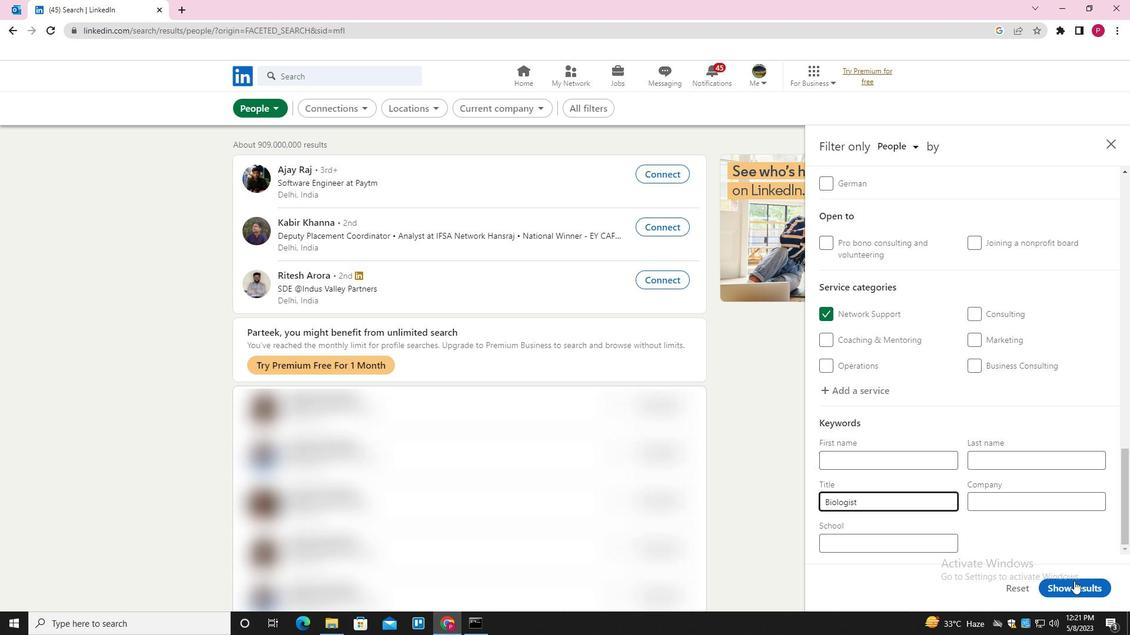 
Action: Mouse pressed left at (1075, 586)
Screenshot: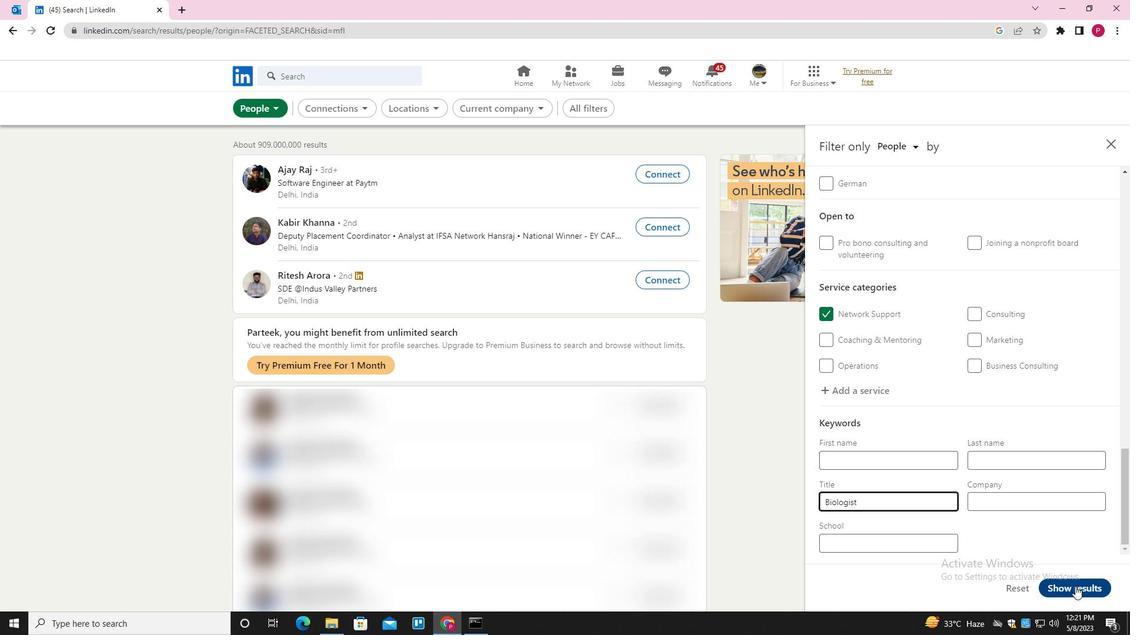 
Action: Mouse moved to (568, 243)
Screenshot: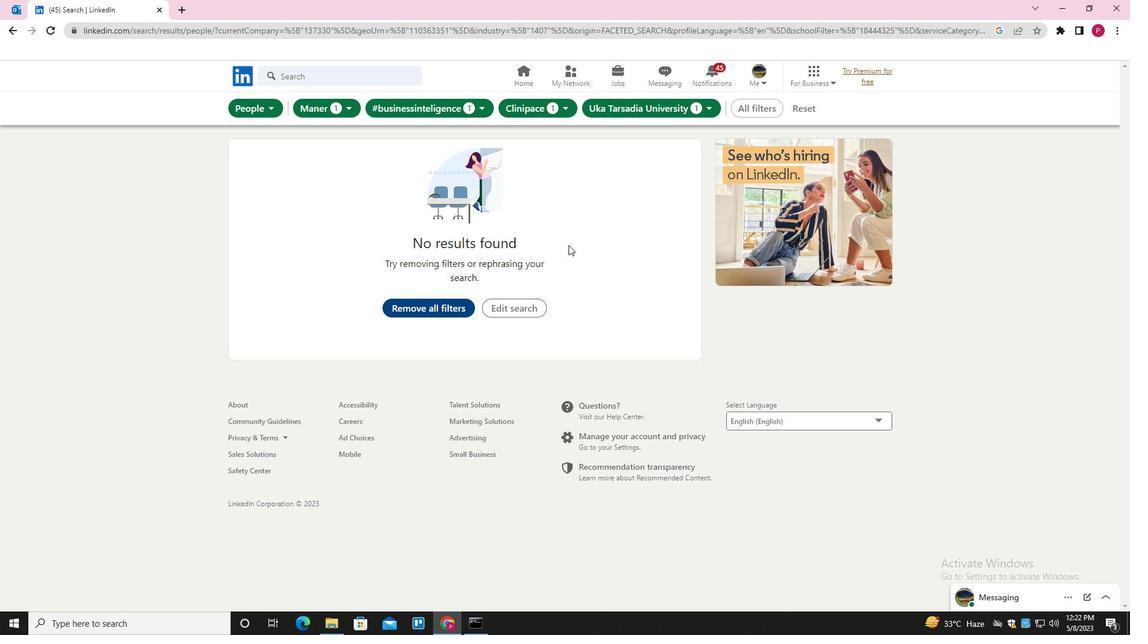 
